 Task: Move the task Create a new online auction platform to the section Done in the project AgileJump and filter the tasks in the project by High Priority
Action: Mouse moved to (519, 369)
Screenshot: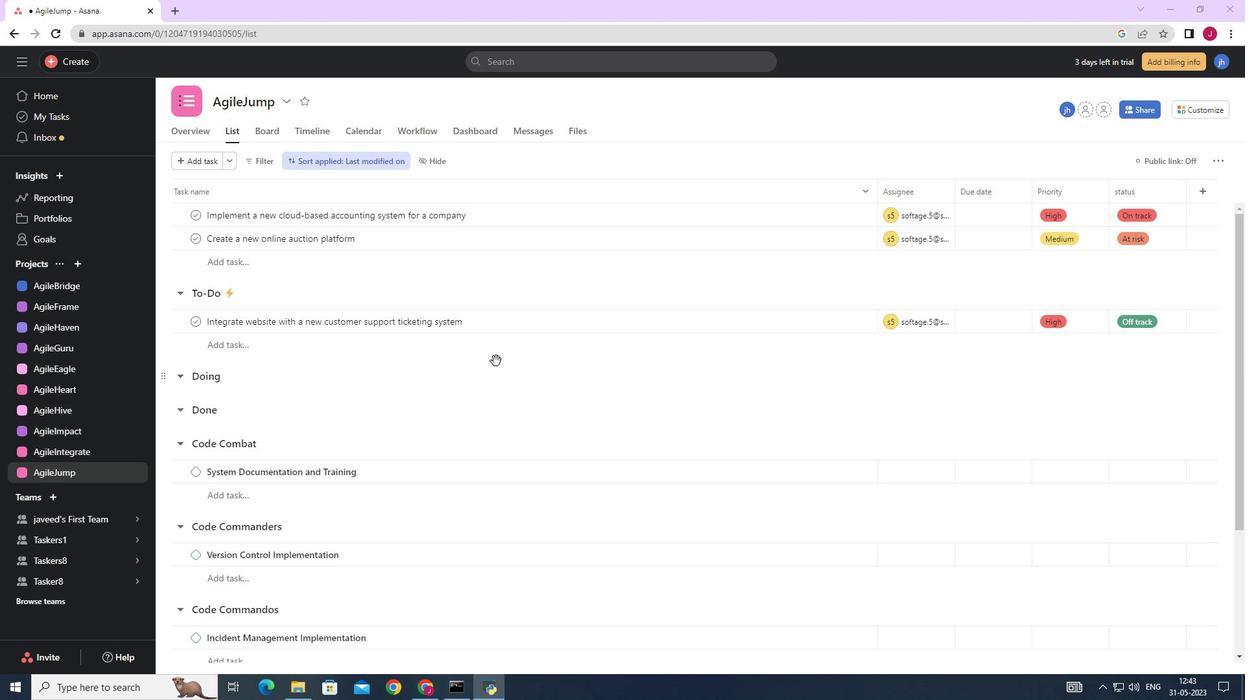 
Action: Mouse scrolled (519, 370) with delta (0, 0)
Screenshot: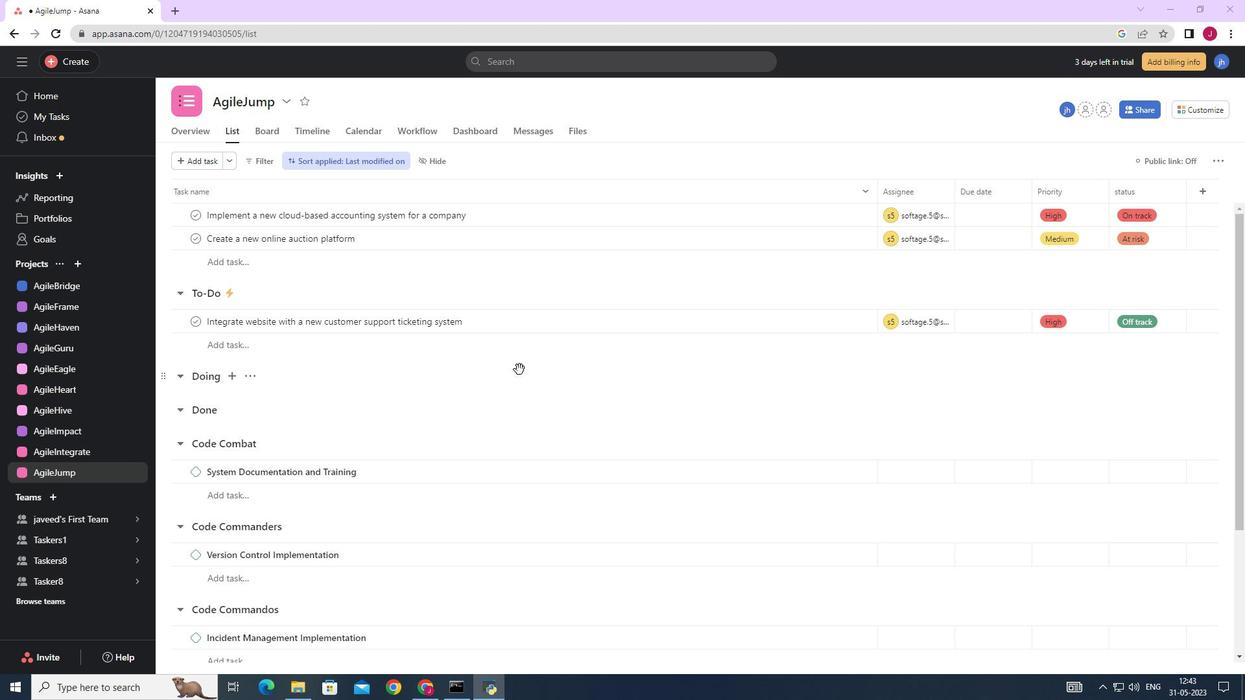 
Action: Mouse scrolled (519, 370) with delta (0, 0)
Screenshot: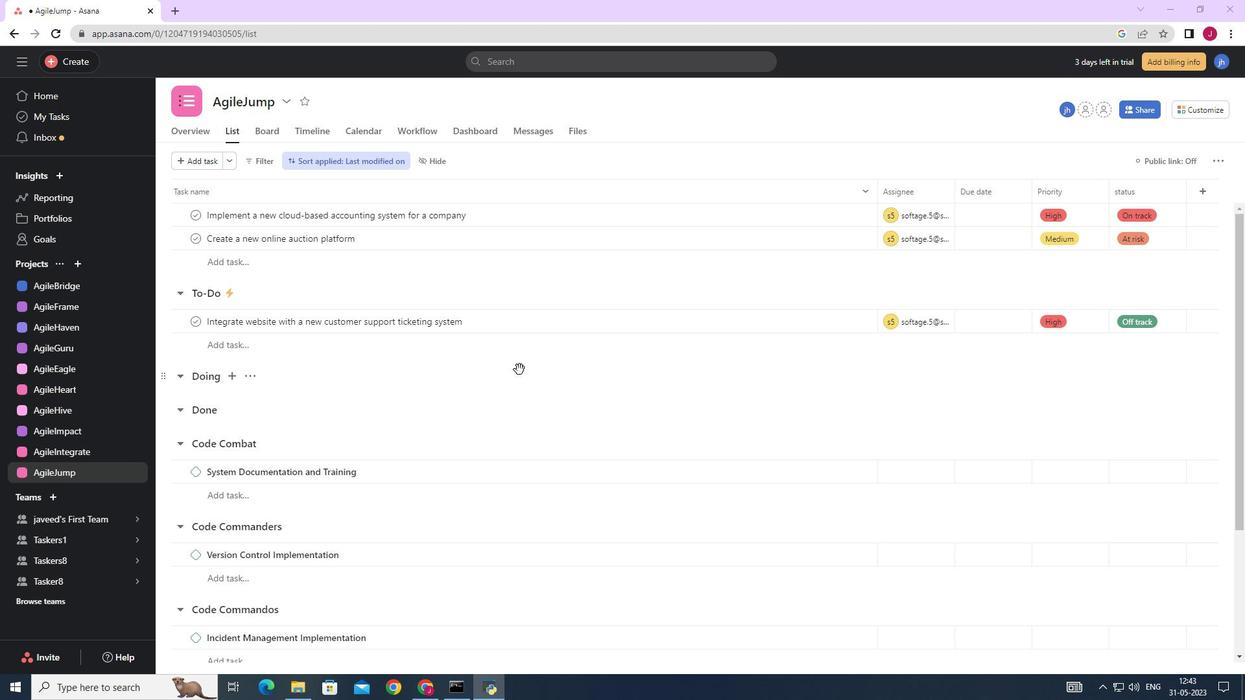 
Action: Mouse scrolled (519, 370) with delta (0, 0)
Screenshot: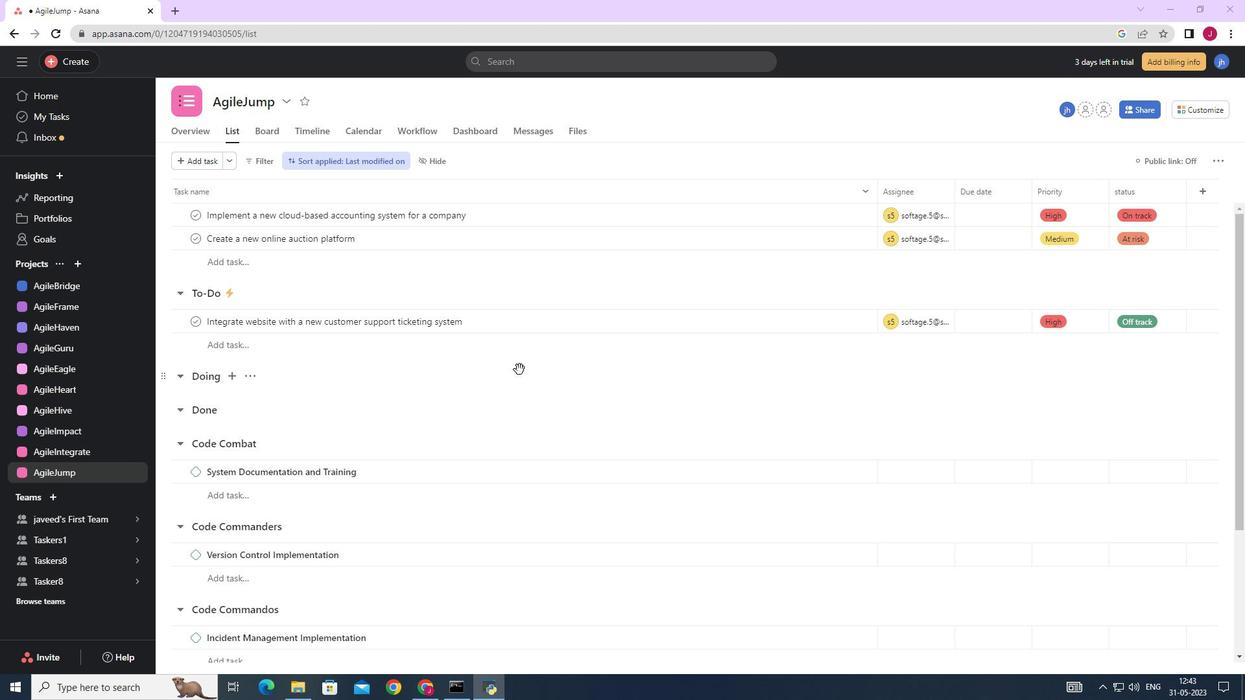 
Action: Mouse scrolled (519, 370) with delta (0, 0)
Screenshot: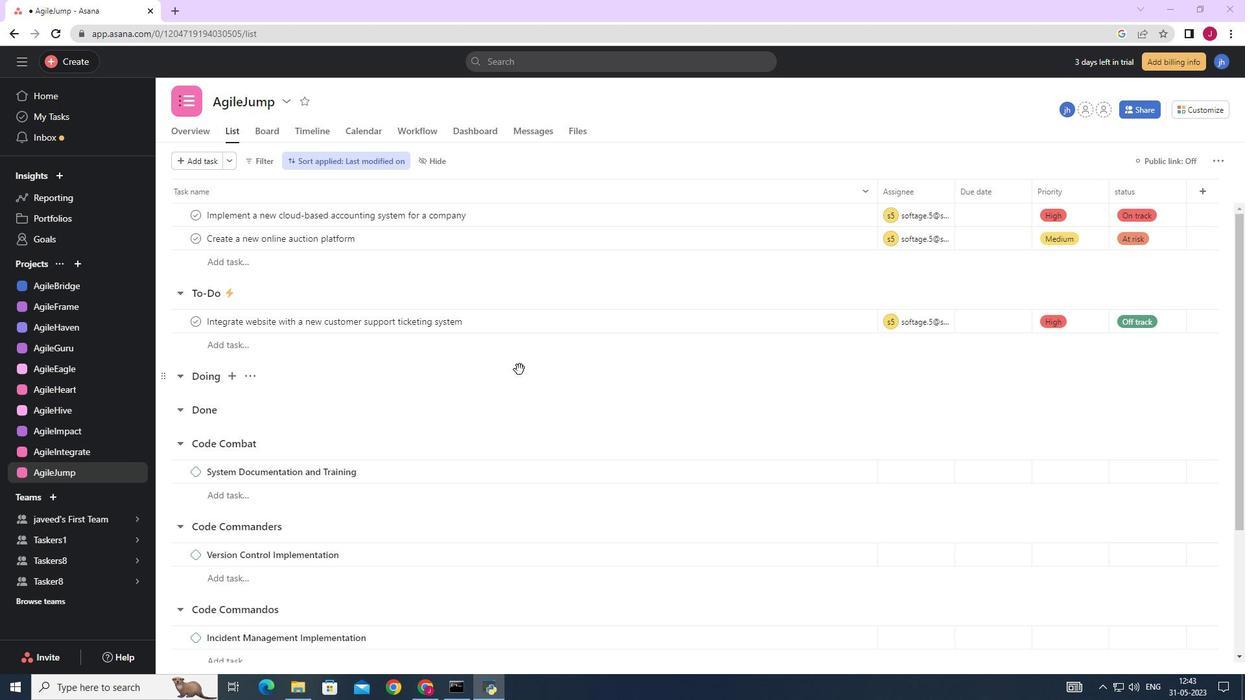 
Action: Mouse moved to (838, 241)
Screenshot: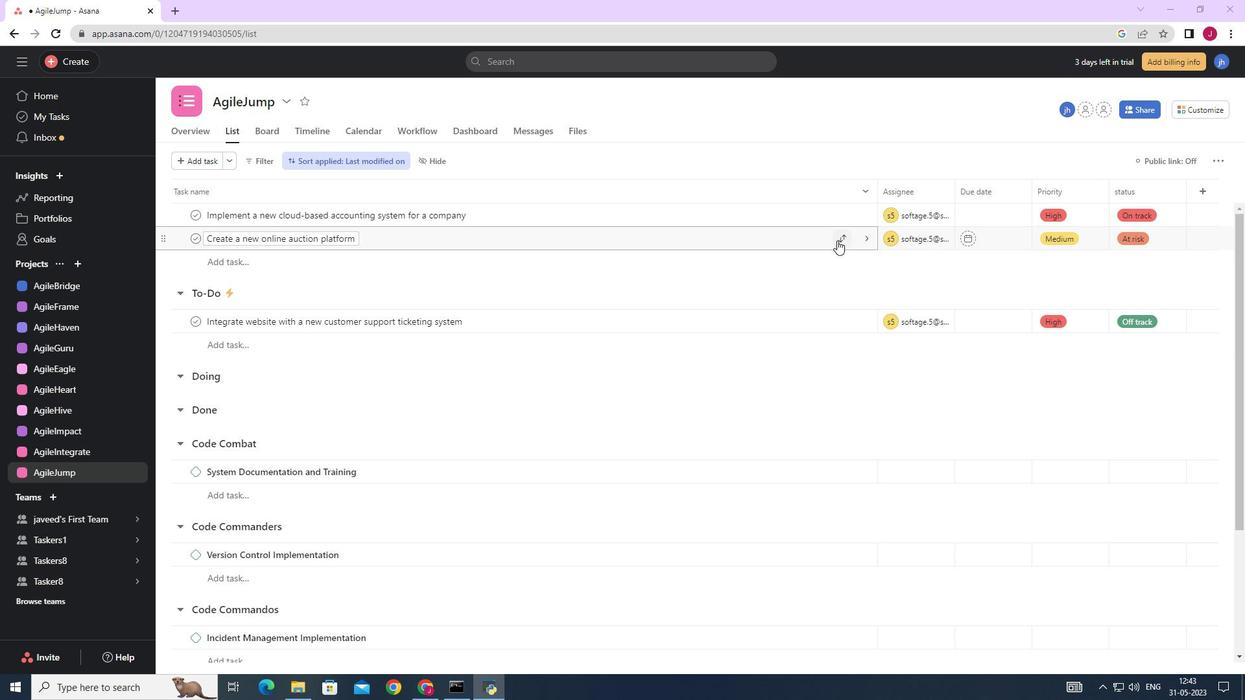 
Action: Mouse pressed left at (838, 241)
Screenshot: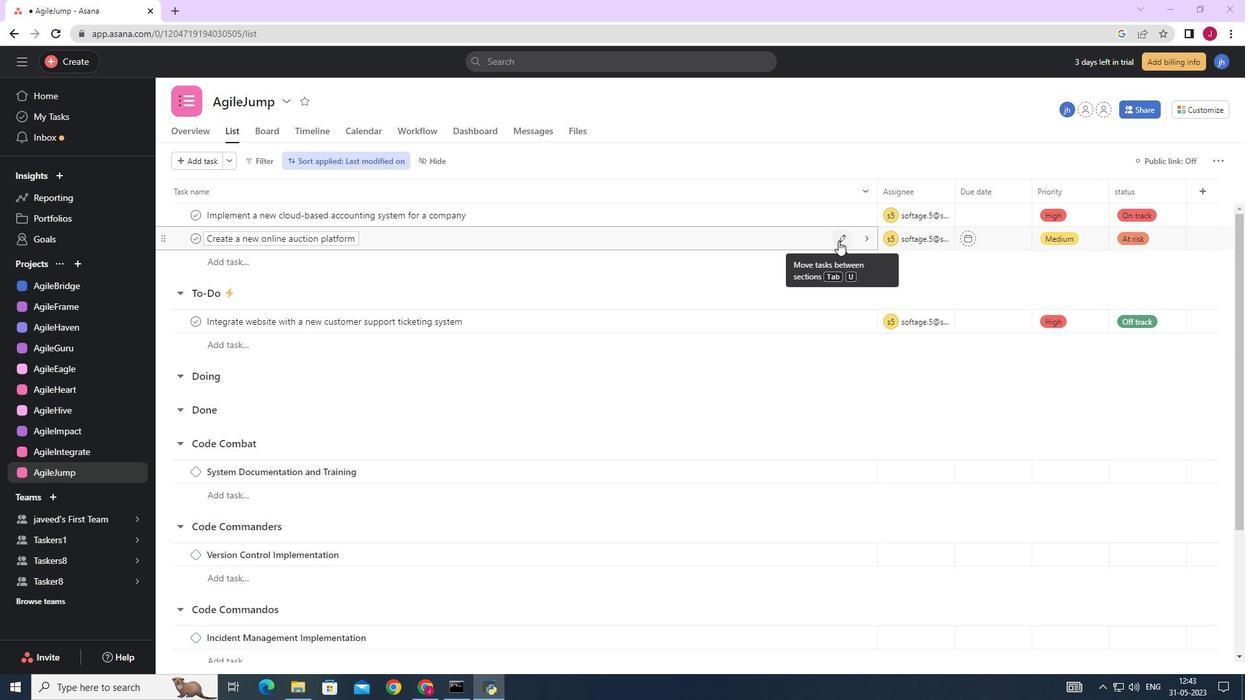 
Action: Mouse moved to (774, 356)
Screenshot: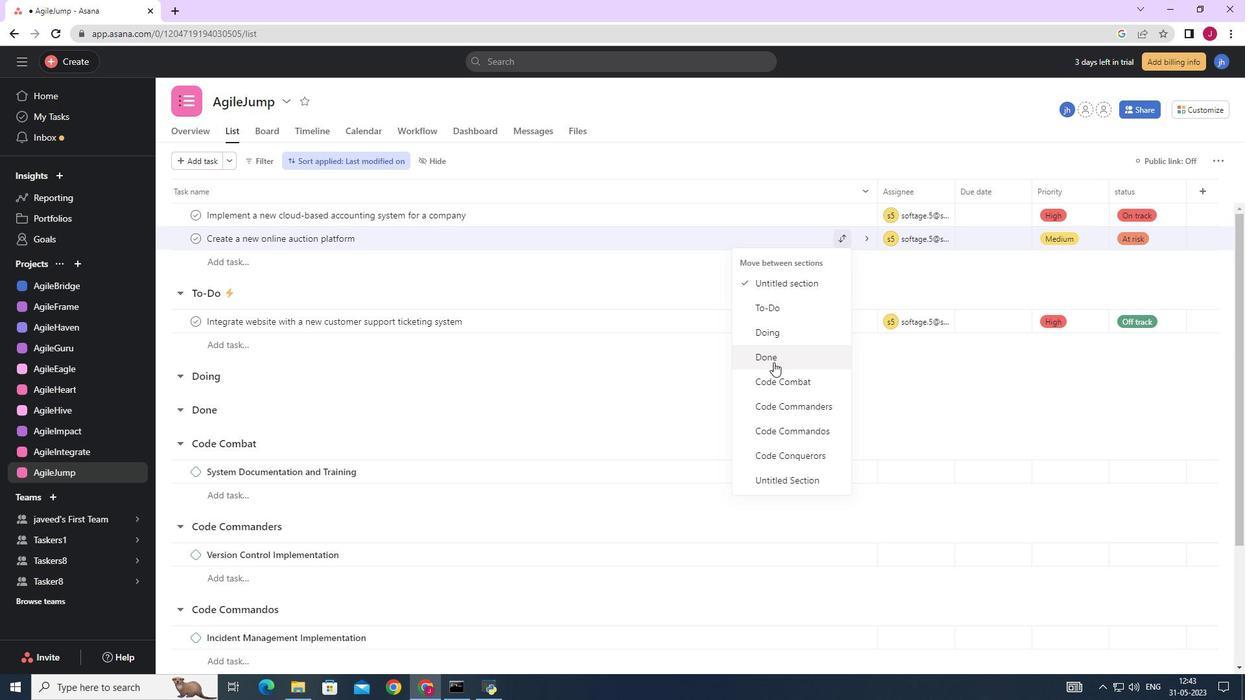 
Action: Mouse pressed left at (774, 356)
Screenshot: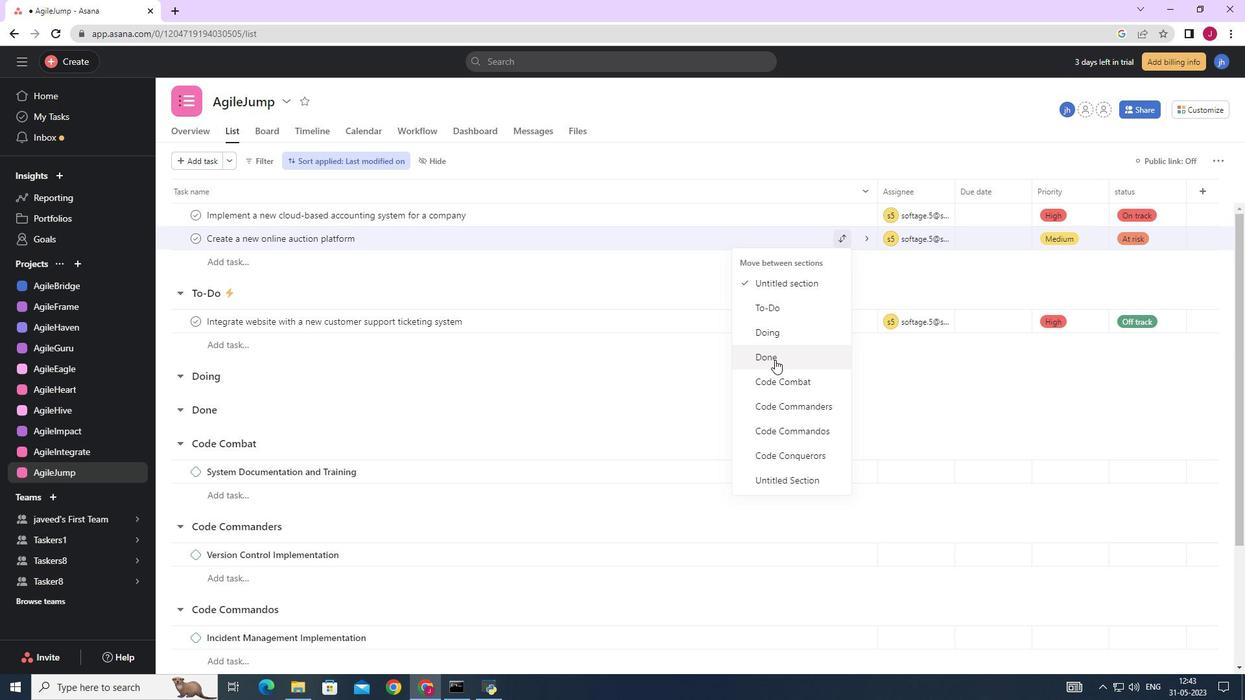 
Action: Mouse moved to (267, 156)
Screenshot: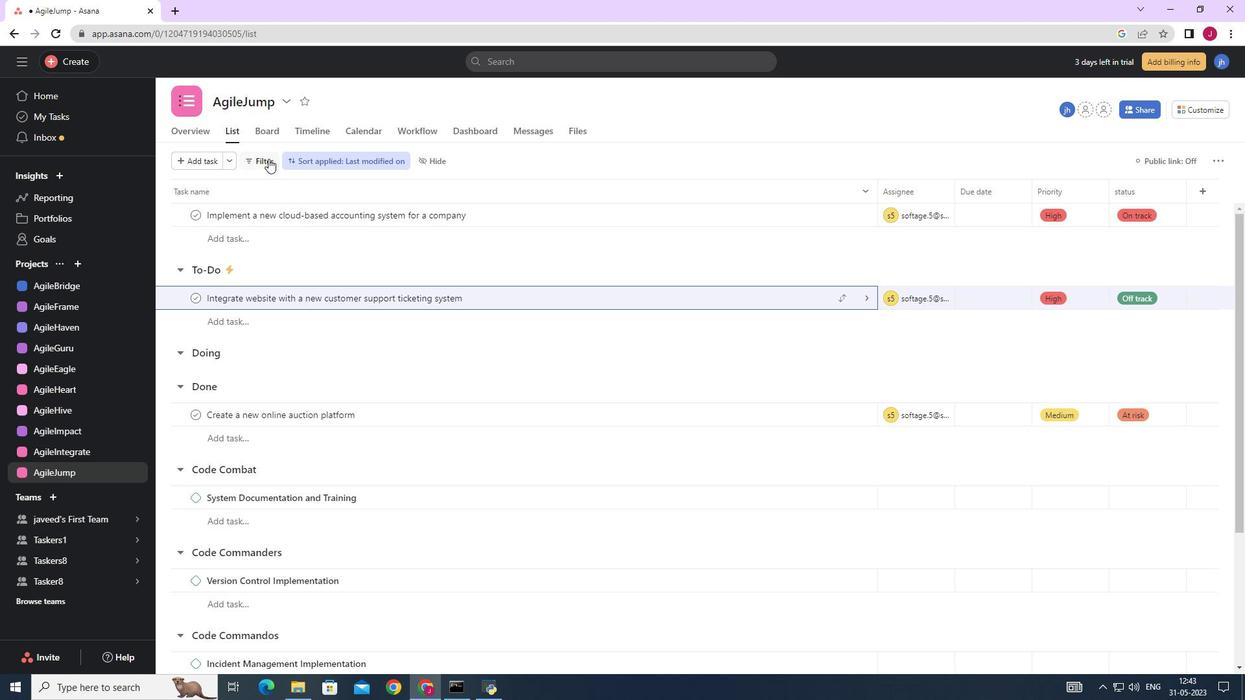 
Action: Mouse pressed left at (267, 156)
Screenshot: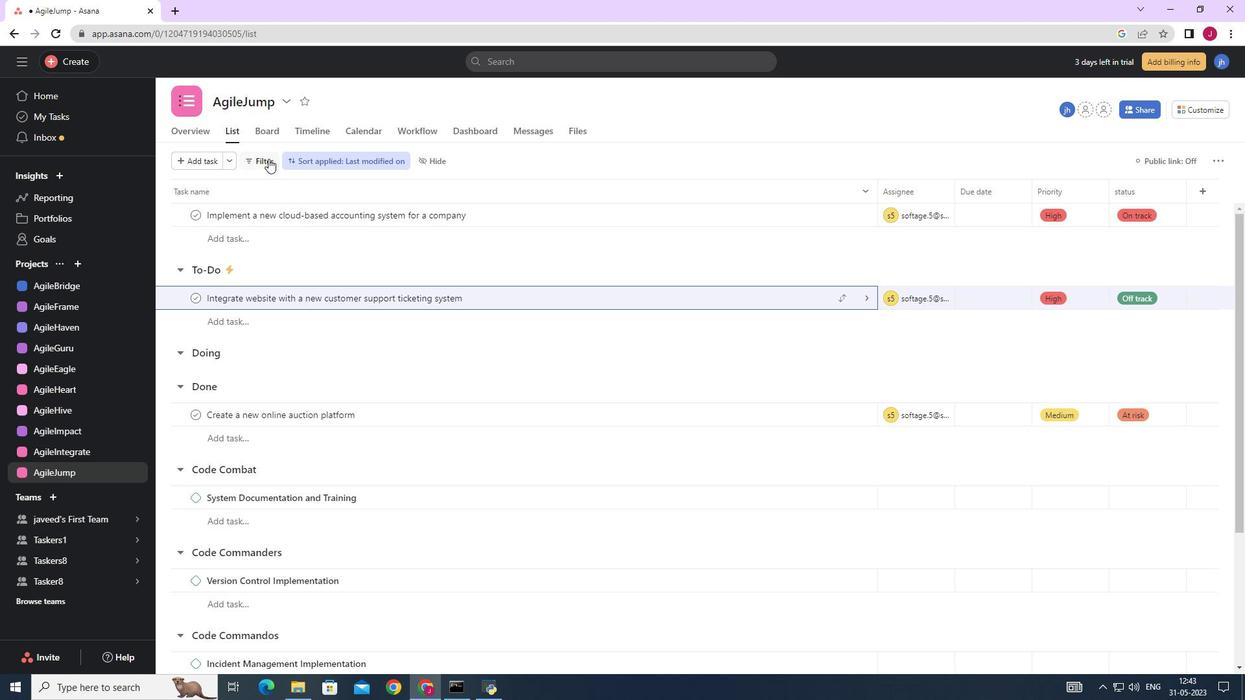 
Action: Mouse moved to (288, 236)
Screenshot: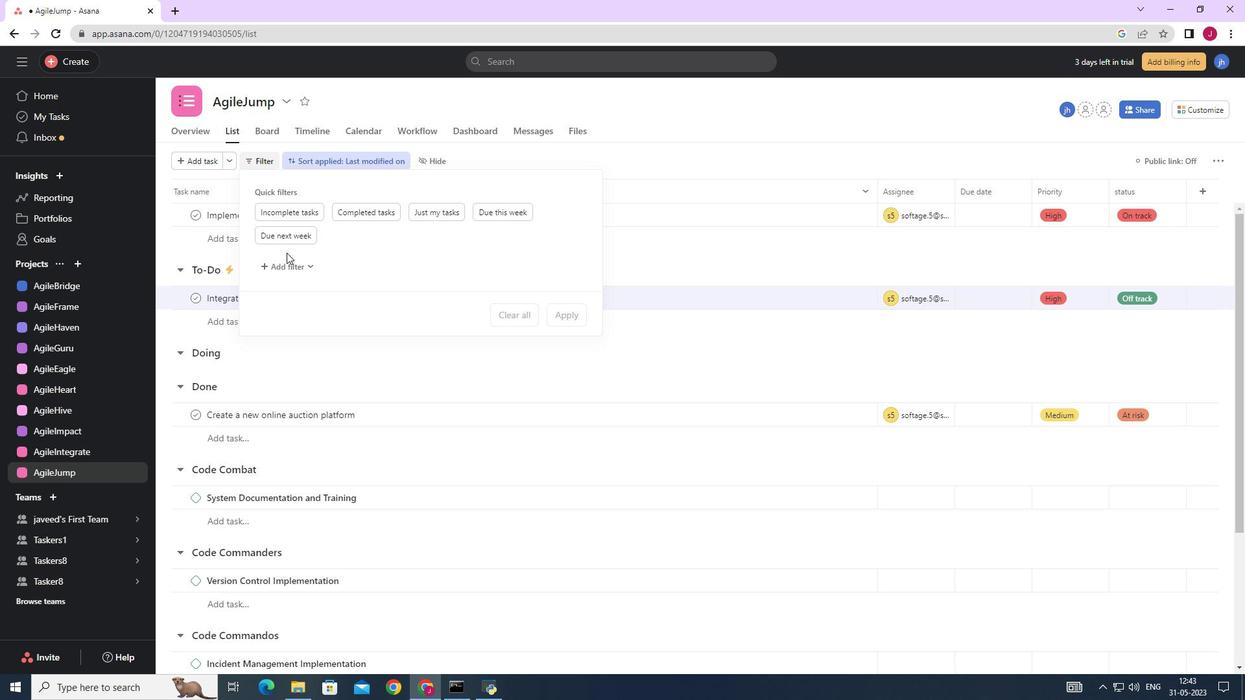 
Action: Mouse pressed left at (288, 236)
Screenshot: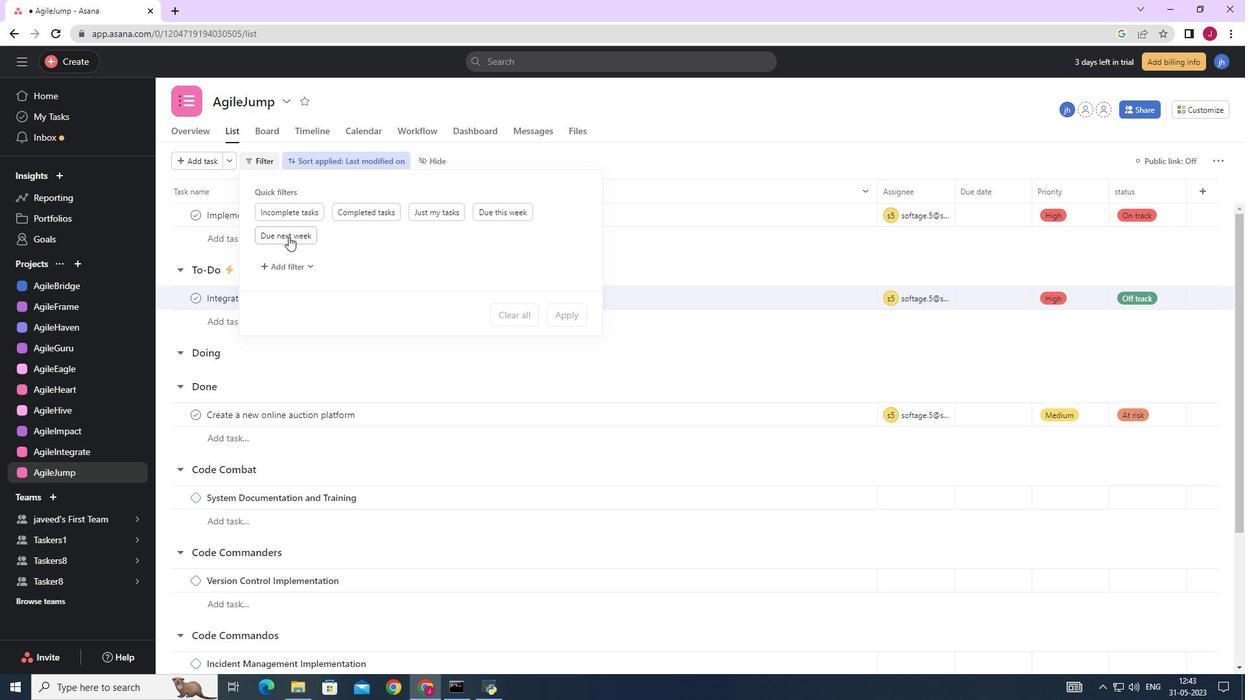 
Action: Mouse moved to (291, 161)
Screenshot: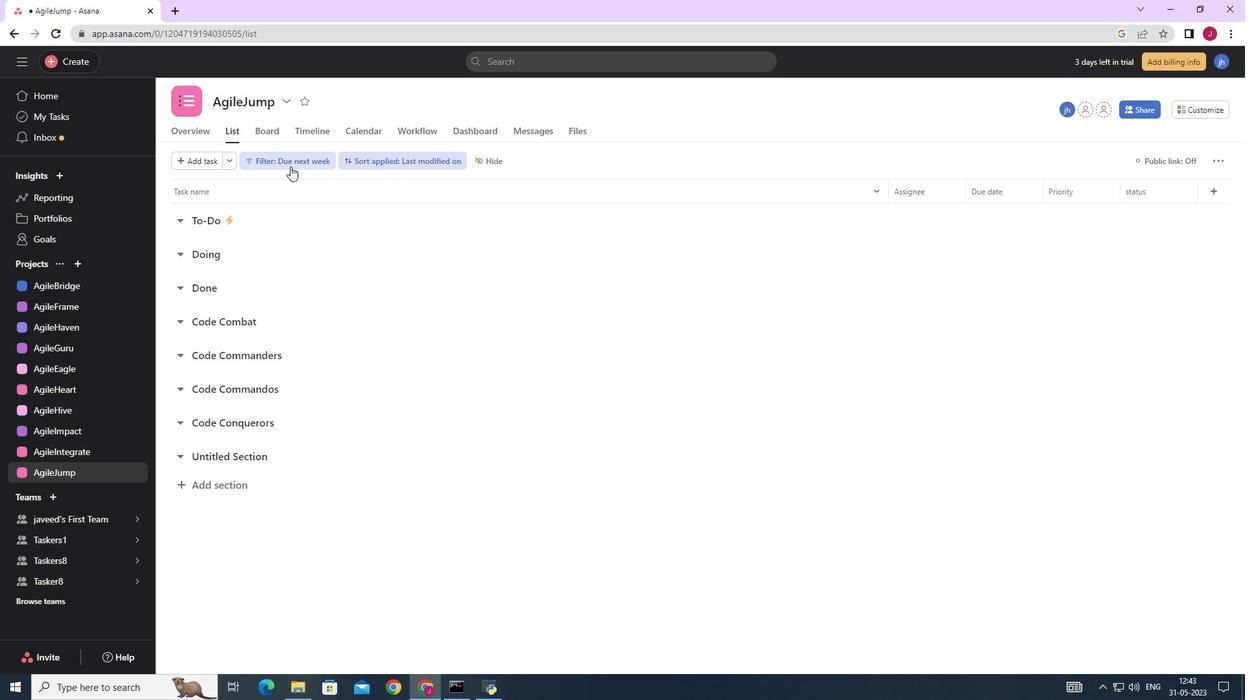
Action: Mouse pressed left at (291, 161)
Screenshot: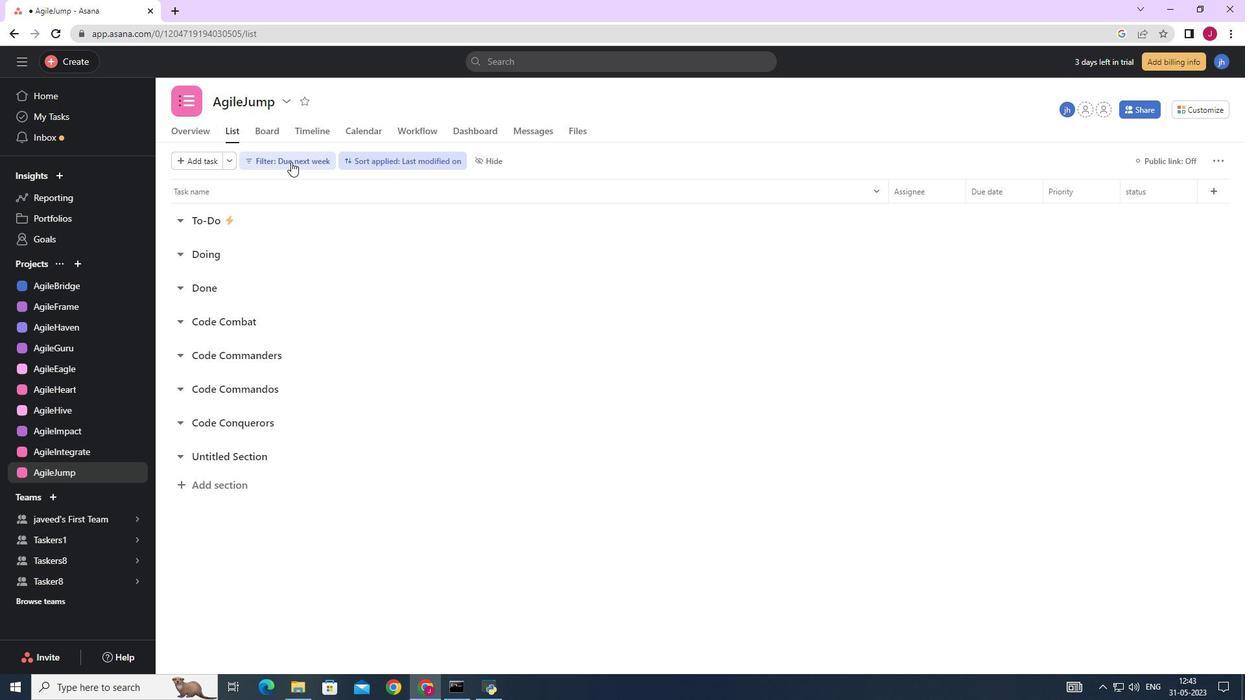 
Action: Mouse moved to (579, 280)
Screenshot: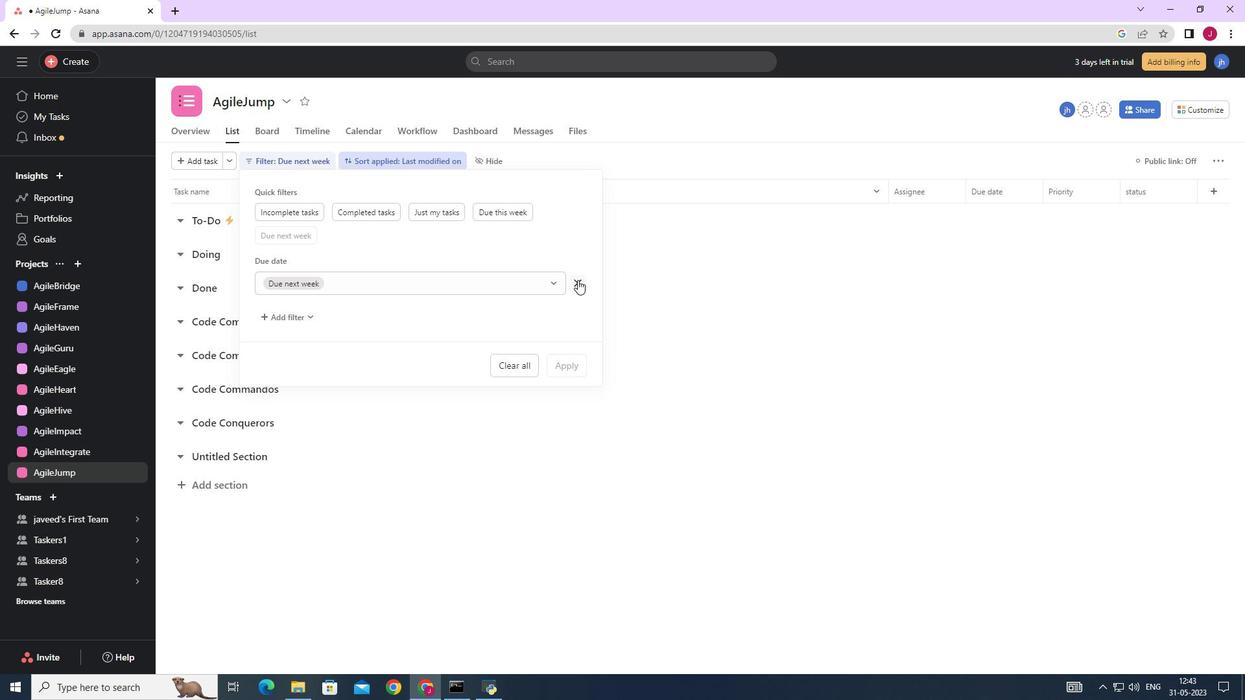 
Action: Mouse pressed left at (579, 280)
Screenshot: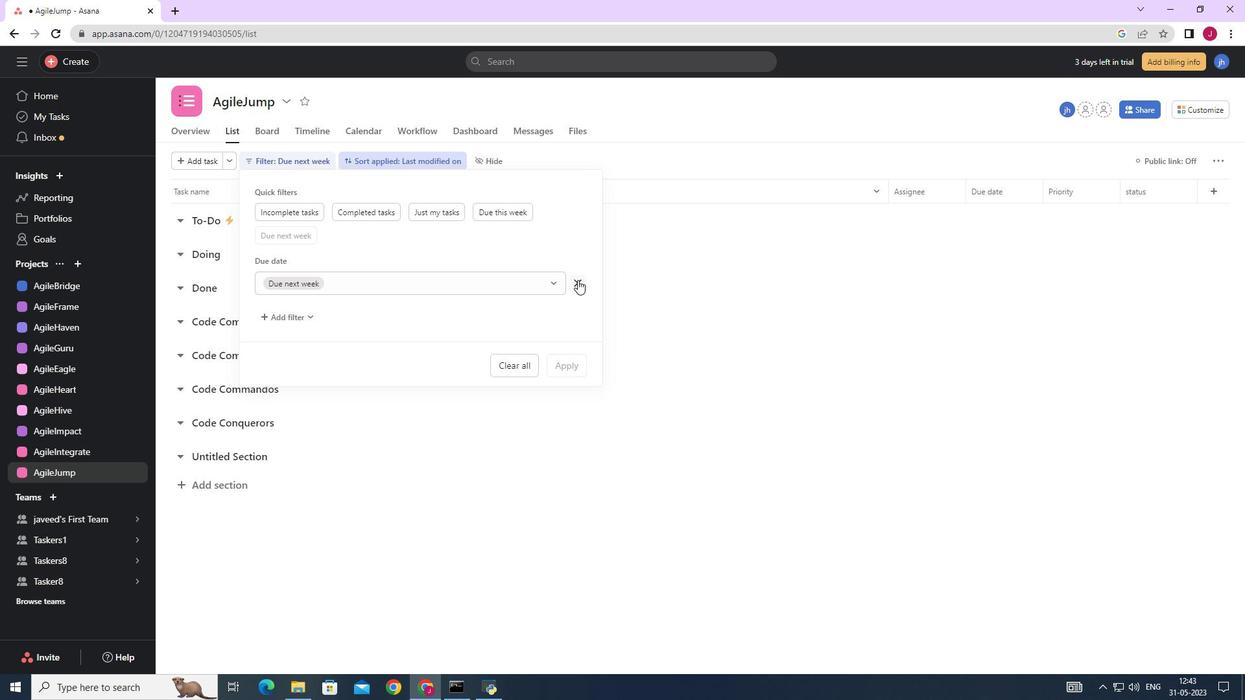 
Action: Mouse moved to (301, 261)
Screenshot: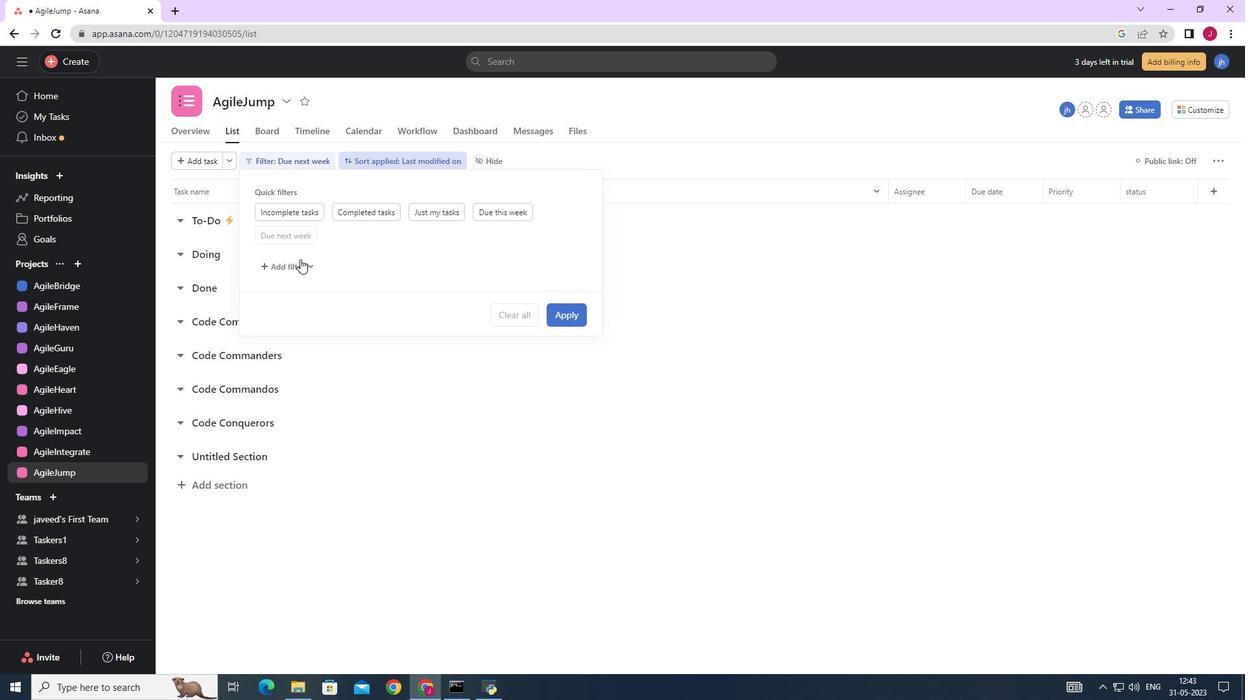 
Action: Mouse pressed left at (301, 261)
Screenshot: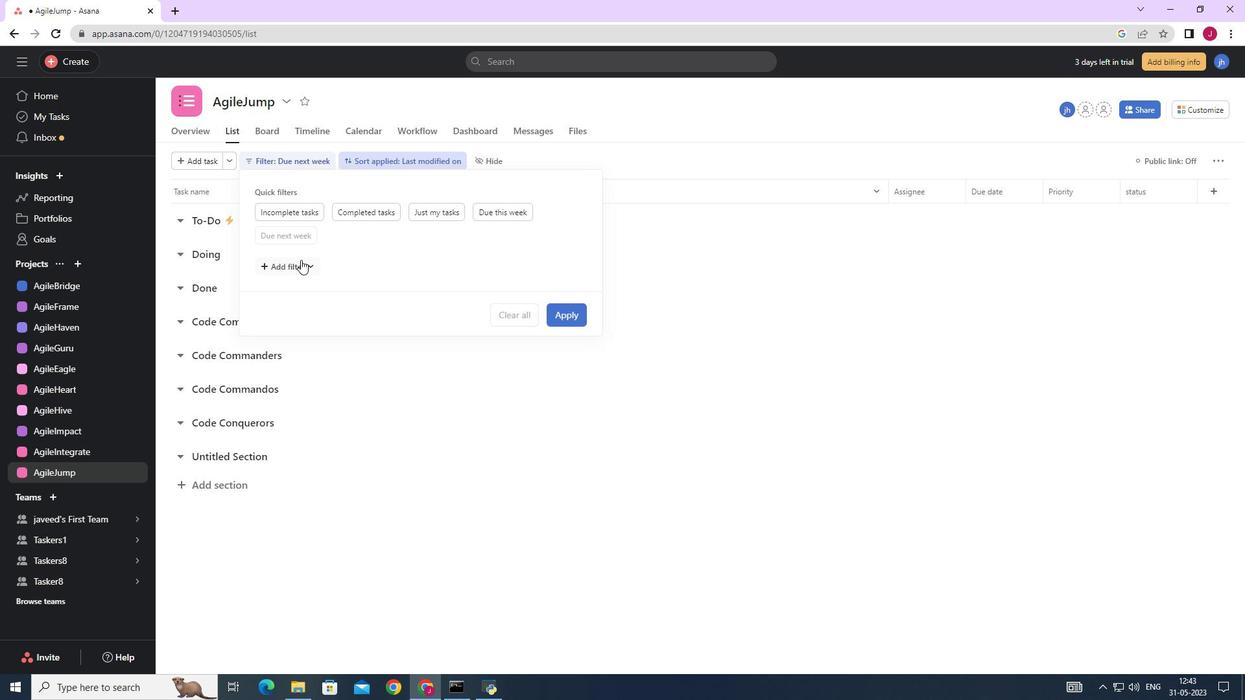 
Action: Mouse moved to (294, 485)
Screenshot: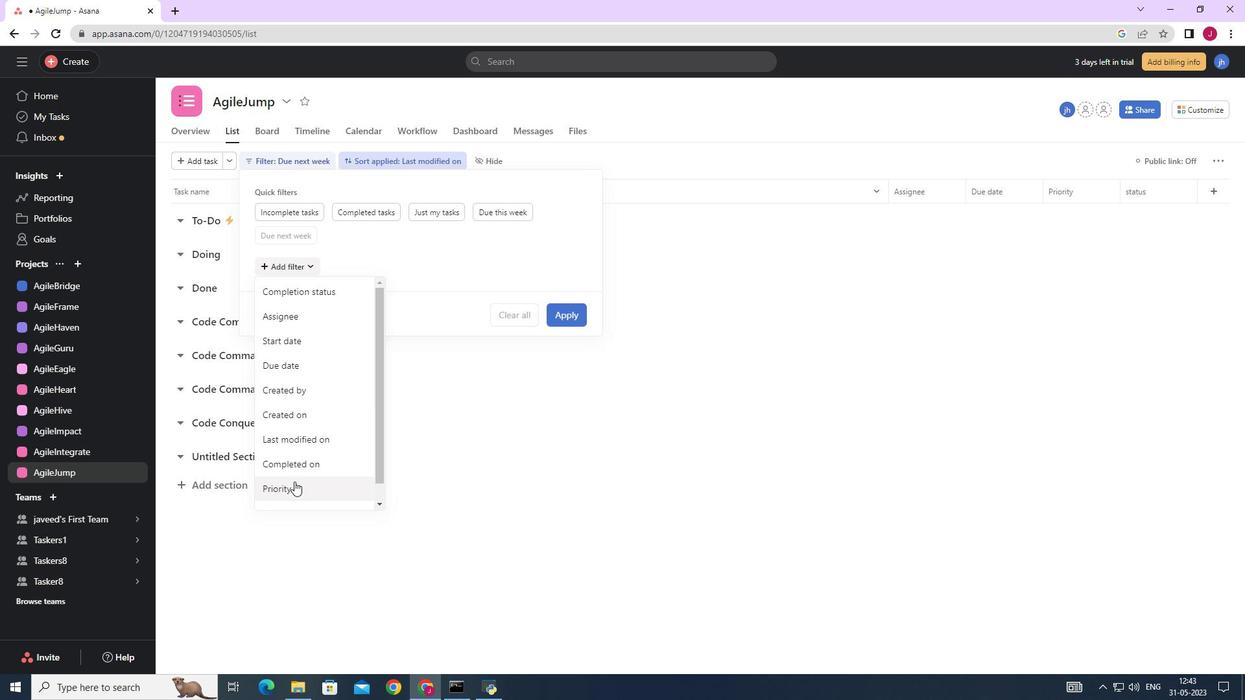 
Action: Mouse pressed left at (294, 485)
Screenshot: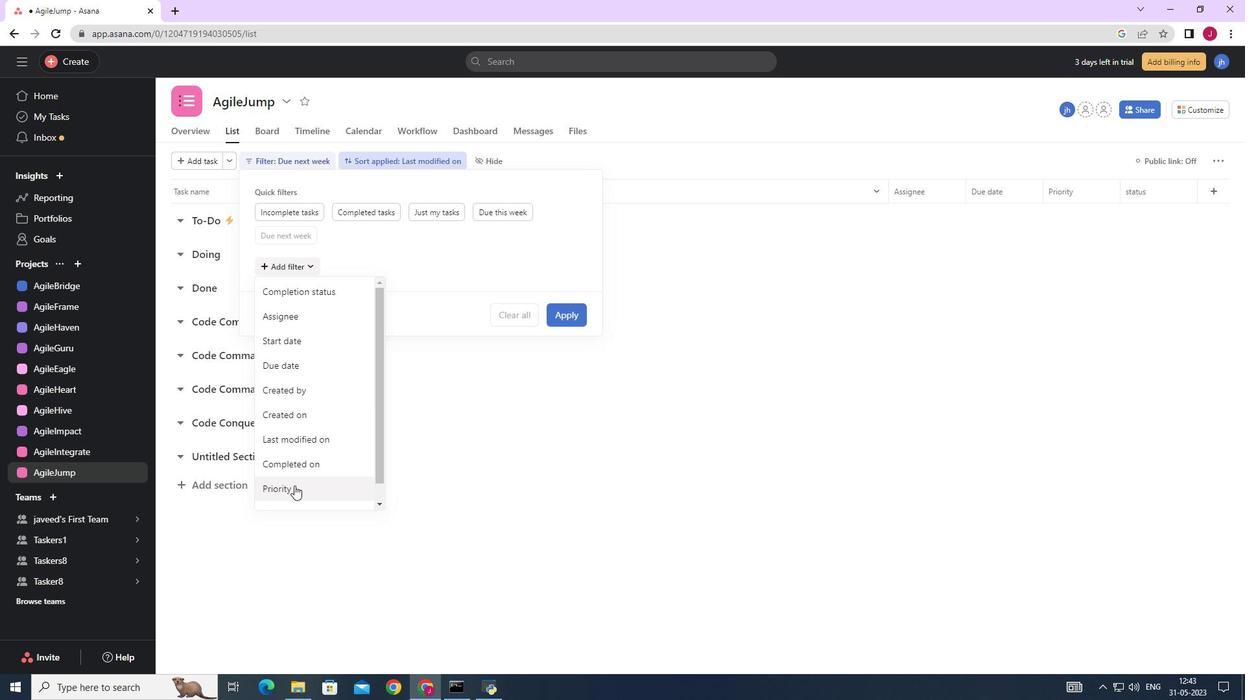 
Action: Mouse moved to (303, 280)
Screenshot: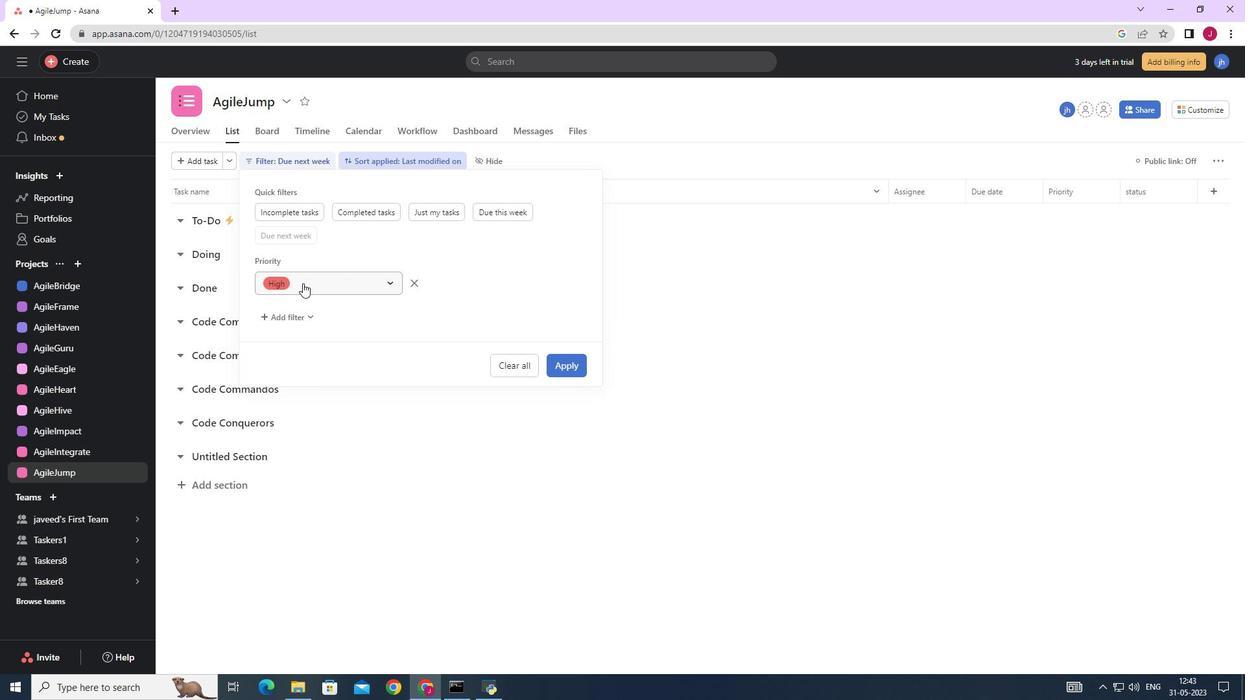 
Action: Mouse pressed left at (303, 280)
Screenshot: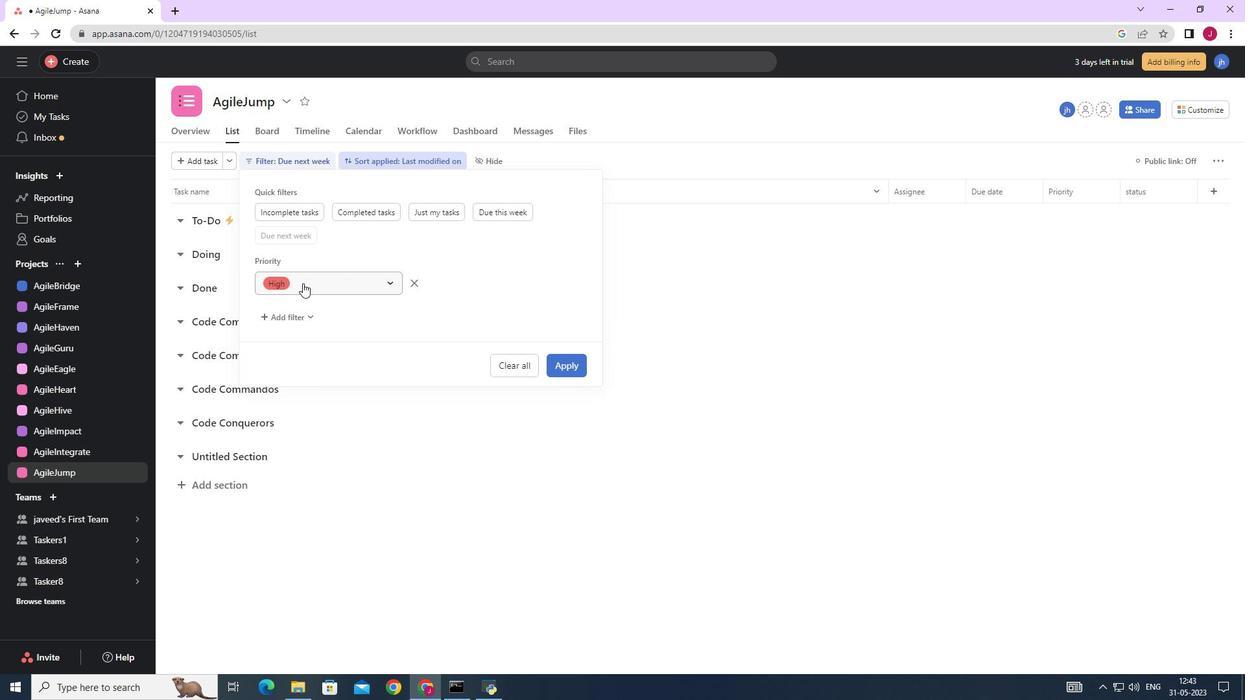 
Action: Mouse moved to (311, 278)
Screenshot: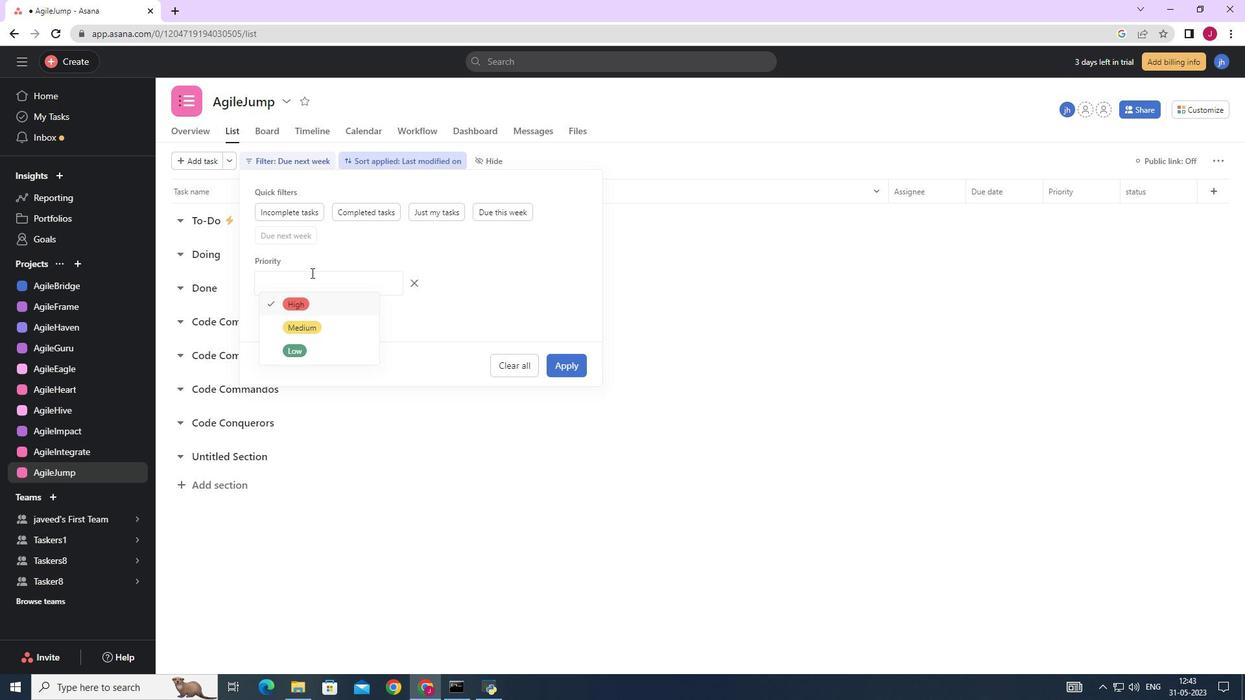 
Action: Mouse pressed left at (311, 278)
Screenshot: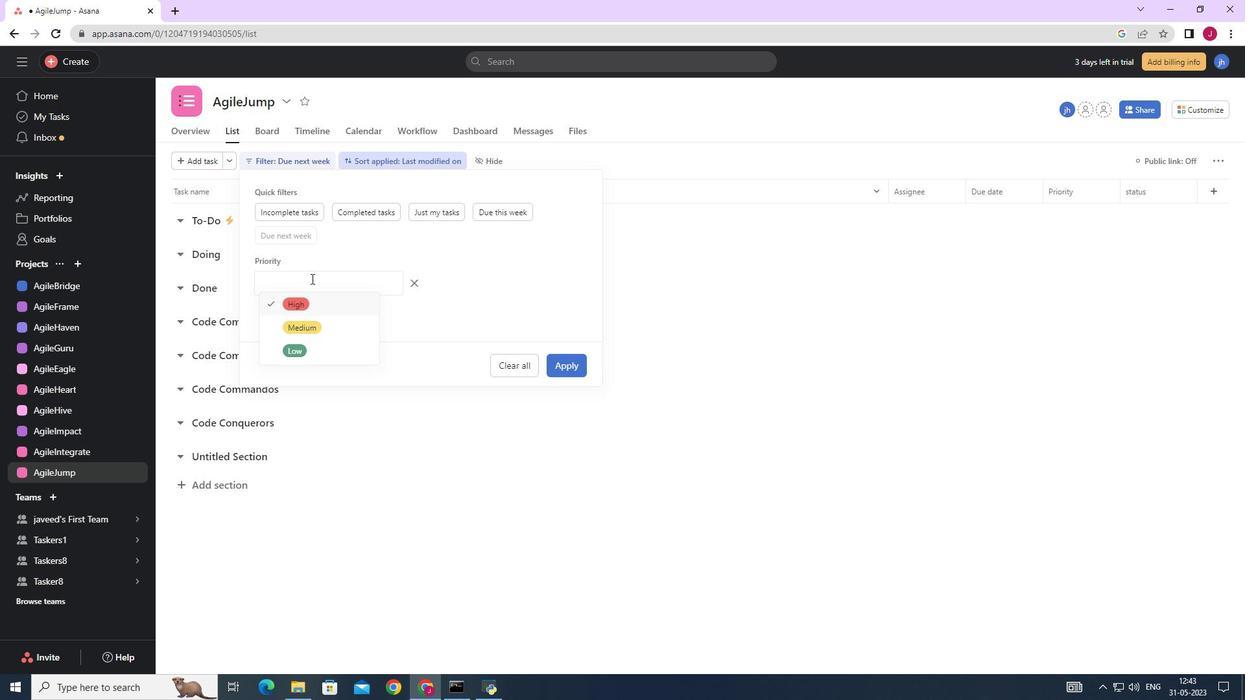 
Action: Mouse moved to (314, 160)
Screenshot: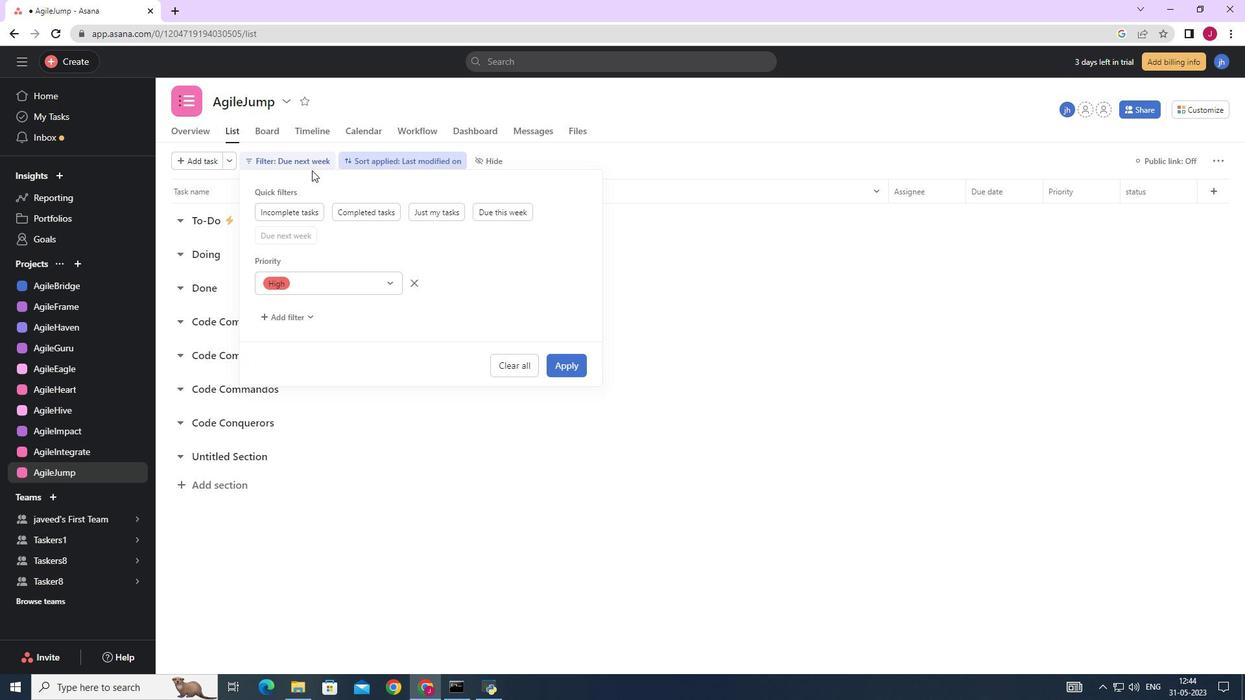 
Action: Mouse pressed left at (314, 160)
Screenshot: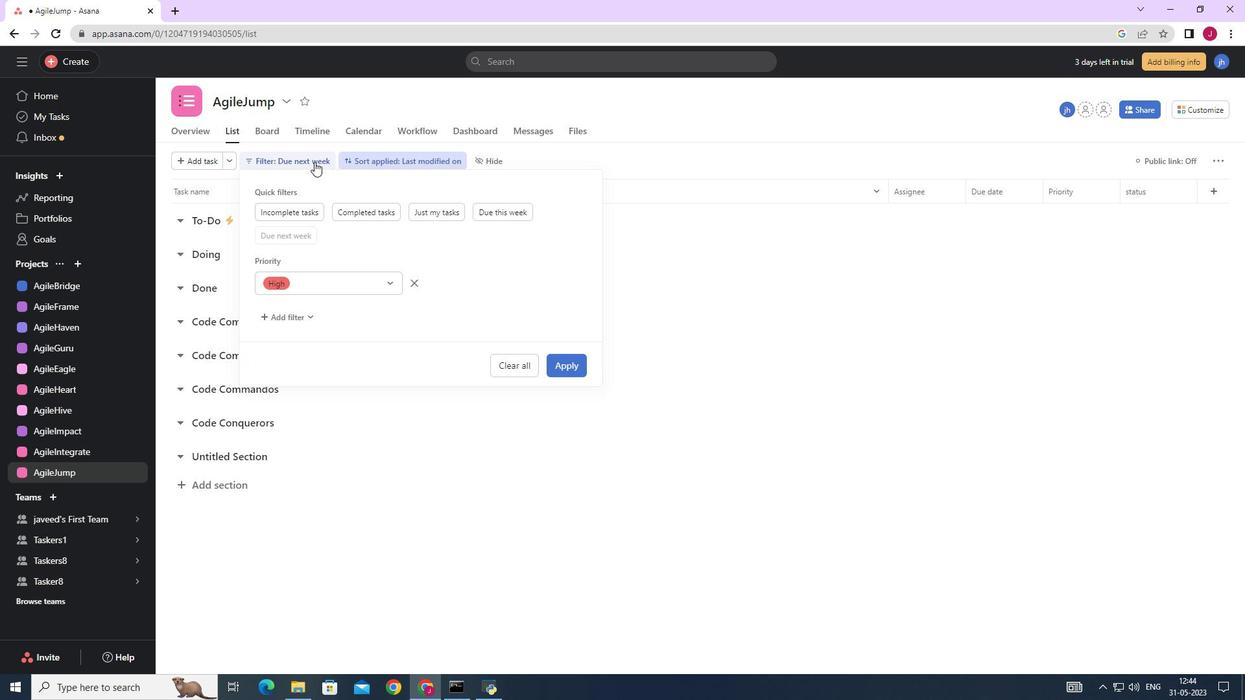 
Action: Mouse pressed left at (314, 160)
Screenshot: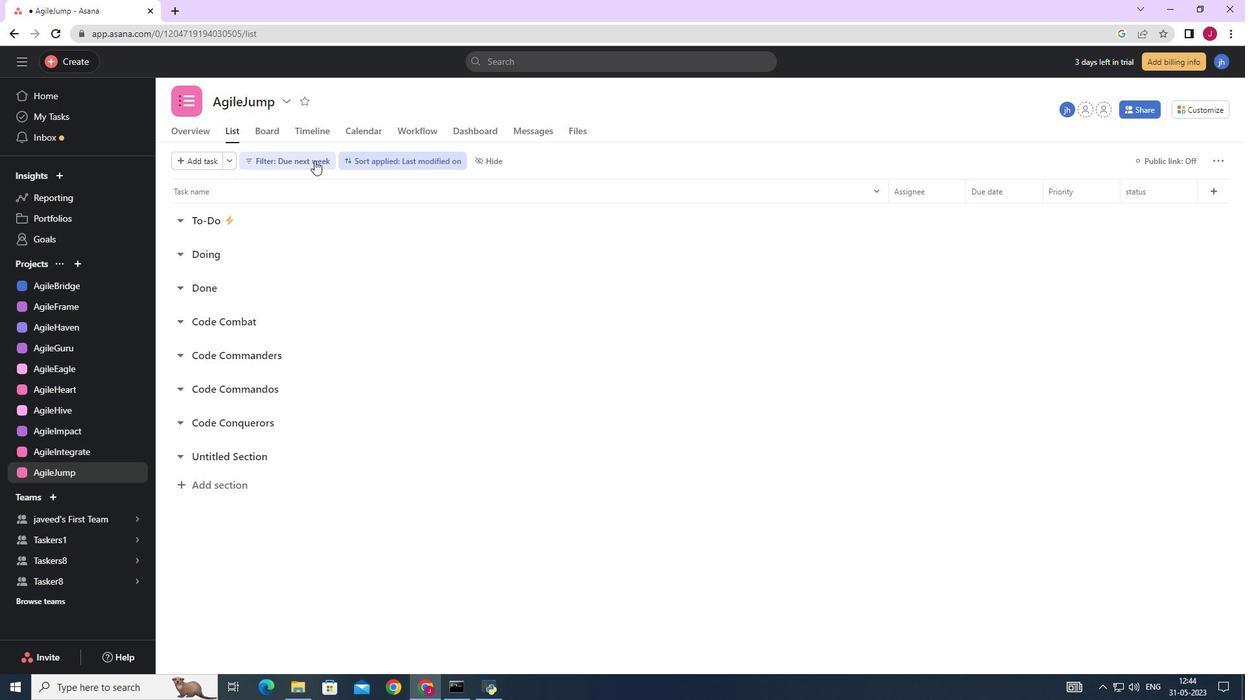 
Action: Mouse moved to (291, 231)
Screenshot: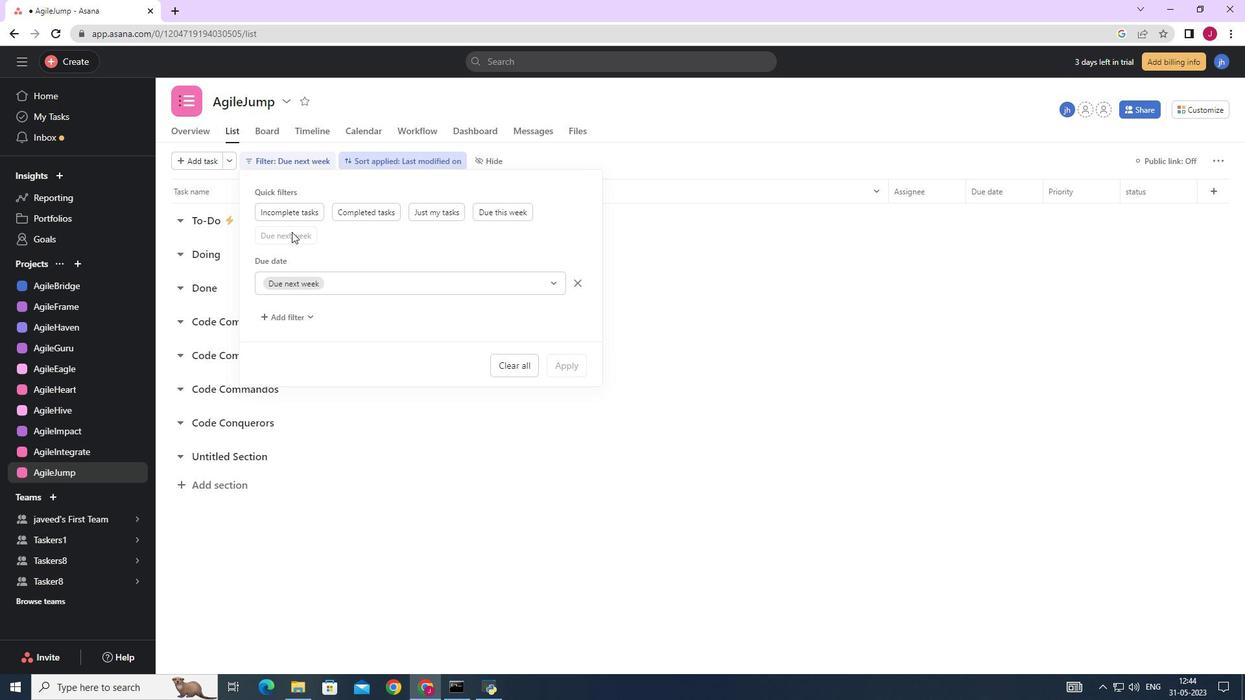 
Action: Mouse pressed left at (291, 231)
Screenshot: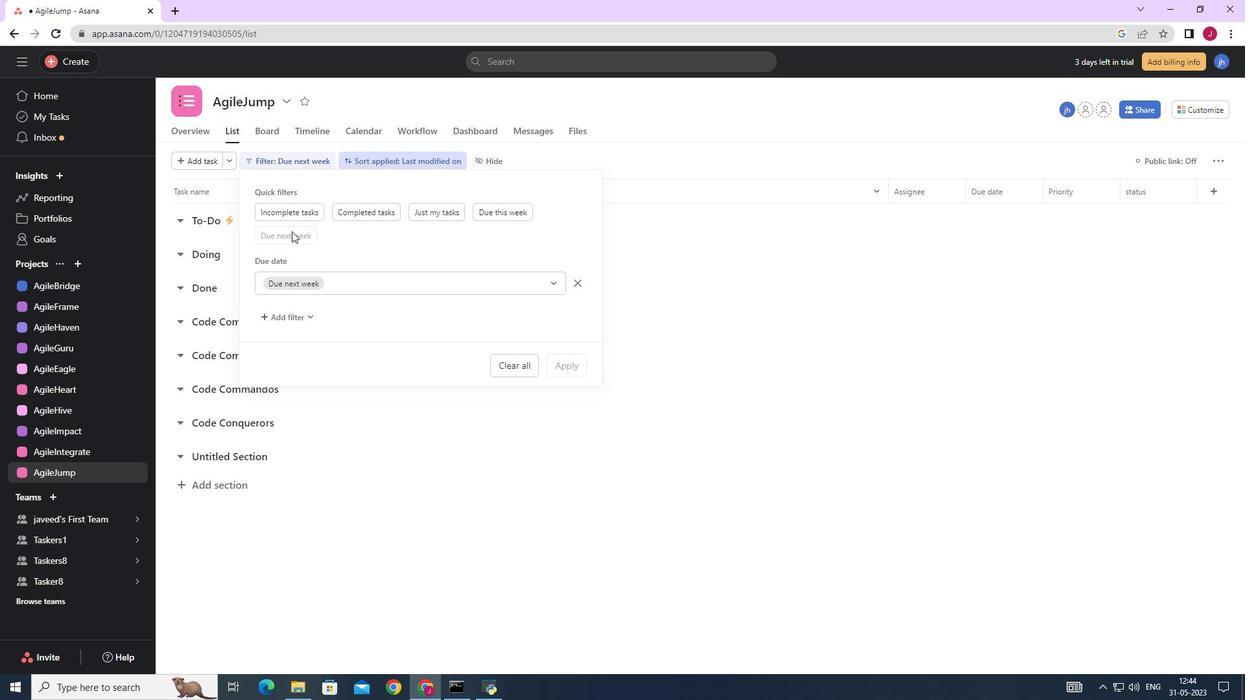 
Action: Mouse pressed left at (291, 231)
Screenshot: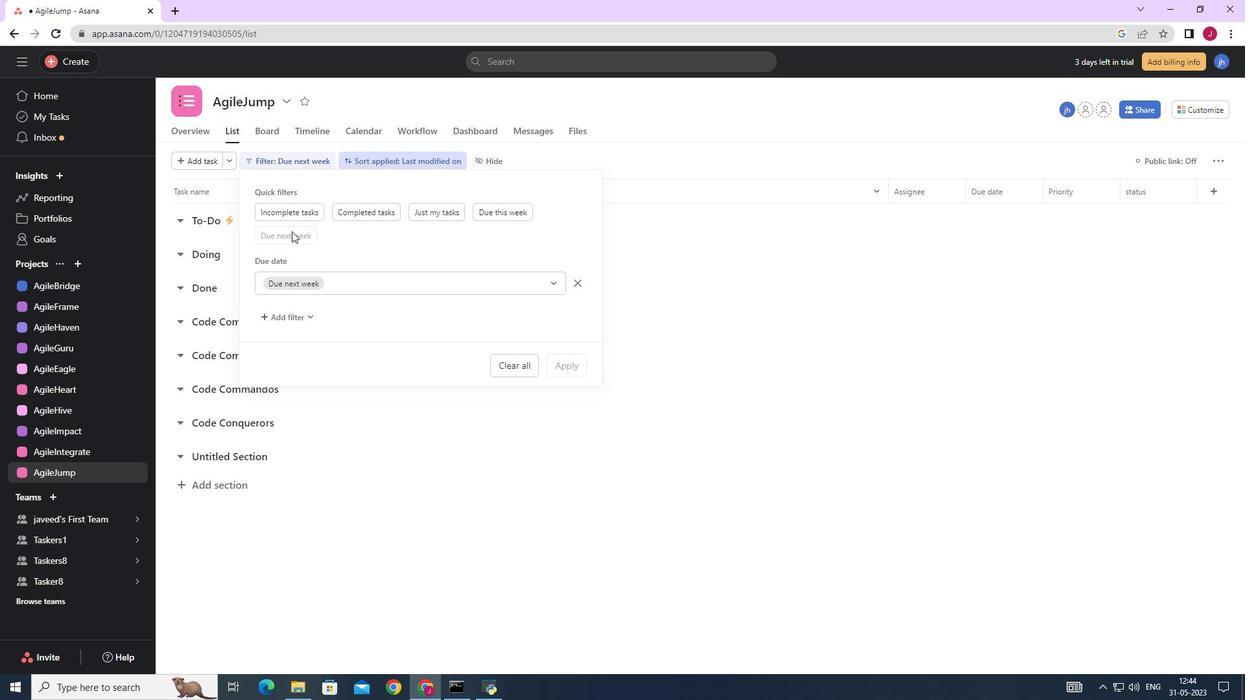 
Action: Mouse pressed left at (291, 231)
Screenshot: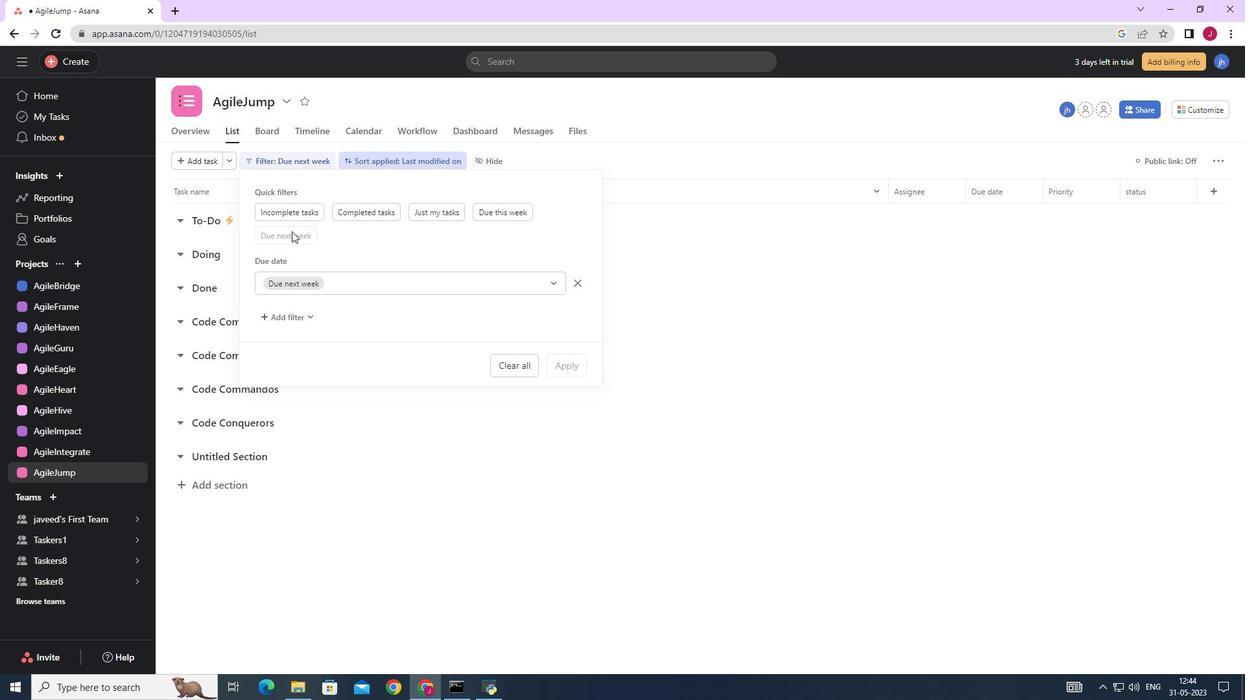 
Action: Mouse pressed left at (291, 231)
Screenshot: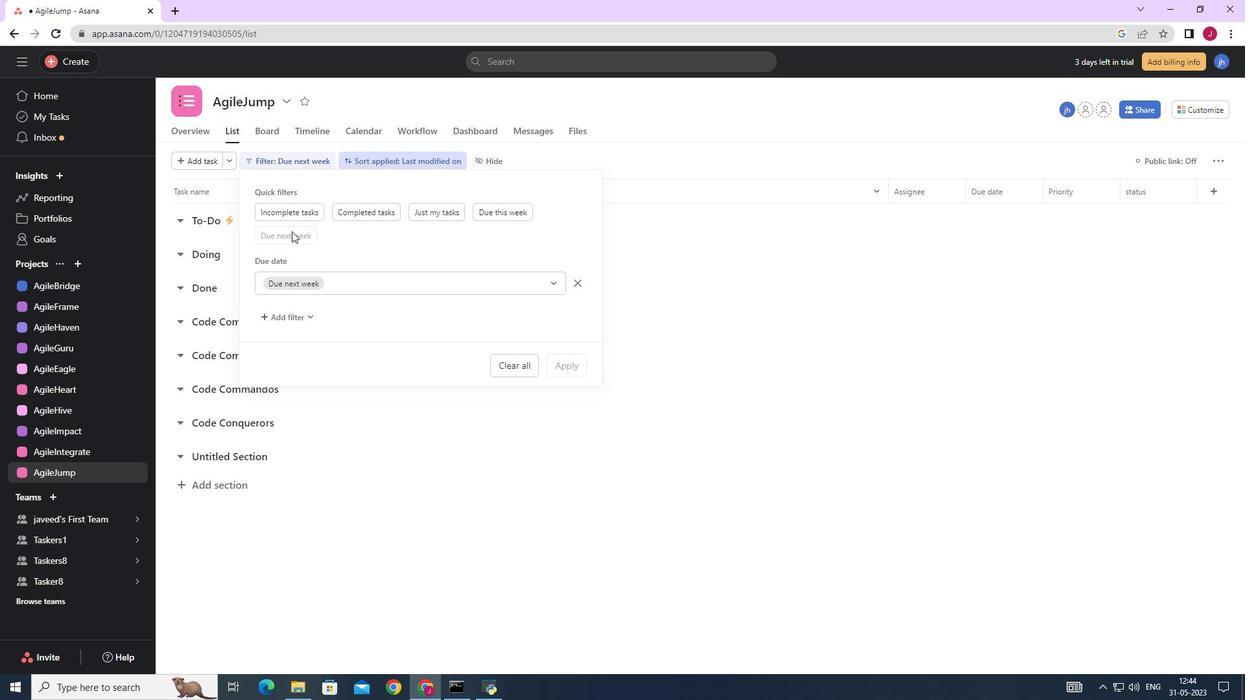 
Action: Mouse moved to (547, 281)
Screenshot: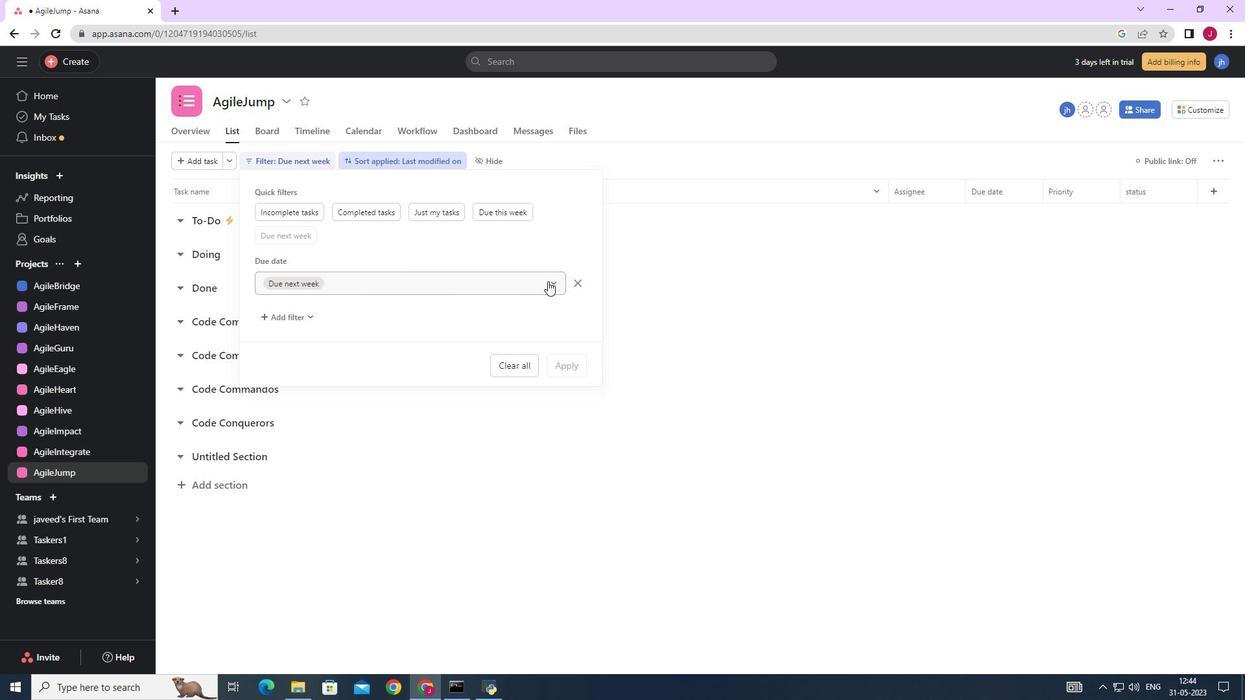 
Action: Mouse pressed left at (547, 281)
Screenshot: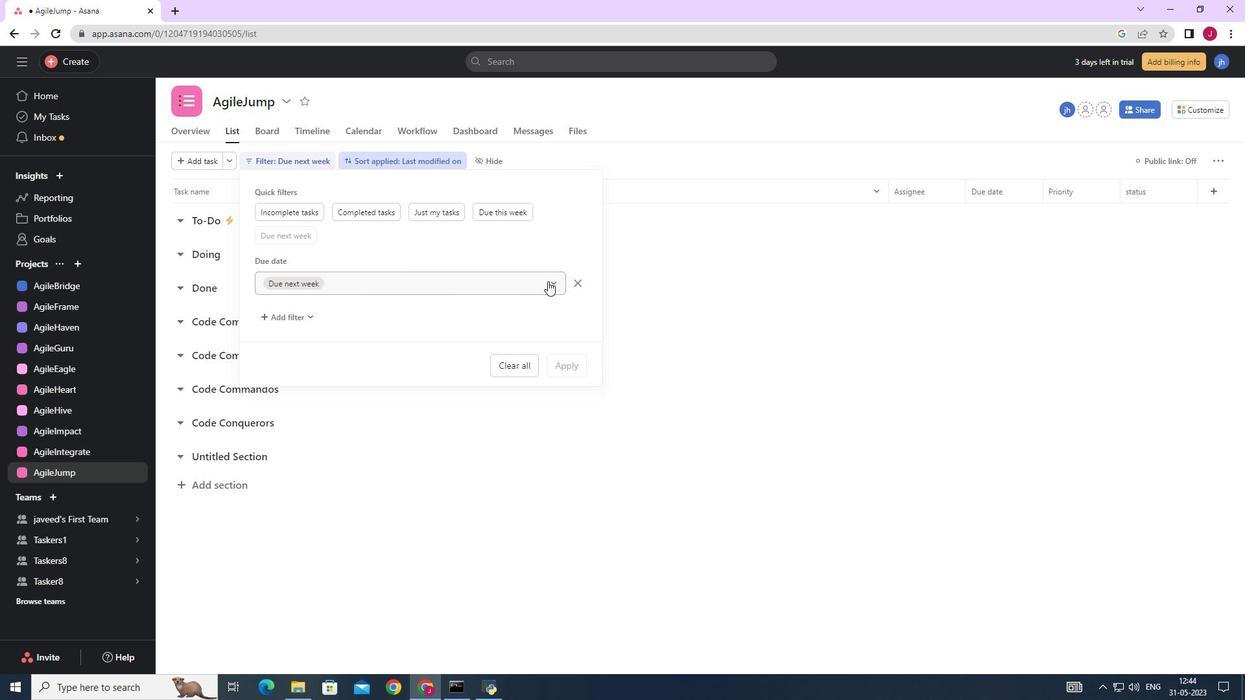 
Action: Mouse moved to (330, 356)
Screenshot: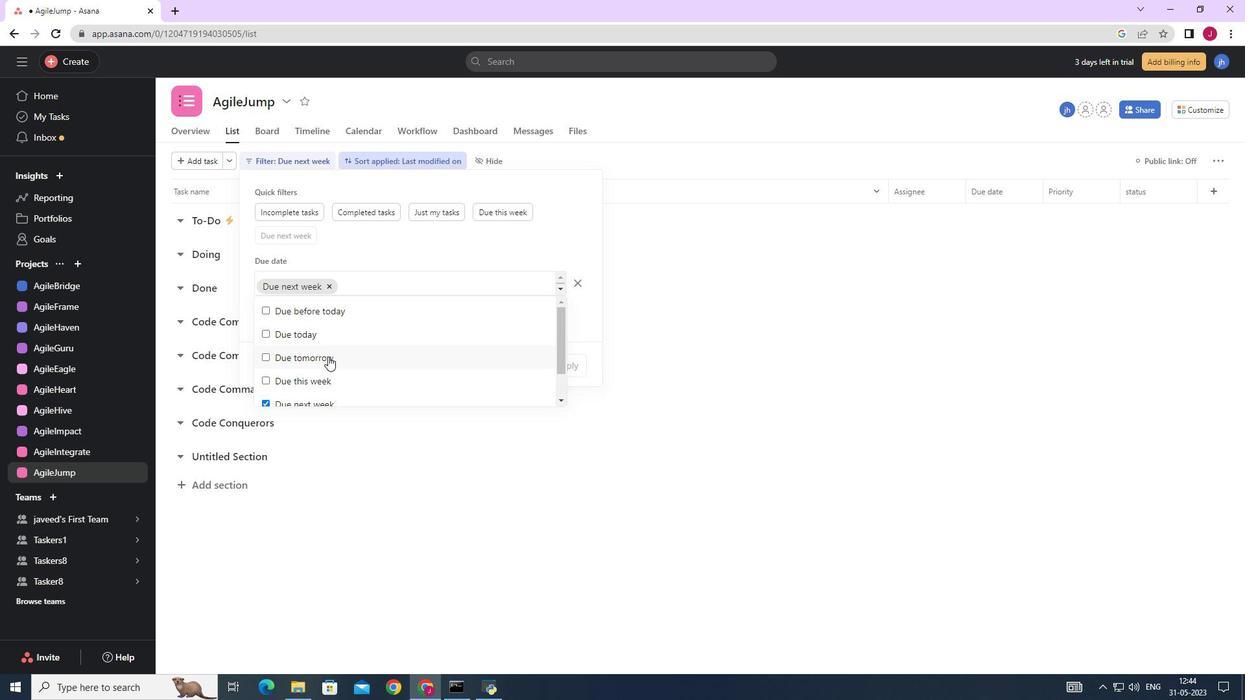 
Action: Mouse scrolled (330, 356) with delta (0, 0)
Screenshot: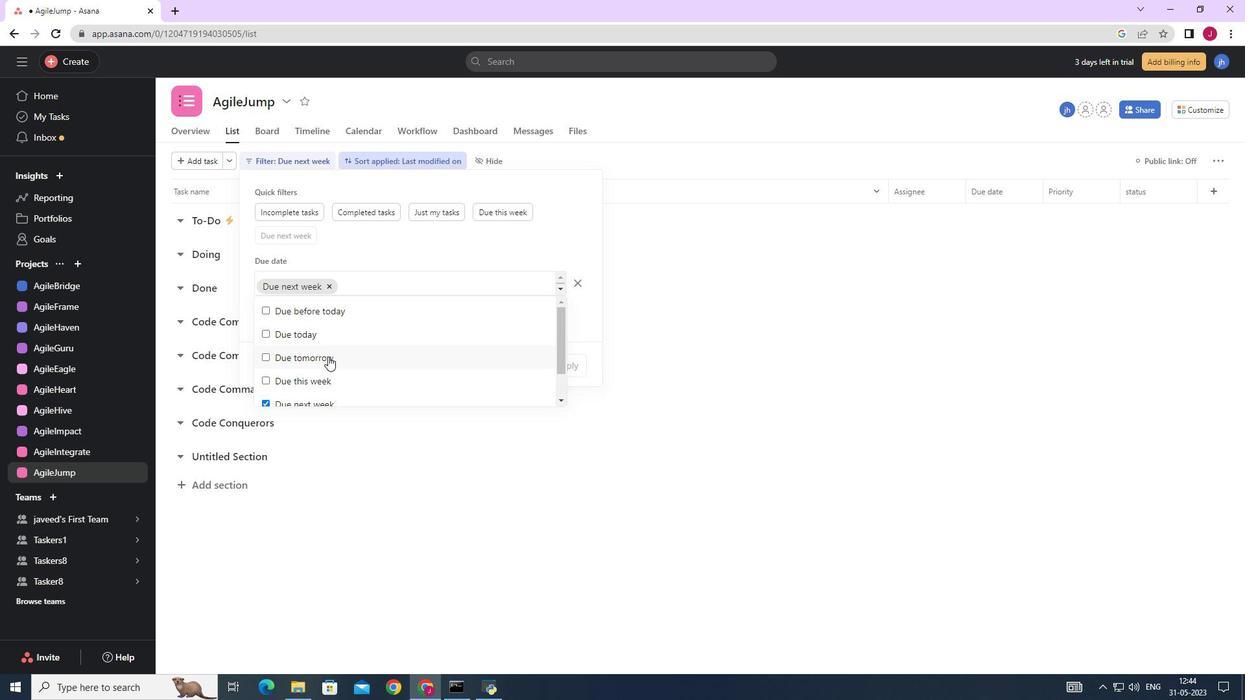 
Action: Mouse scrolled (330, 356) with delta (0, 0)
Screenshot: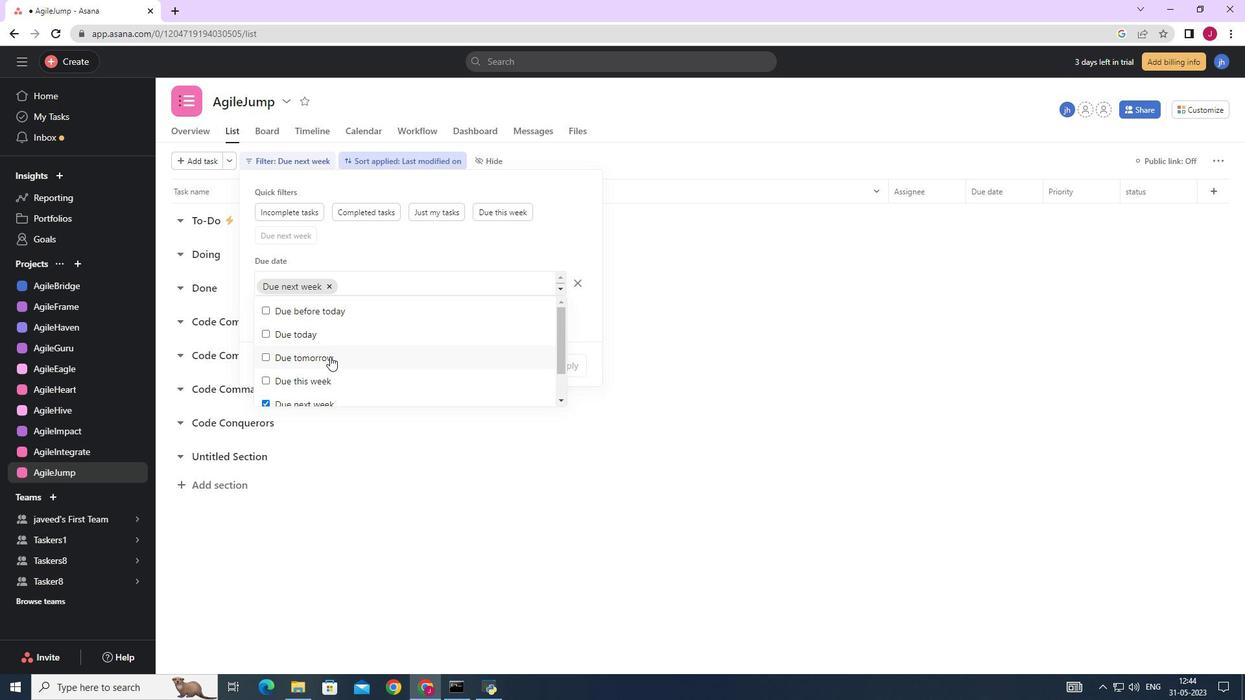 
Action: Mouse moved to (265, 368)
Screenshot: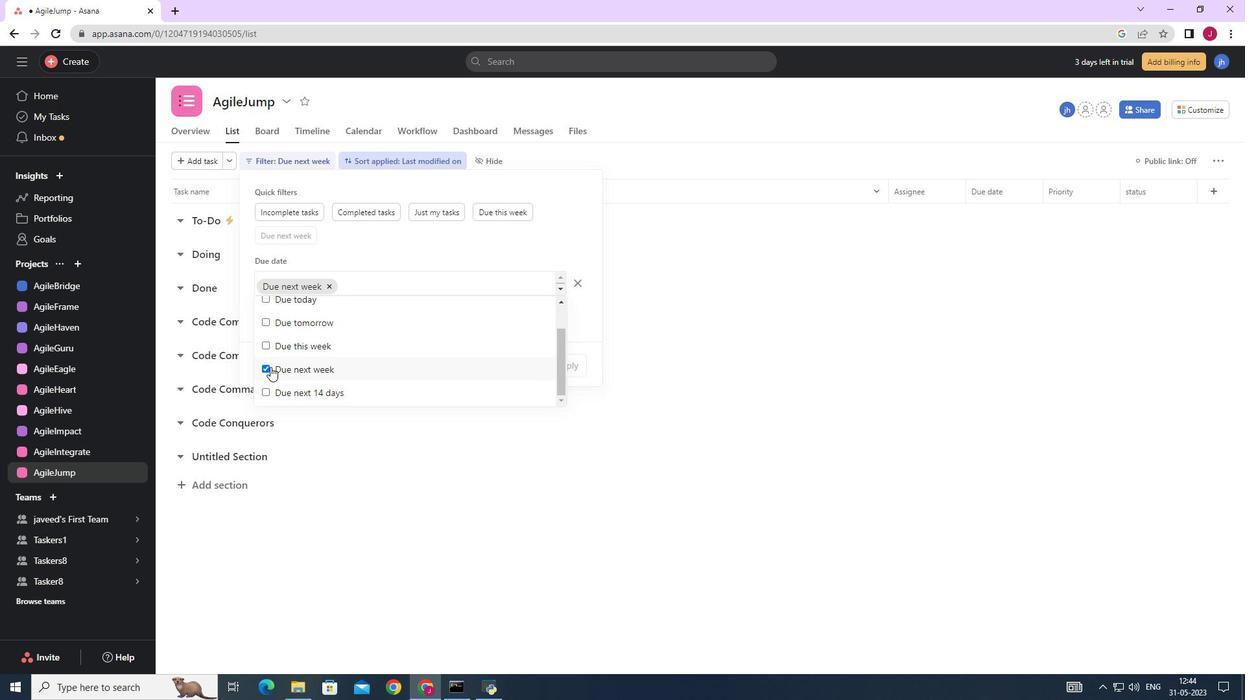 
Action: Mouse pressed left at (265, 368)
Screenshot: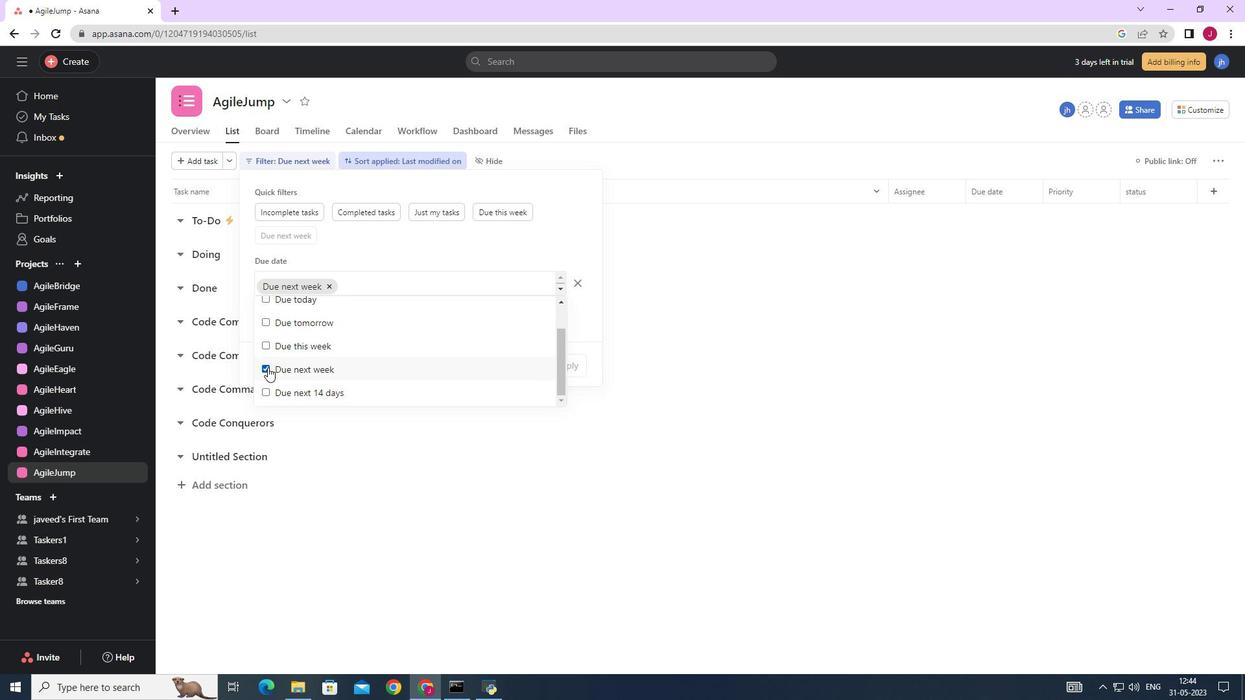 
Action: Mouse moved to (578, 363)
Screenshot: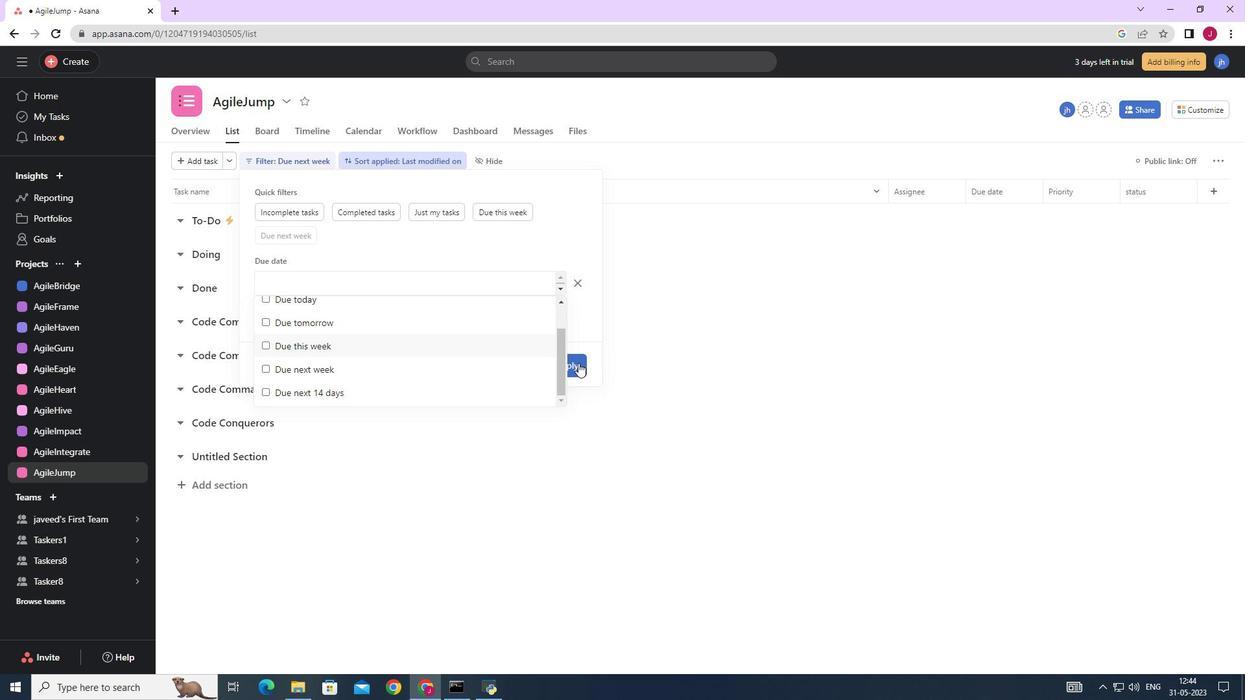 
Action: Mouse pressed left at (578, 363)
Screenshot: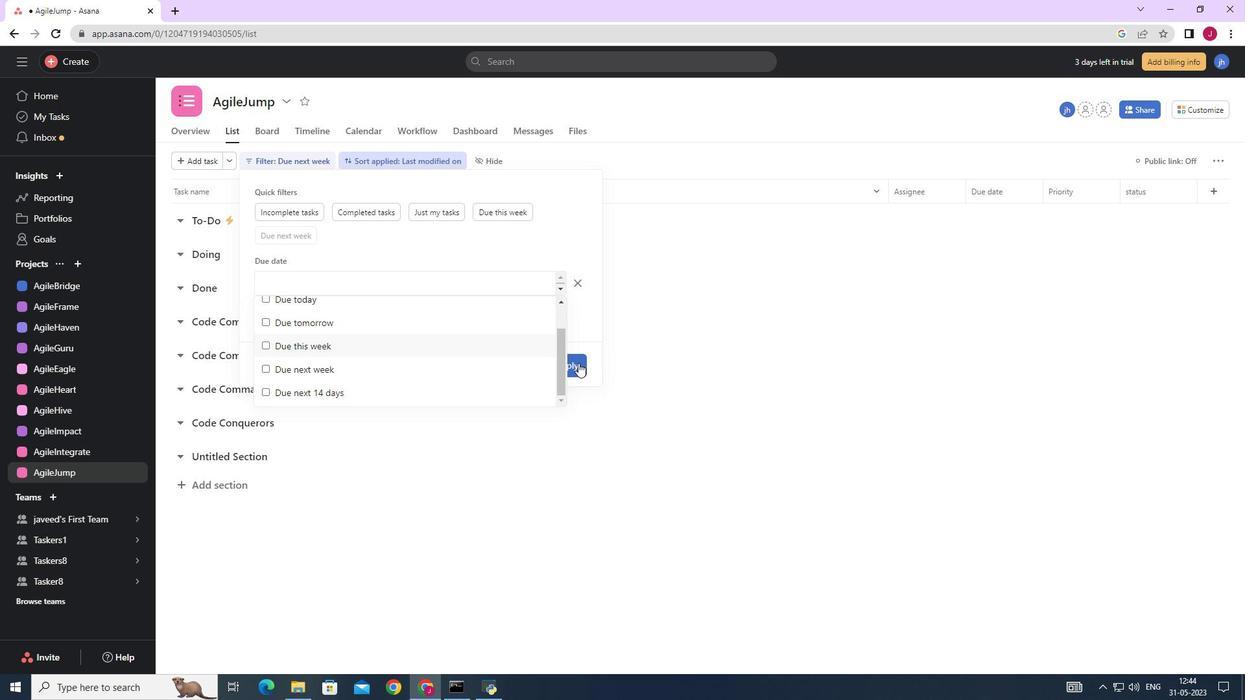 
Action: Mouse moved to (267, 161)
Screenshot: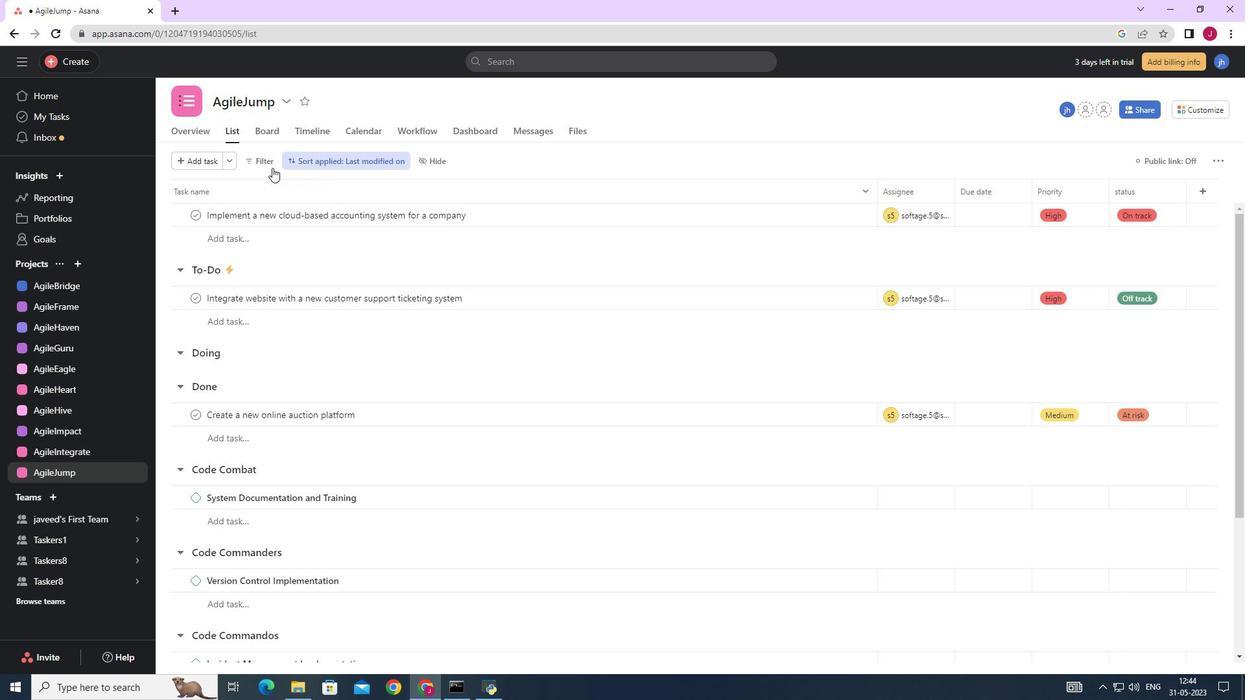 
Action: Mouse pressed left at (267, 161)
Screenshot: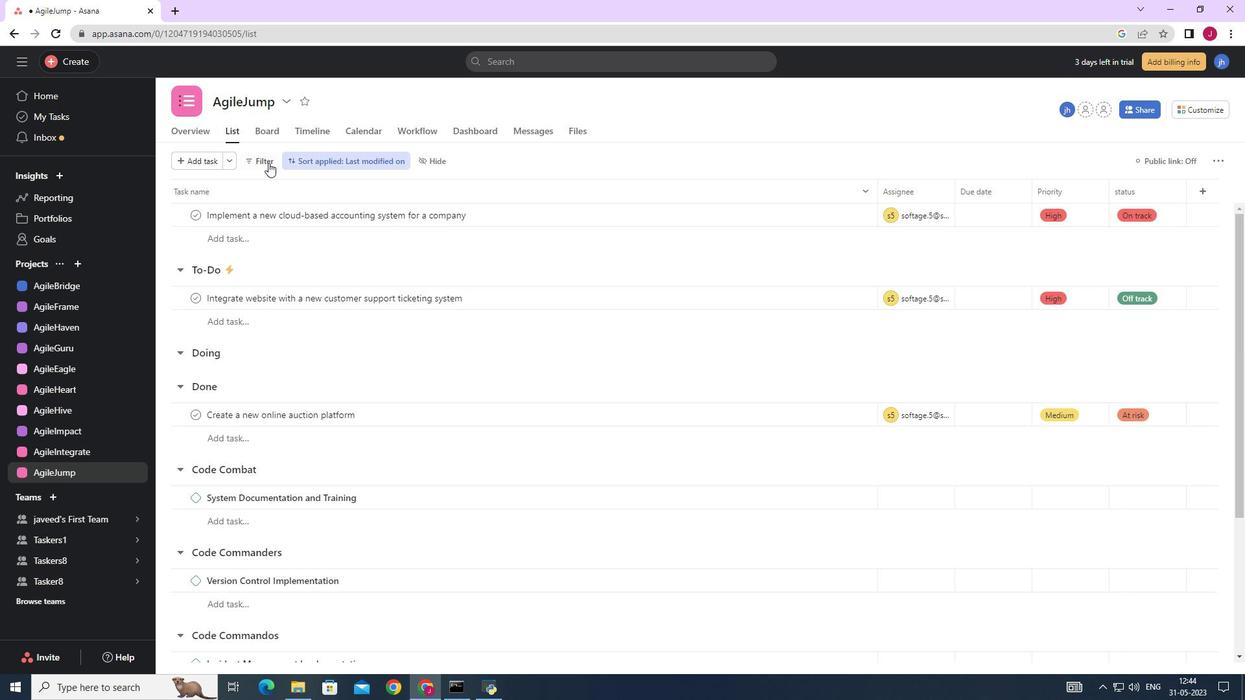 
Action: Mouse moved to (414, 289)
Screenshot: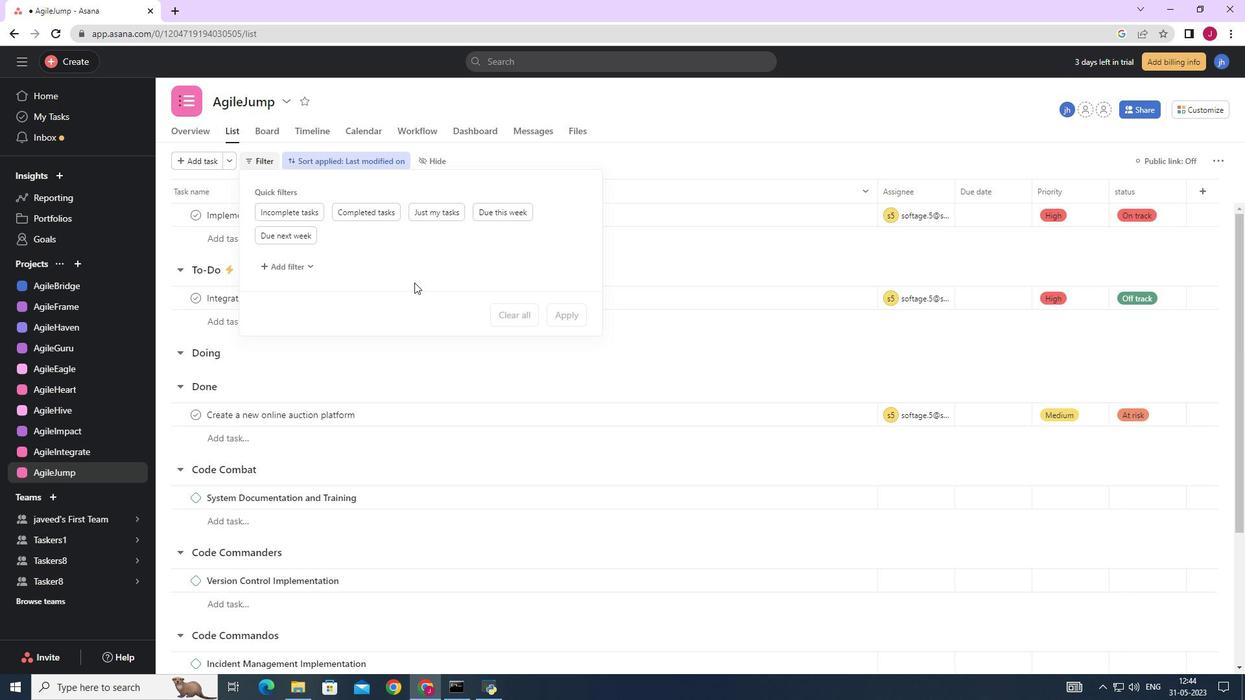 
Action: Mouse scrolled (414, 289) with delta (0, 0)
Screenshot: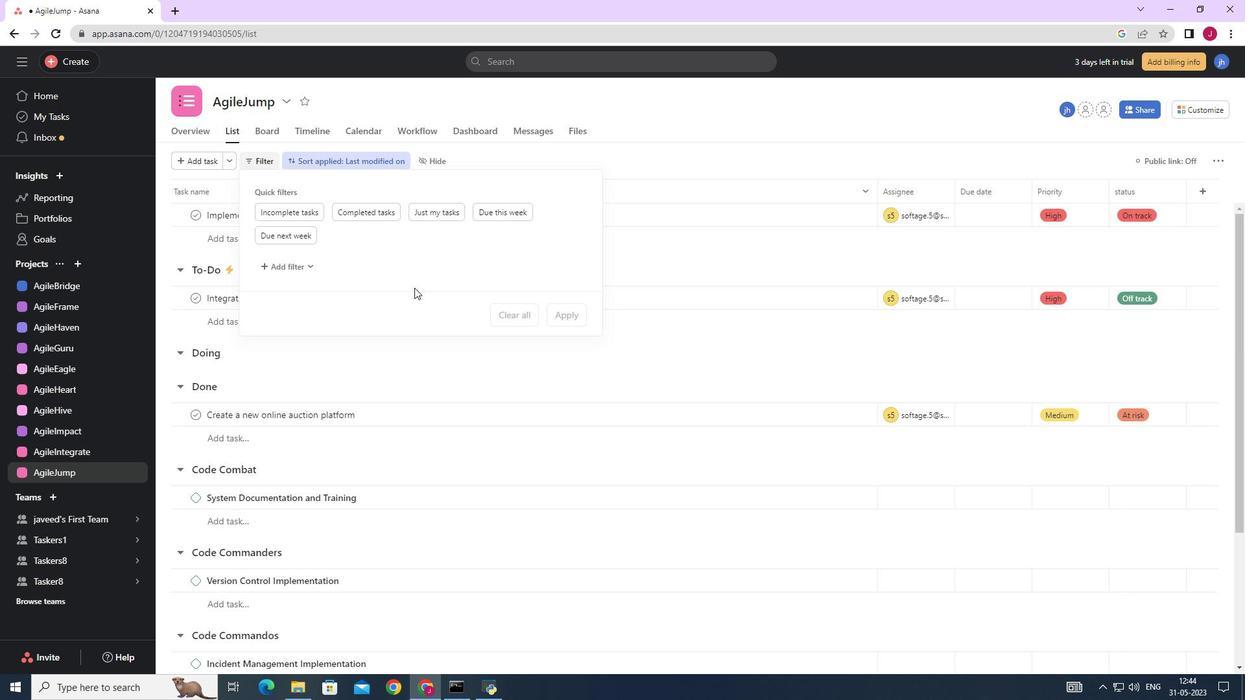 
Action: Mouse moved to (414, 290)
Screenshot: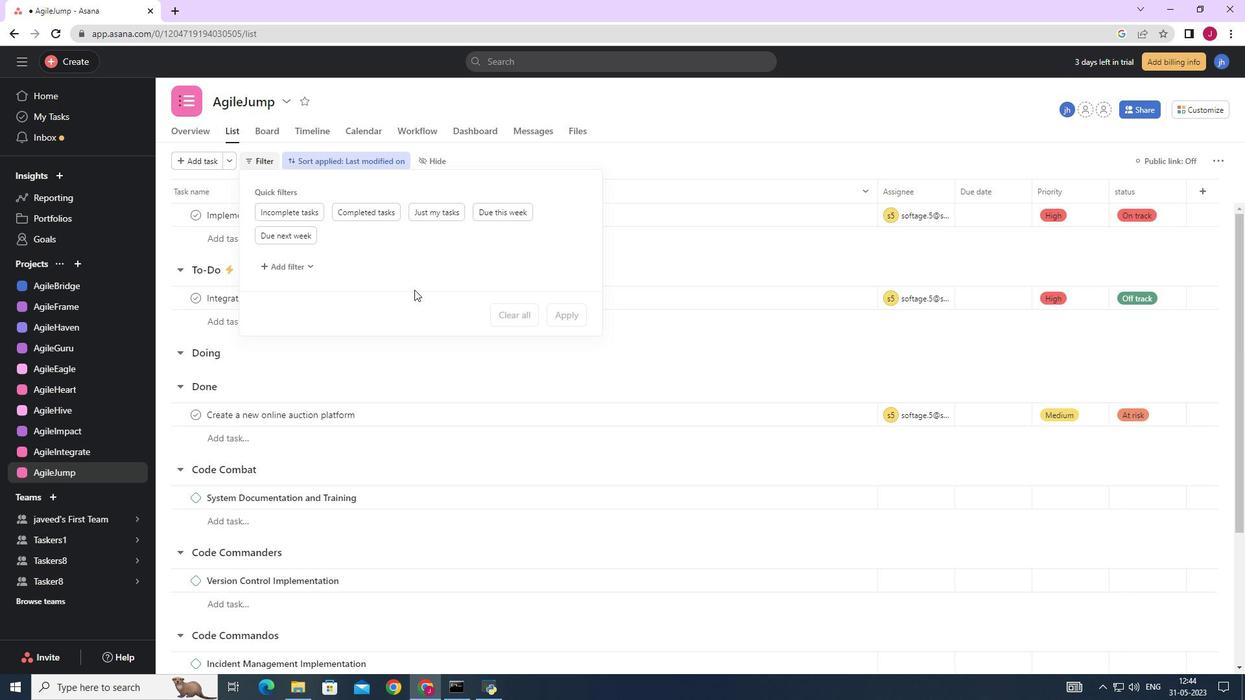 
Action: Mouse scrolled (414, 289) with delta (0, 0)
Screenshot: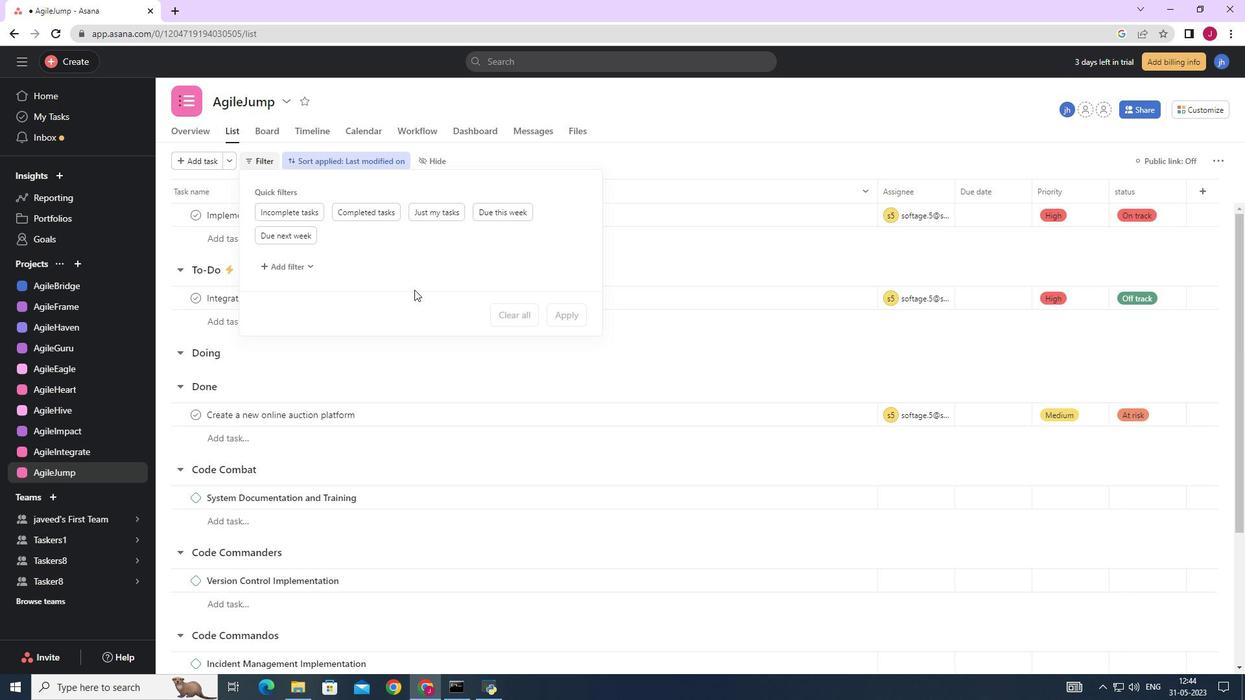 
Action: Mouse moved to (415, 295)
Screenshot: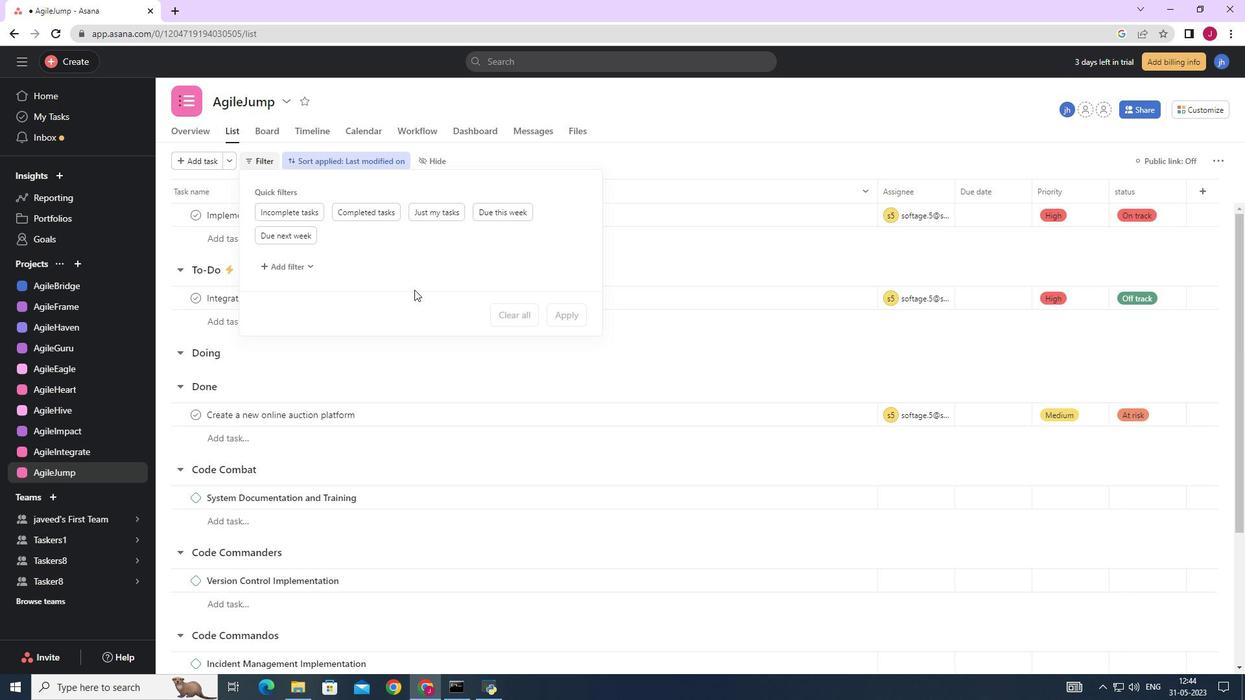 
Action: Mouse scrolled (415, 295) with delta (0, 0)
Screenshot: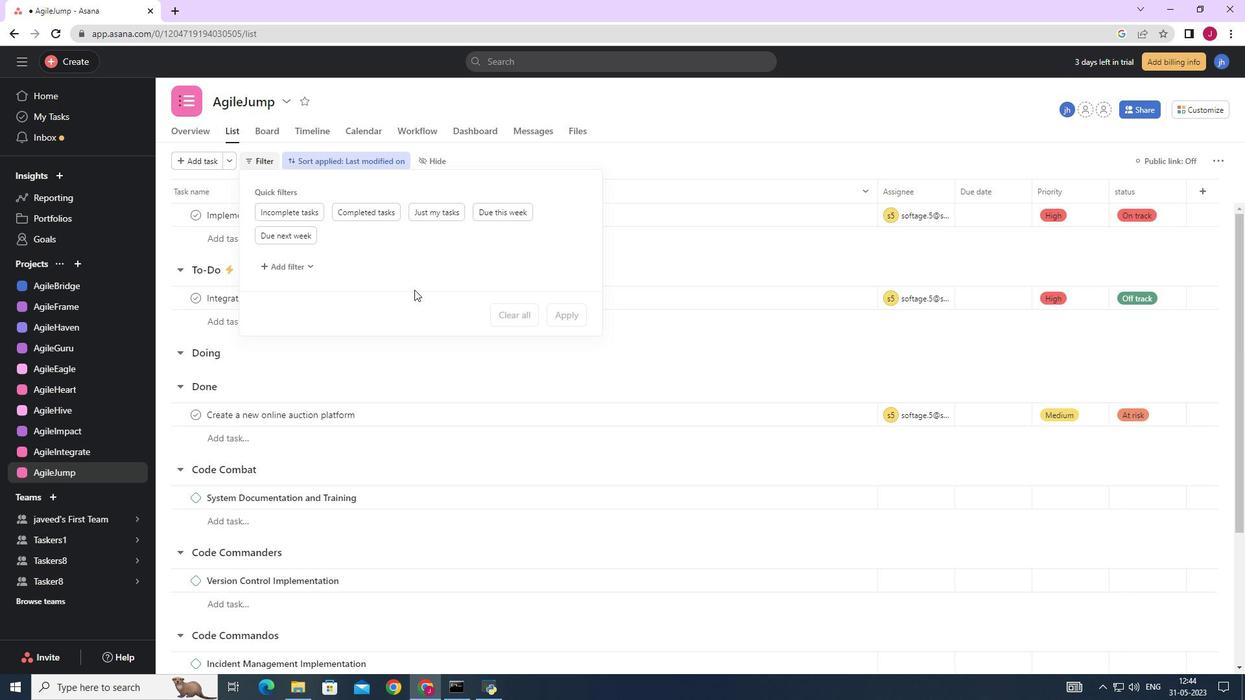
Action: Mouse moved to (418, 300)
Screenshot: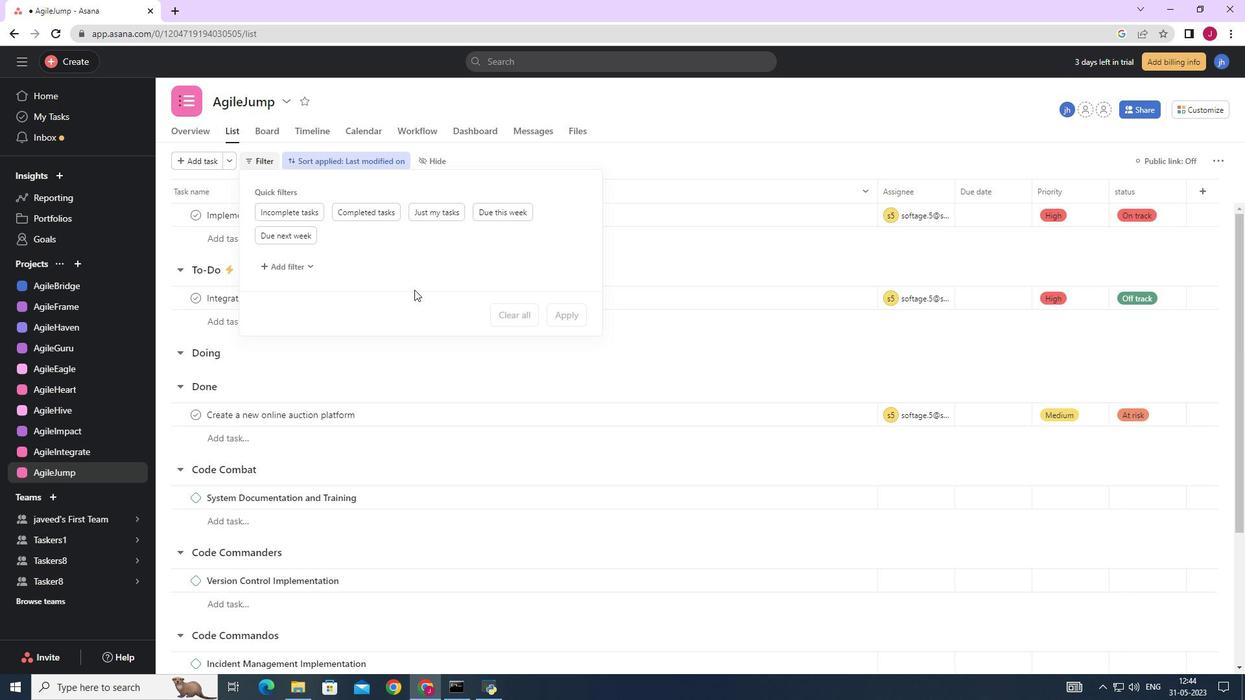 
Action: Mouse scrolled (418, 299) with delta (0, 0)
Screenshot: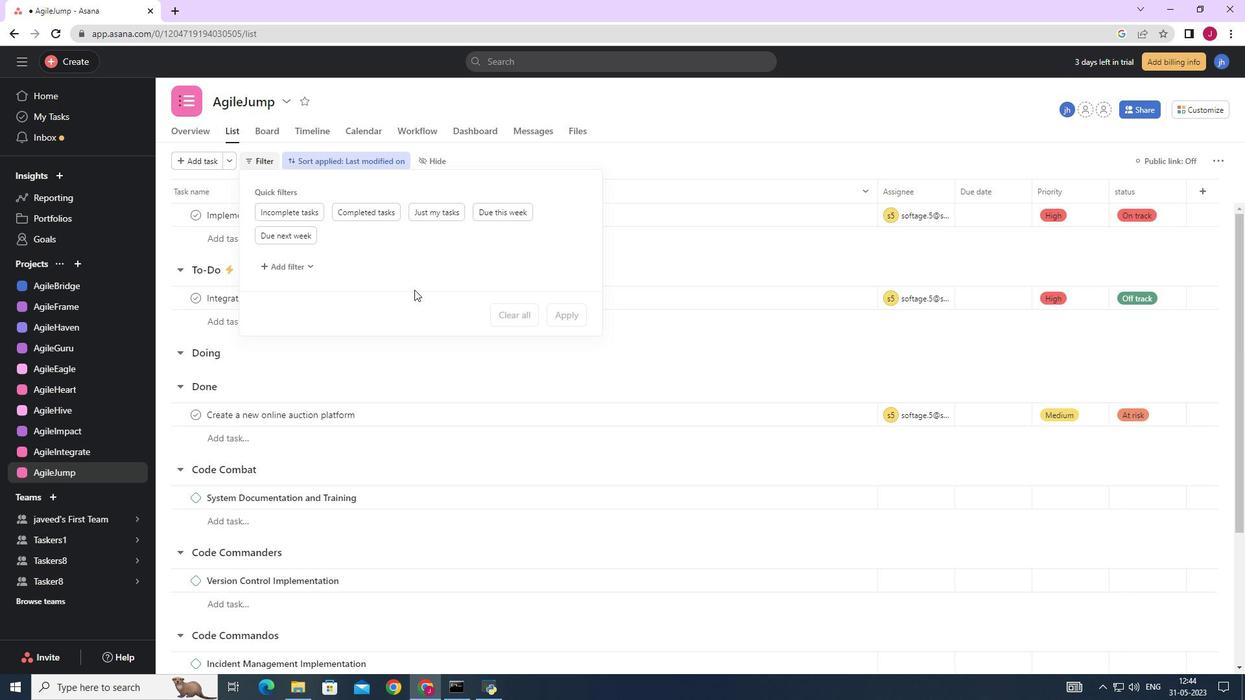 
Action: Mouse moved to (688, 359)
Screenshot: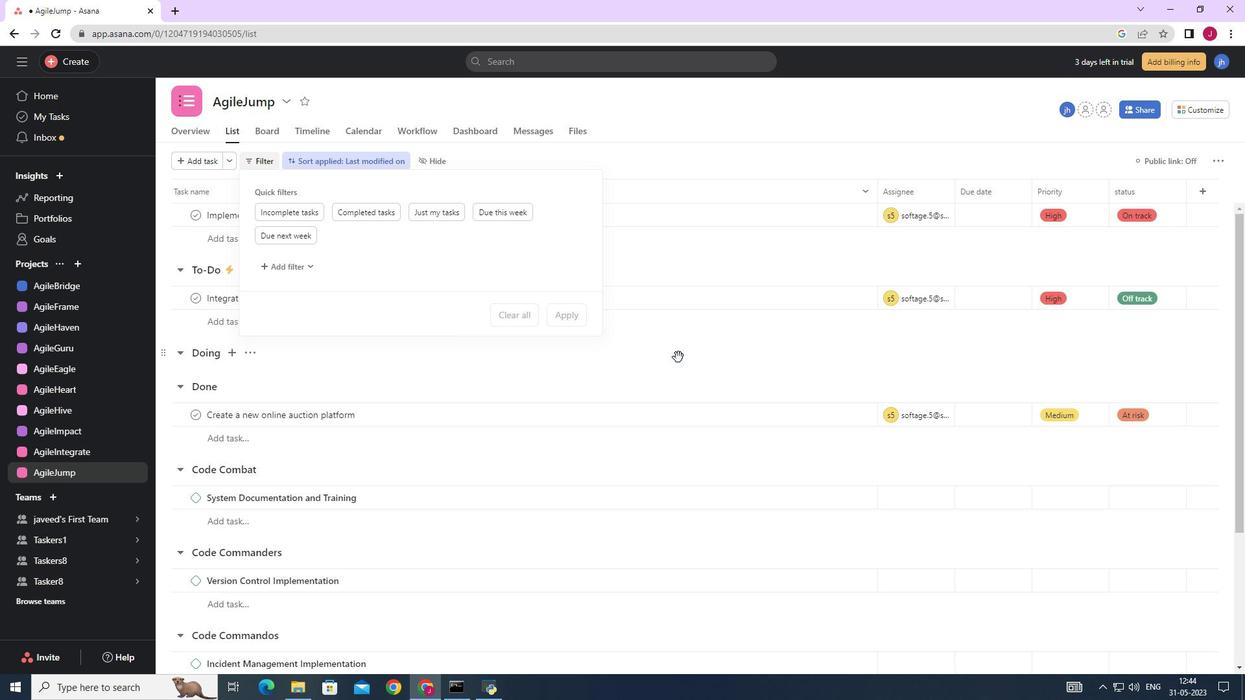 
Action: Mouse pressed left at (688, 359)
Screenshot: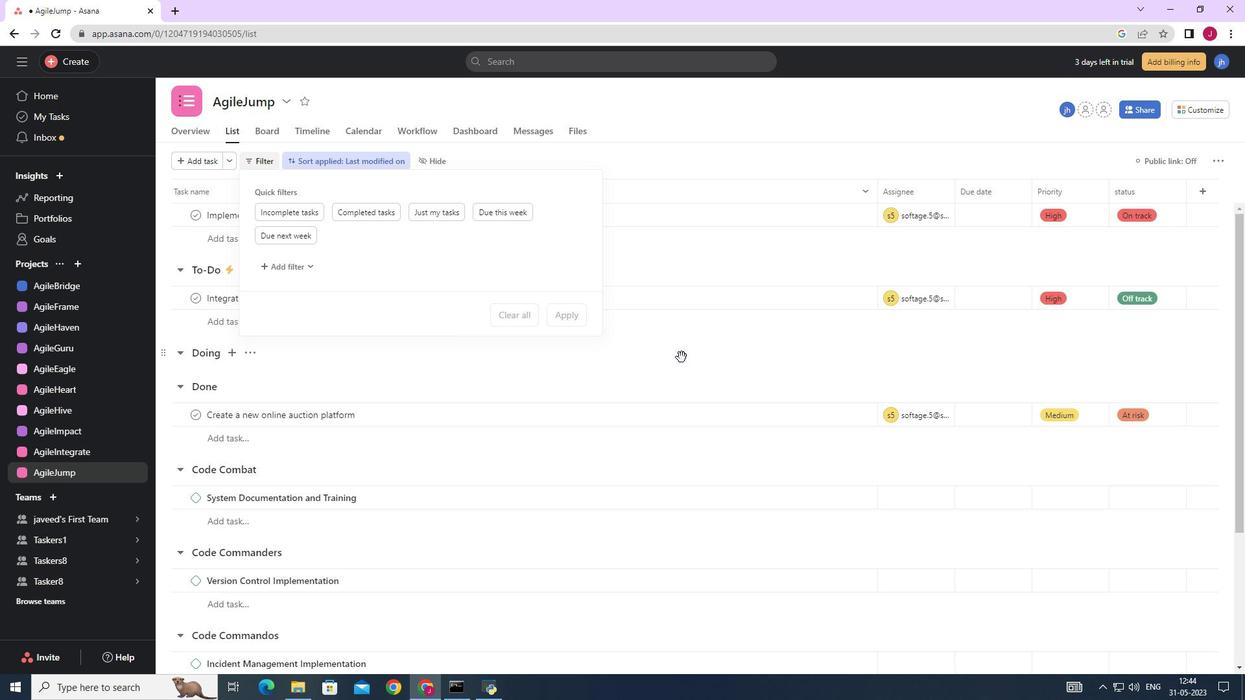 
Action: Mouse moved to (451, 395)
Screenshot: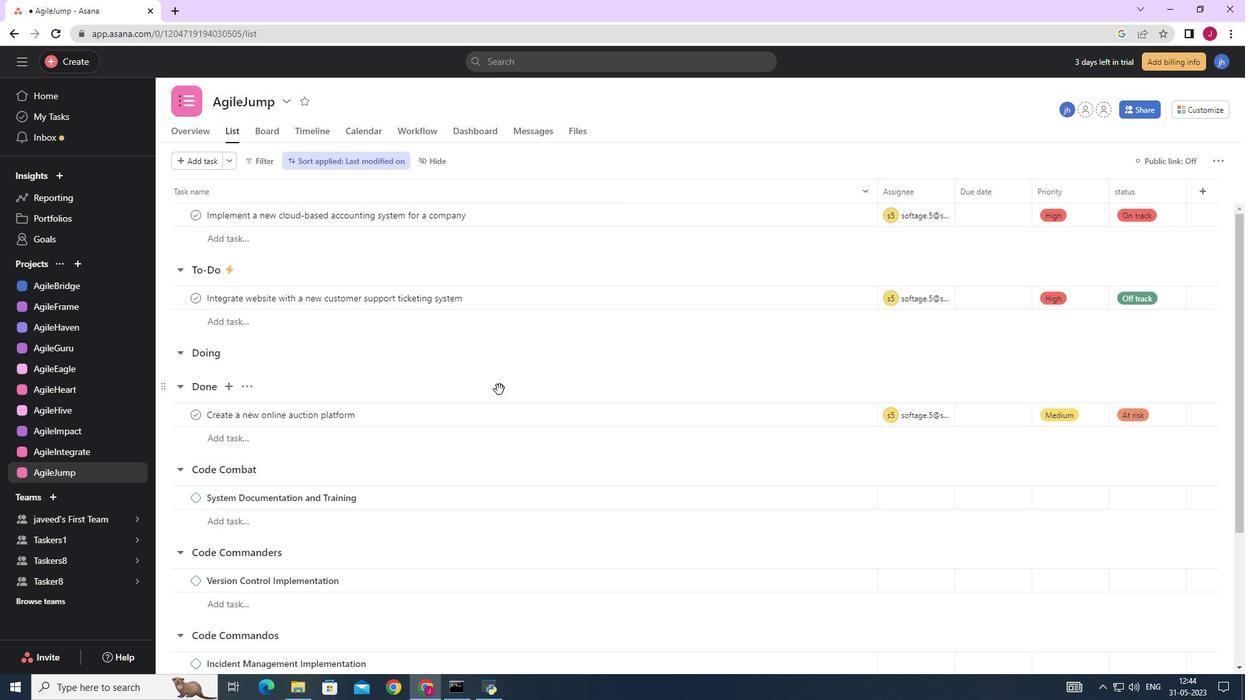 
Action: Mouse scrolled (451, 396) with delta (0, 0)
Screenshot: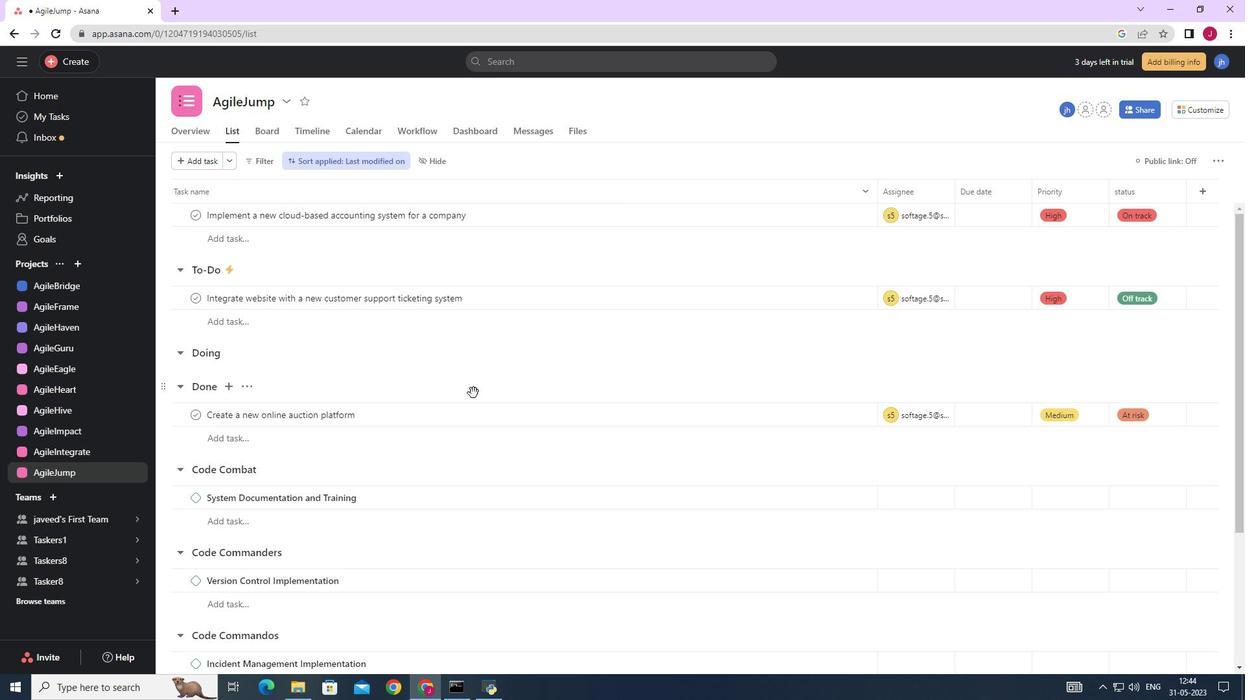 
Action: Mouse scrolled (451, 396) with delta (0, 0)
Screenshot: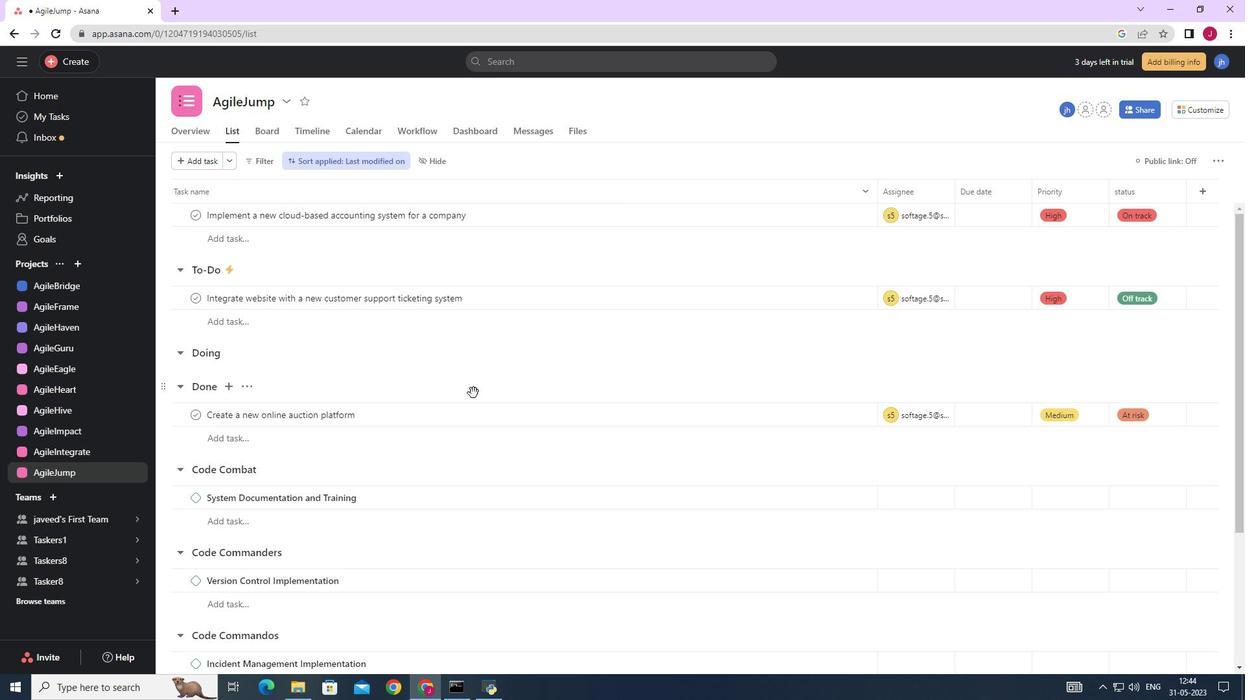 
Action: Mouse scrolled (451, 396) with delta (0, 0)
Screenshot: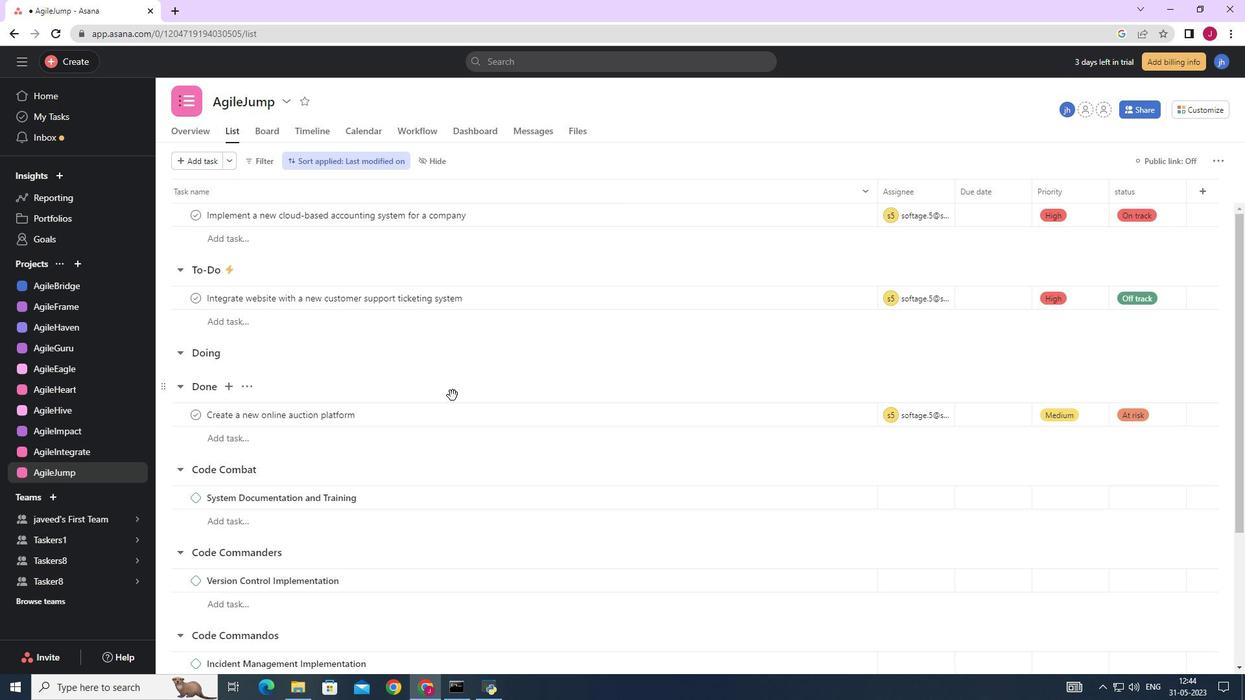 
Action: Mouse scrolled (451, 396) with delta (0, 0)
Screenshot: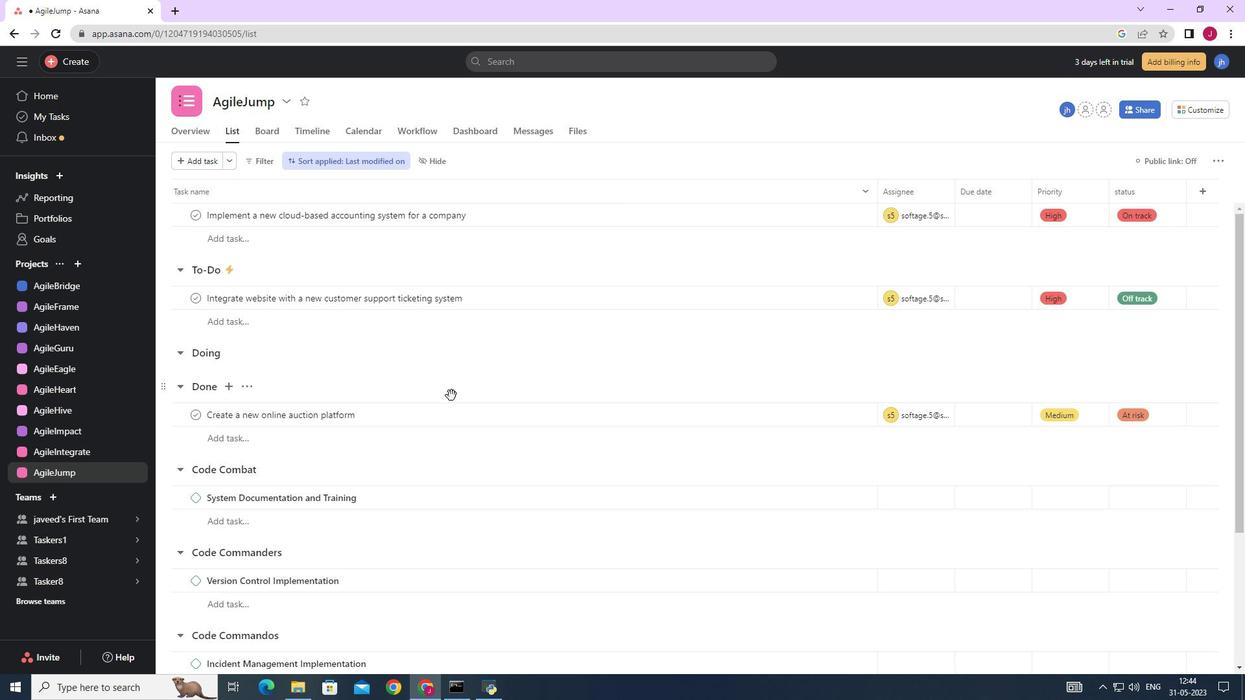 
Action: Mouse moved to (450, 394)
Screenshot: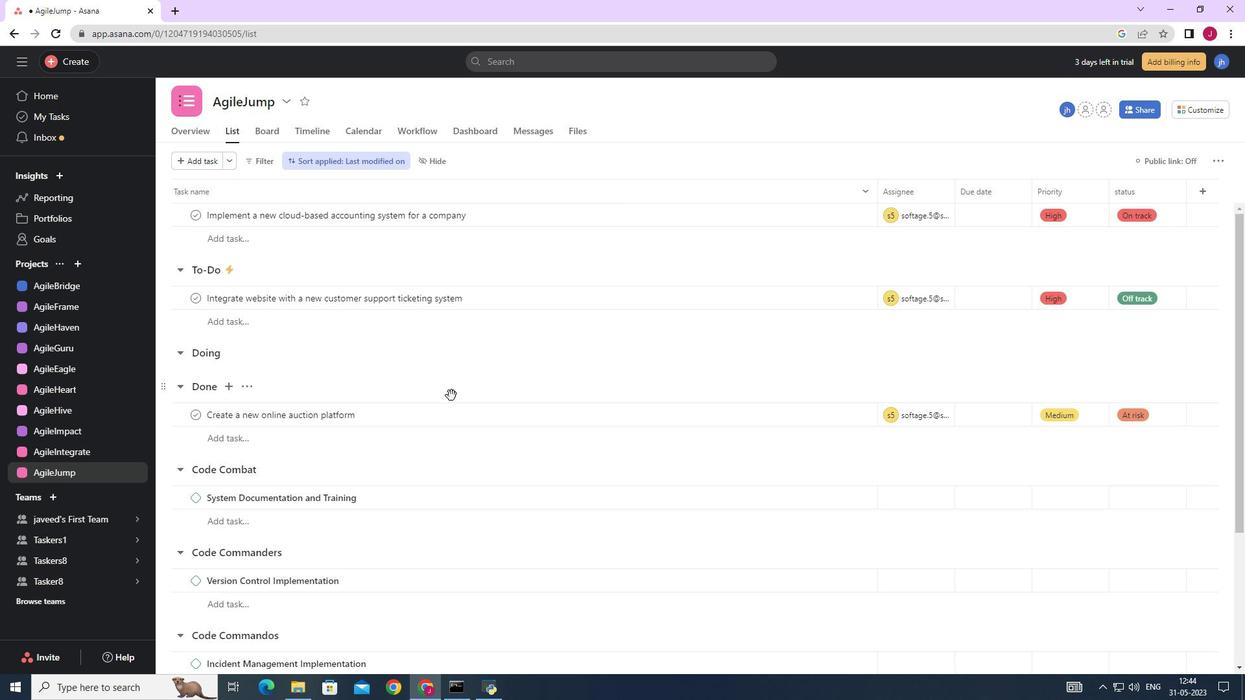 
Action: Mouse scrolled (450, 393) with delta (0, 0)
Screenshot: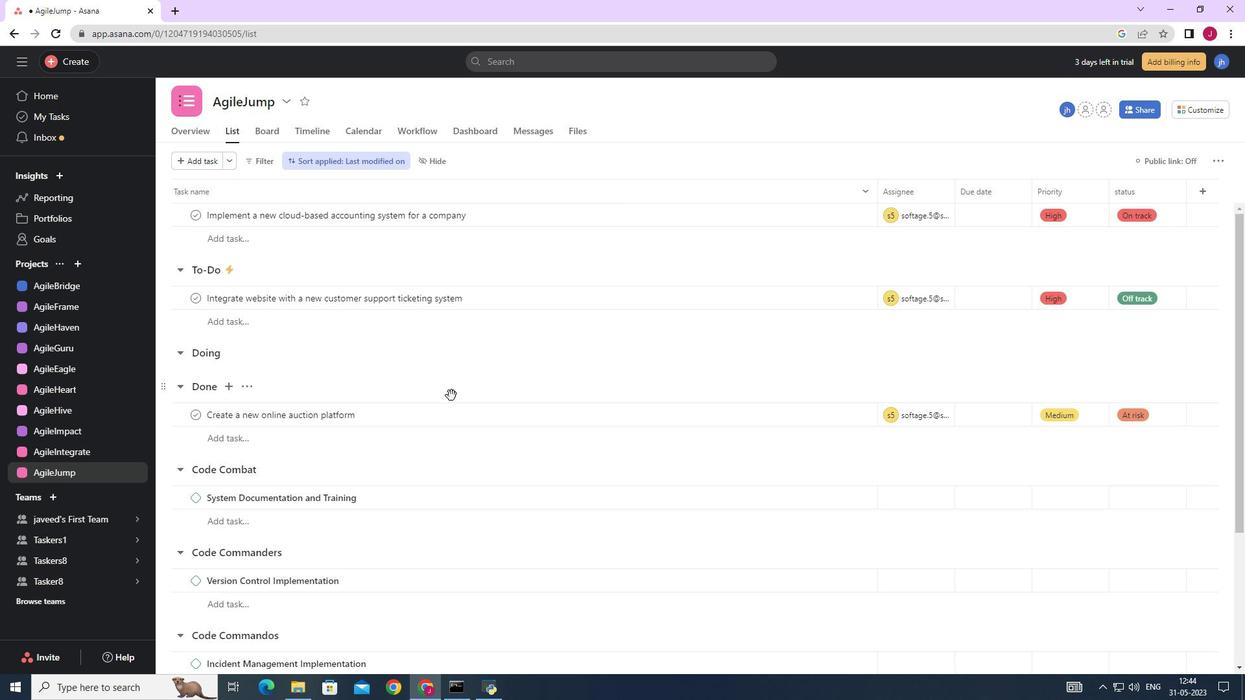 
Action: Mouse scrolled (450, 393) with delta (0, 0)
Screenshot: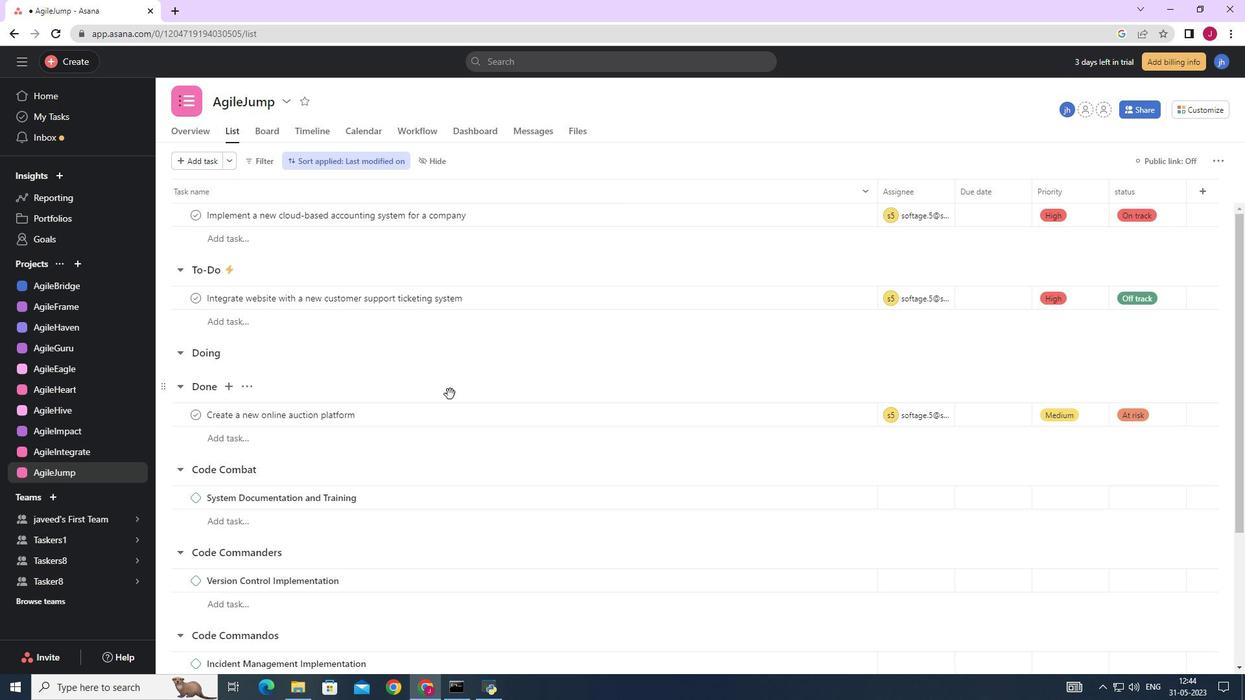 
Action: Mouse scrolled (450, 393) with delta (0, 0)
Screenshot: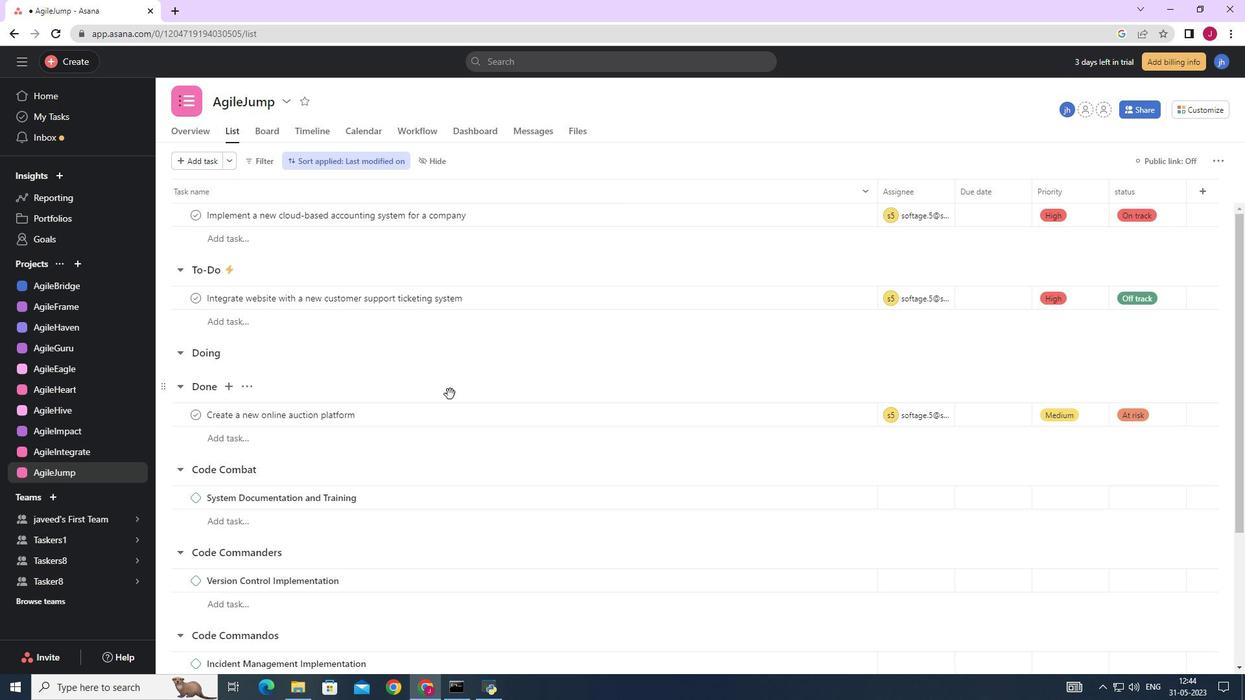
Action: Mouse scrolled (450, 393) with delta (0, 0)
Screenshot: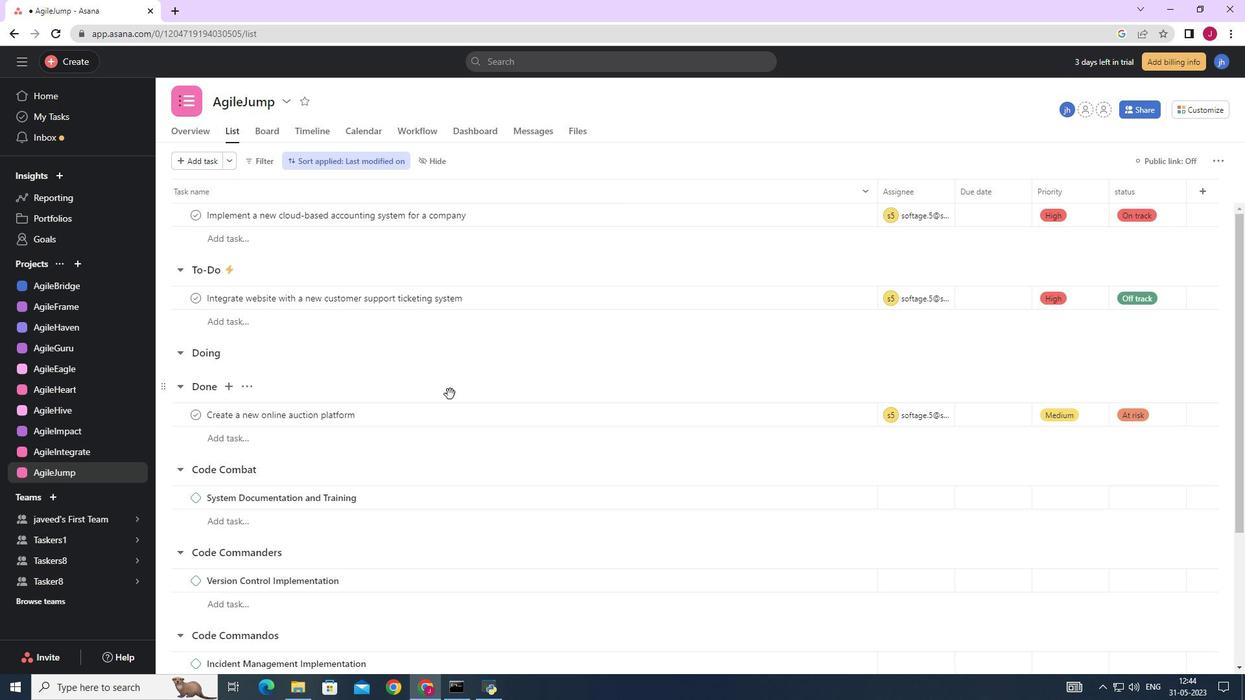 
Action: Mouse scrolled (450, 393) with delta (0, 0)
Screenshot: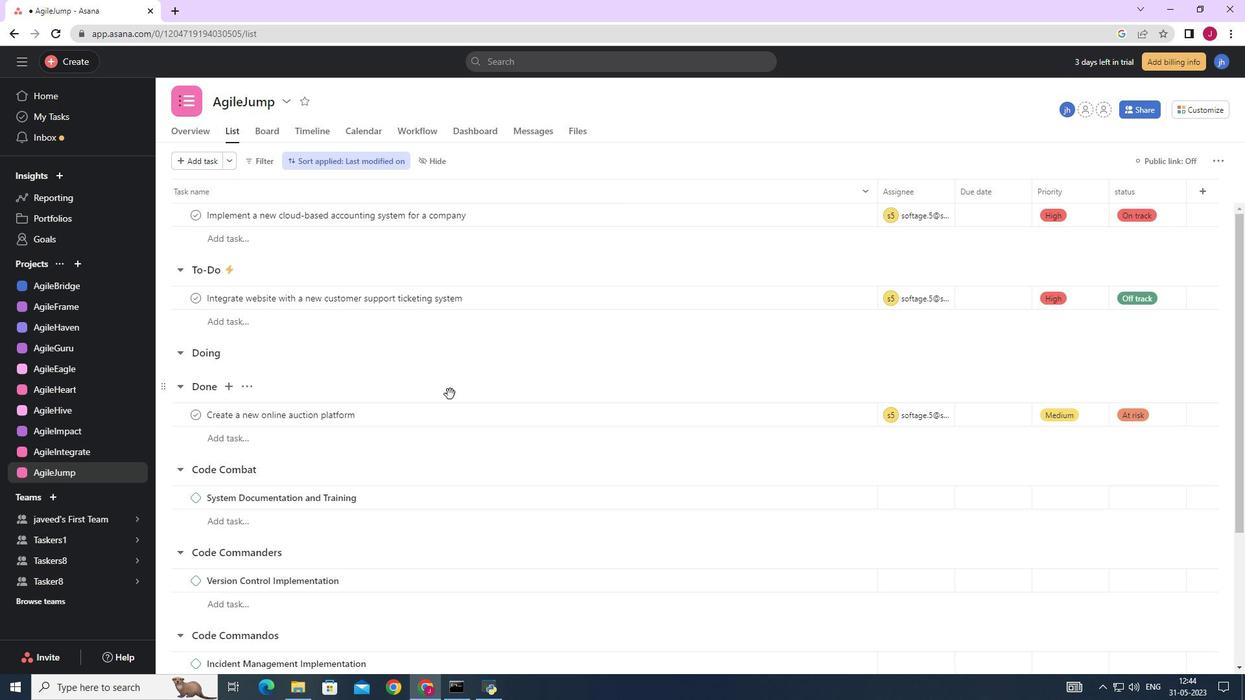 
Action: Mouse scrolled (450, 394) with delta (0, 0)
Screenshot: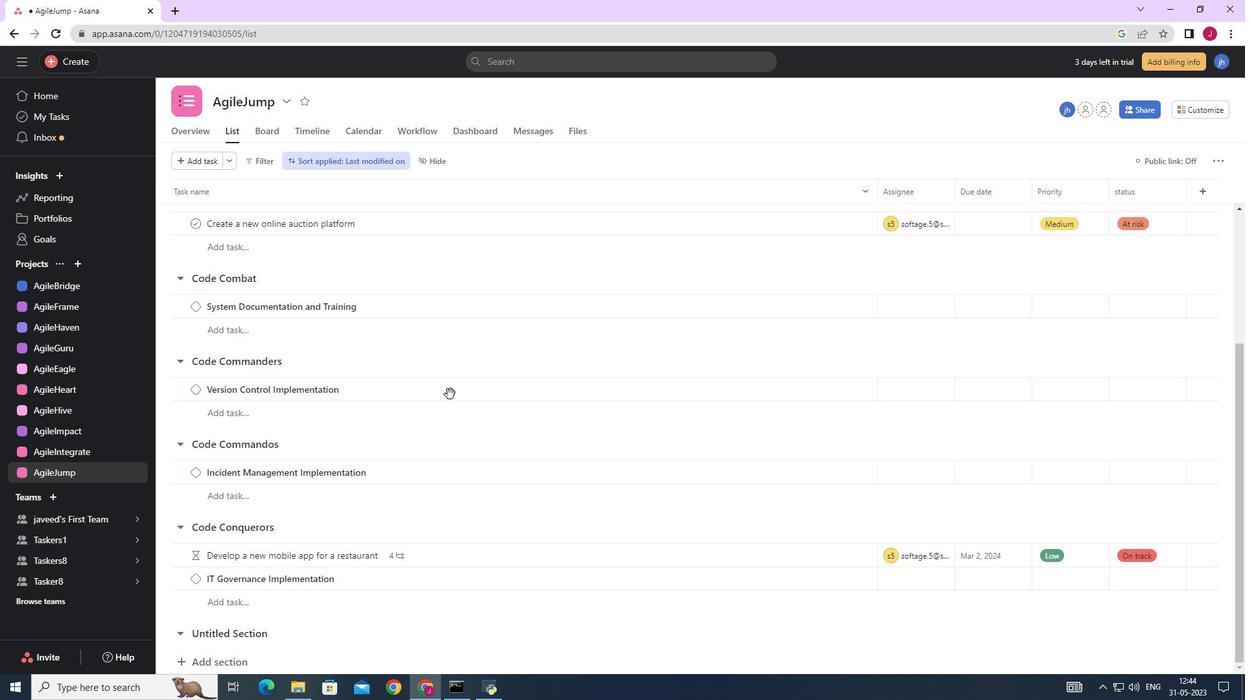
Action: Mouse scrolled (450, 394) with delta (0, 0)
Screenshot: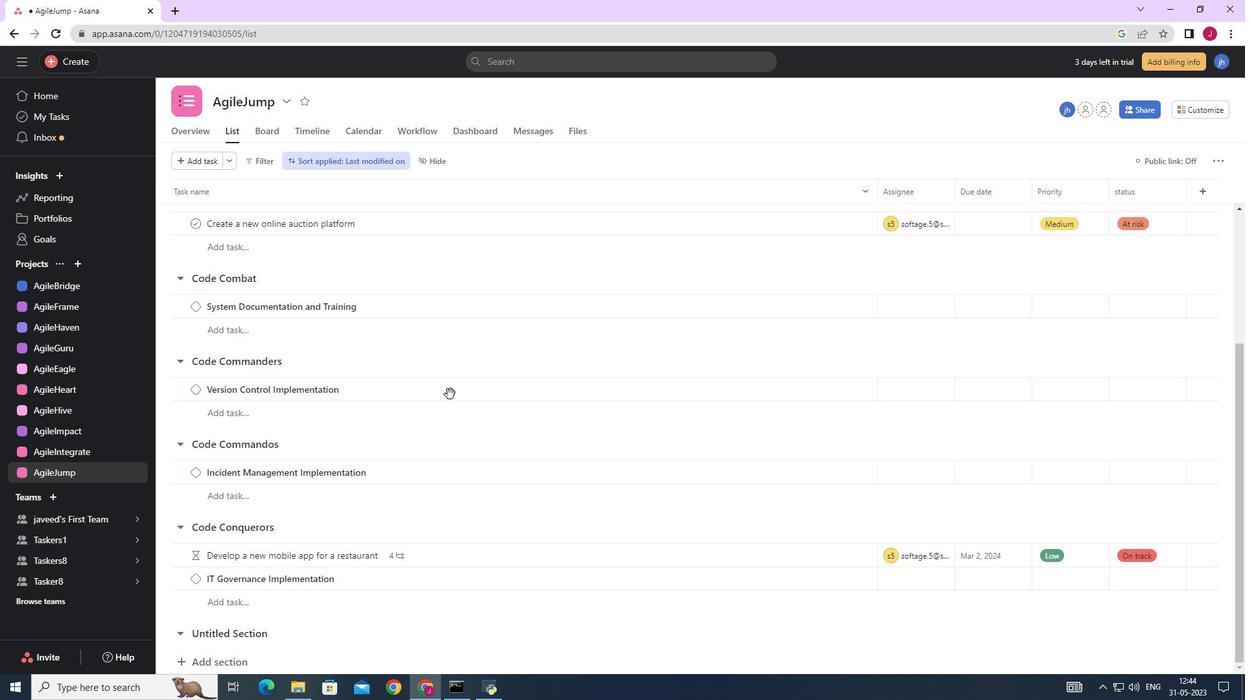 
Action: Mouse scrolled (450, 394) with delta (0, 0)
Screenshot: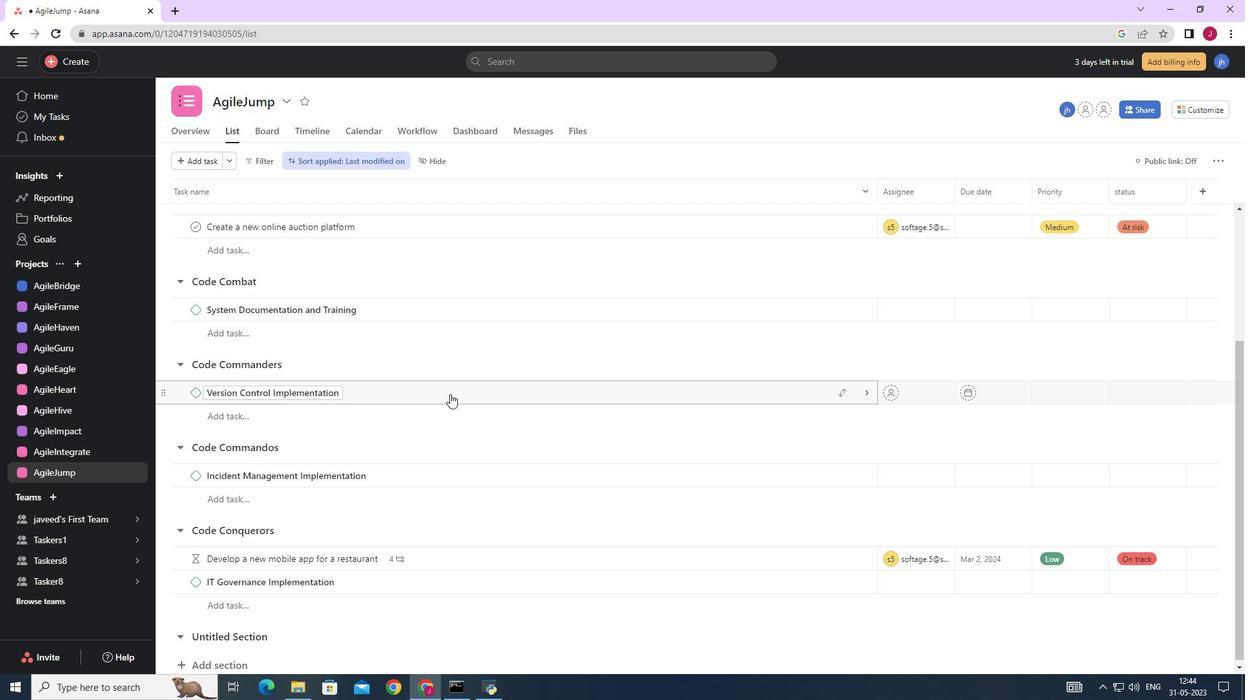 
Action: Mouse scrolled (450, 394) with delta (0, 0)
Screenshot: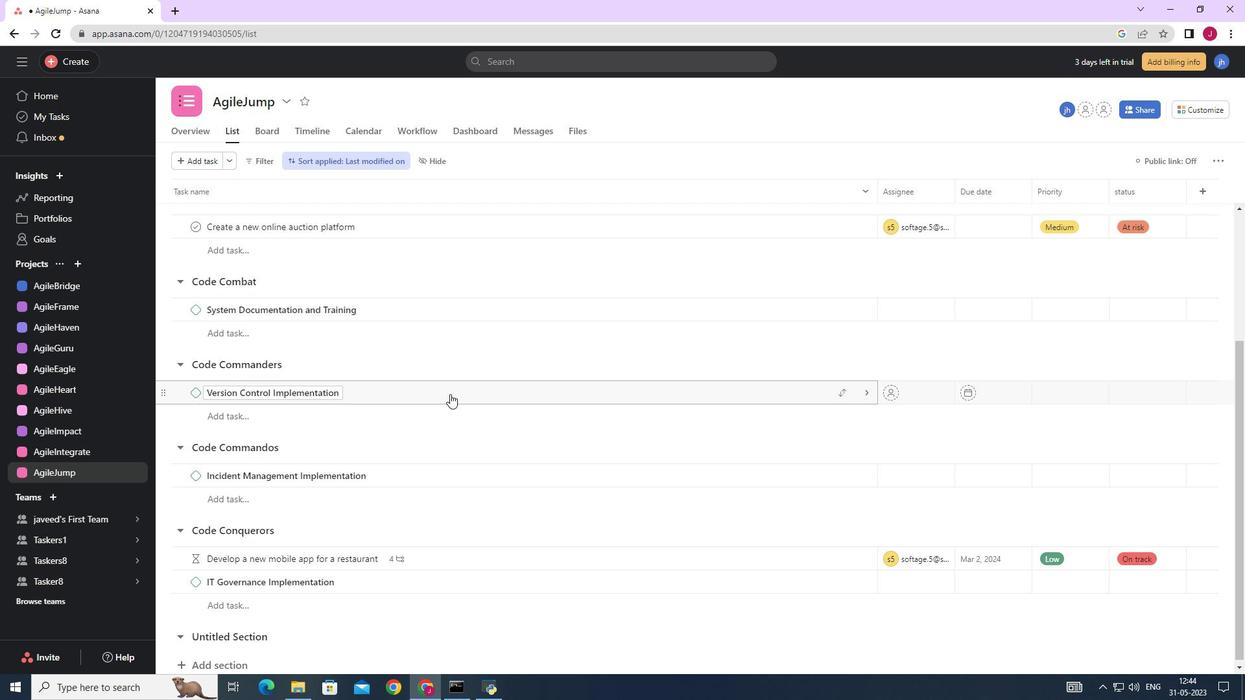 
Action: Mouse scrolled (450, 394) with delta (0, 0)
Screenshot: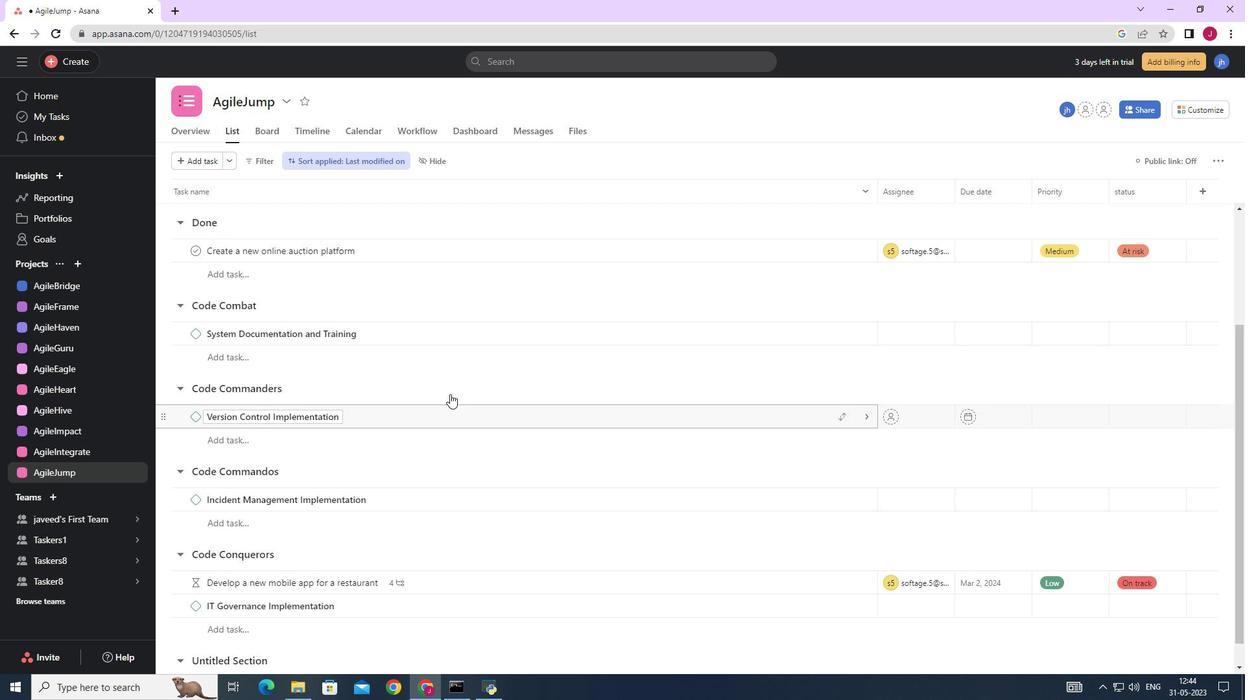 
Action: Mouse scrolled (450, 394) with delta (0, 0)
Screenshot: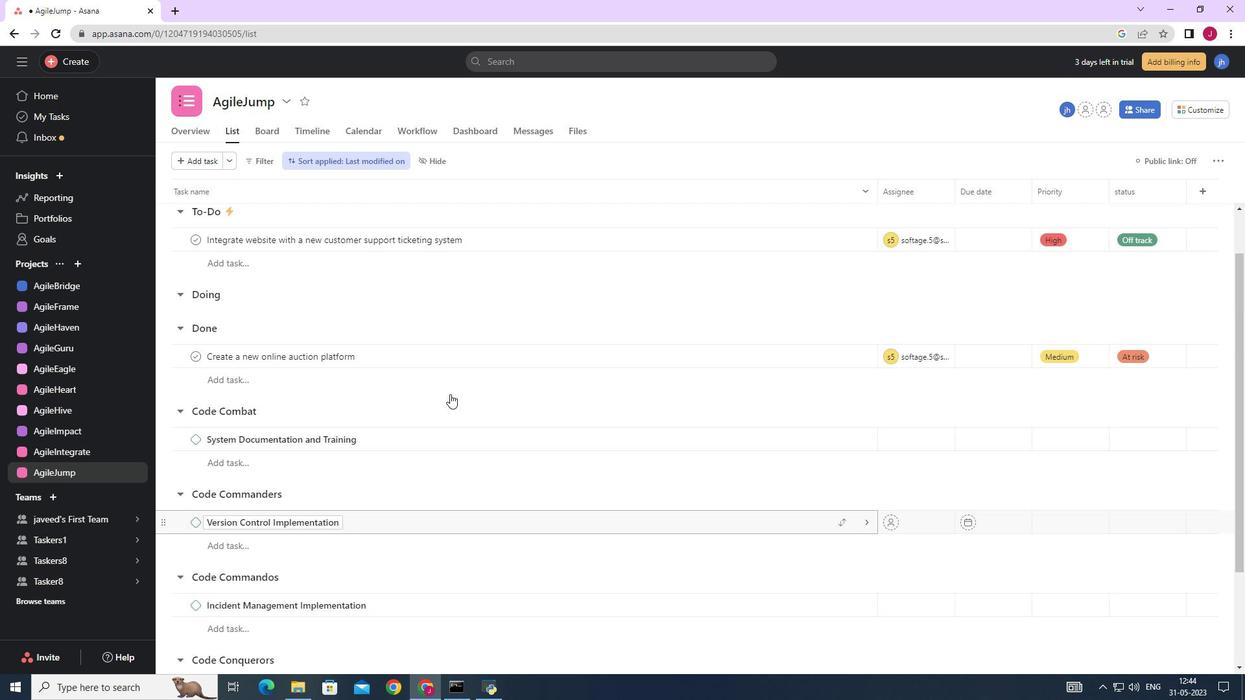 
Action: Mouse scrolled (450, 394) with delta (0, 0)
Screenshot: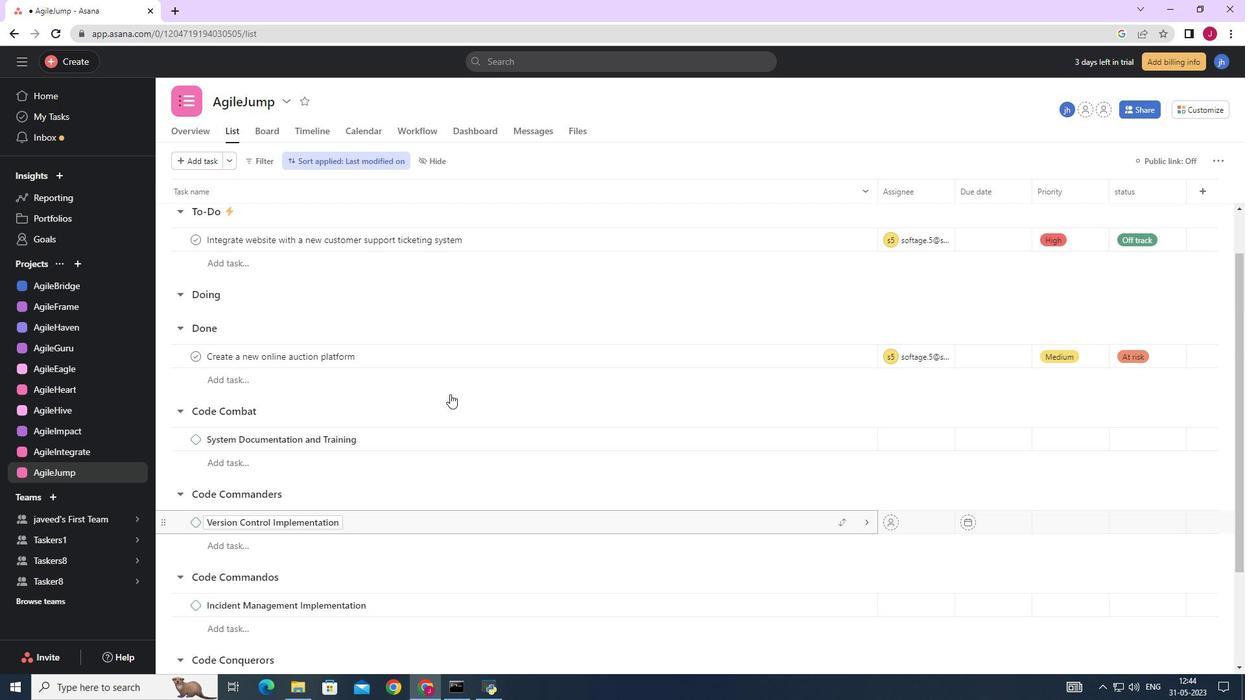 
Action: Mouse scrolled (450, 394) with delta (0, 0)
Screenshot: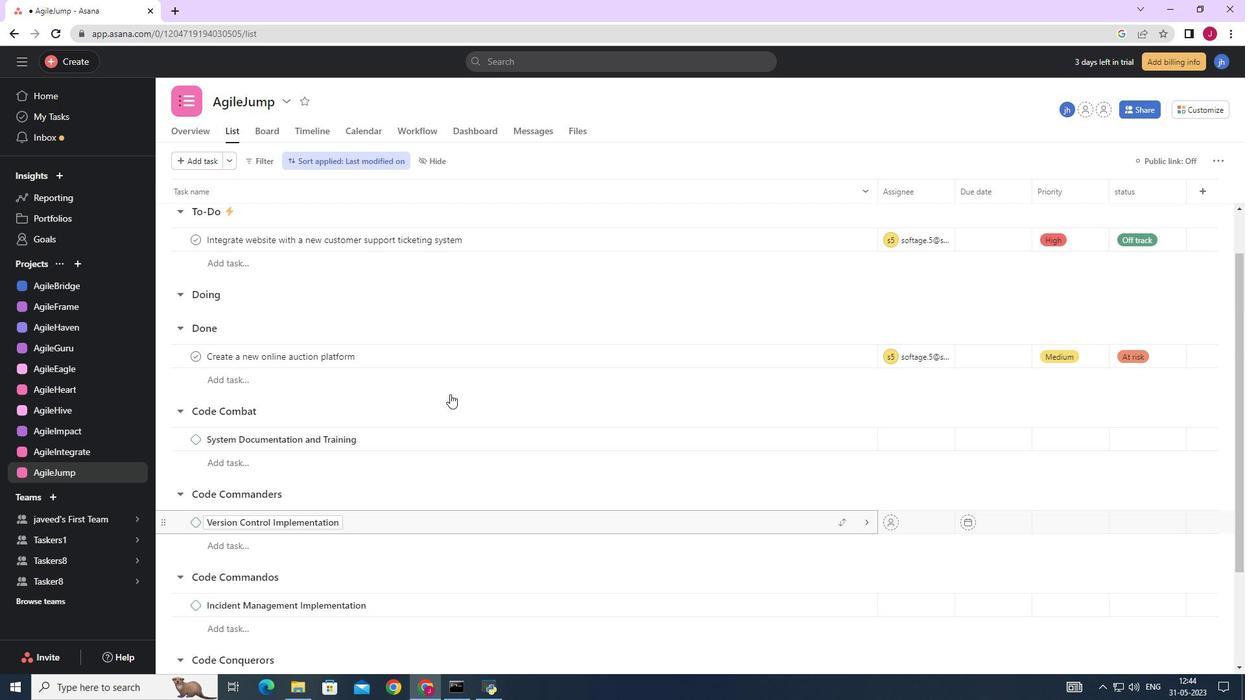 
Action: Mouse moved to (347, 409)
Screenshot: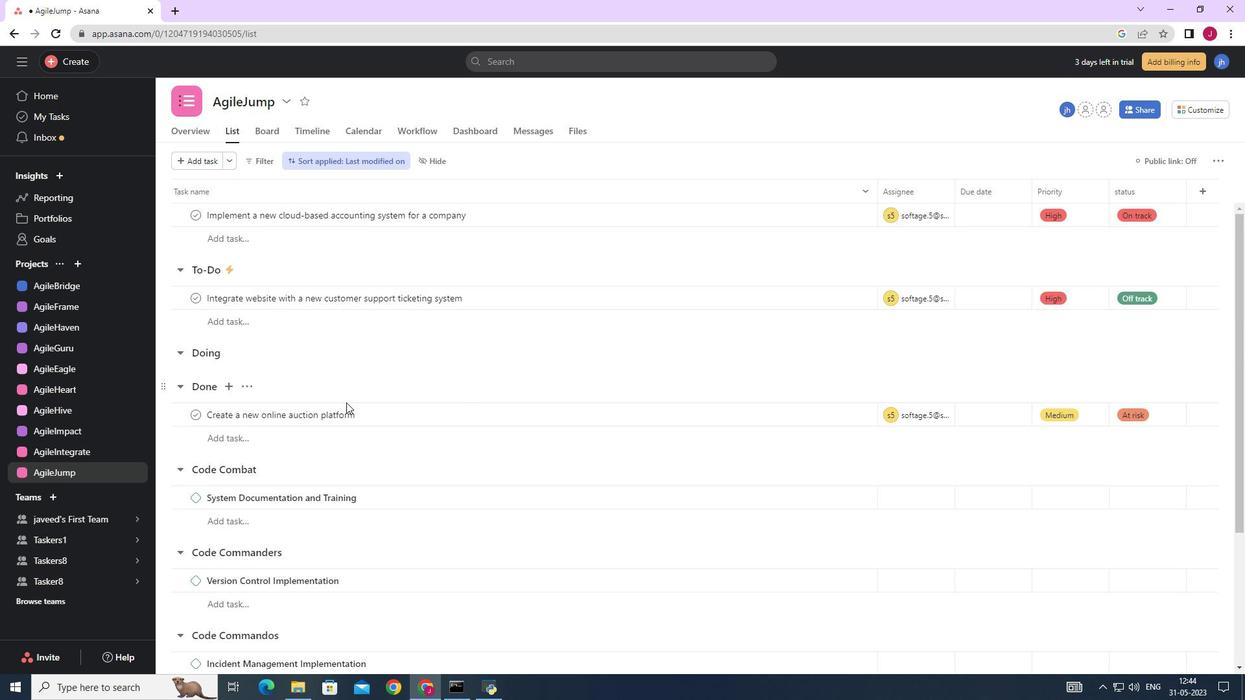 
Action: Mouse scrolled (347, 408) with delta (0, 0)
Screenshot: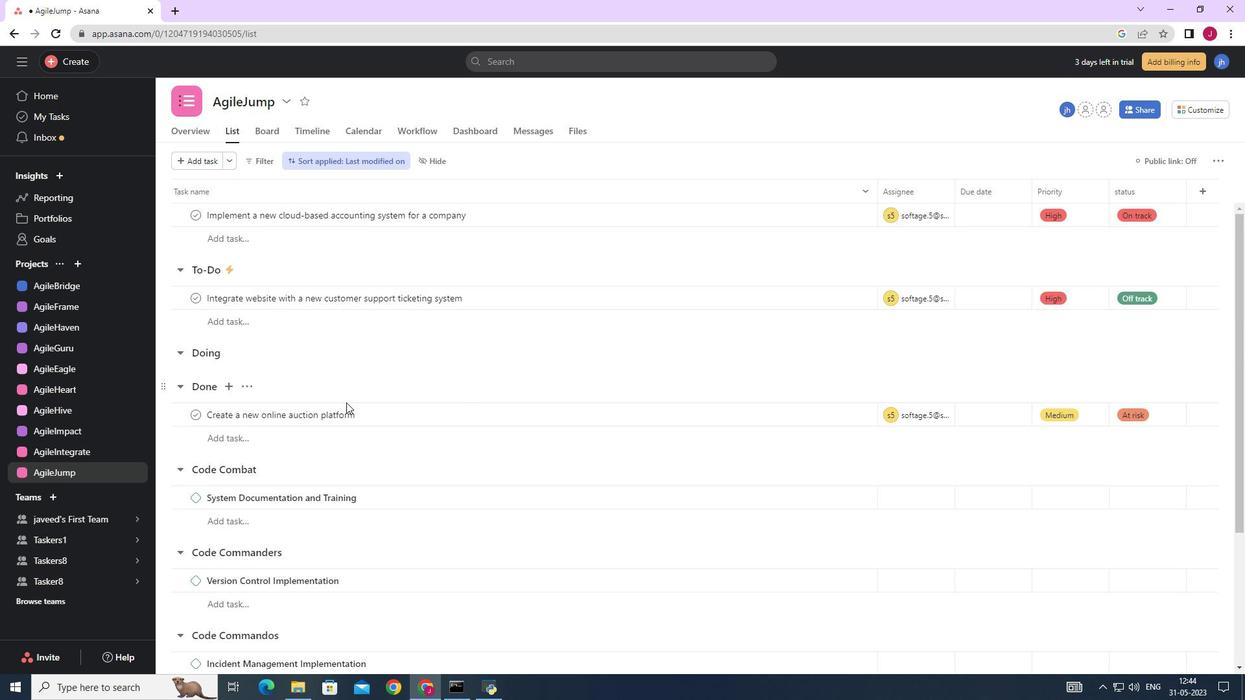 
Action: Mouse moved to (348, 411)
Screenshot: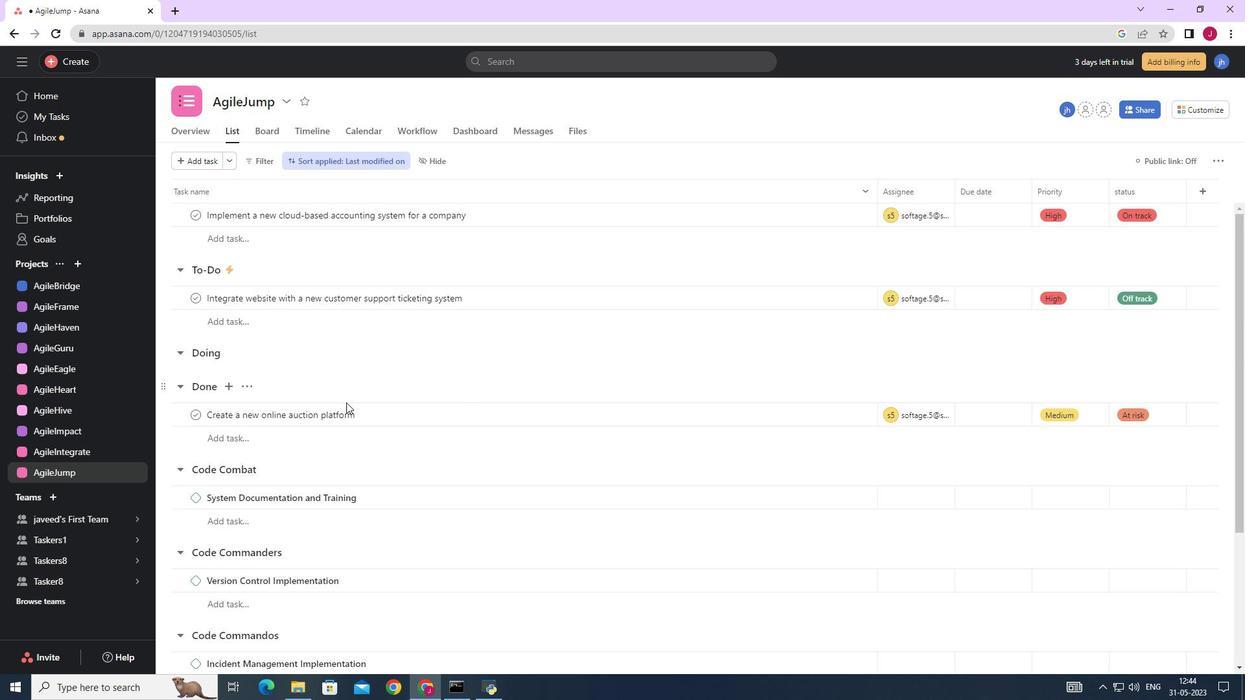 
Action: Mouse scrolled (348, 409) with delta (0, 0)
Screenshot: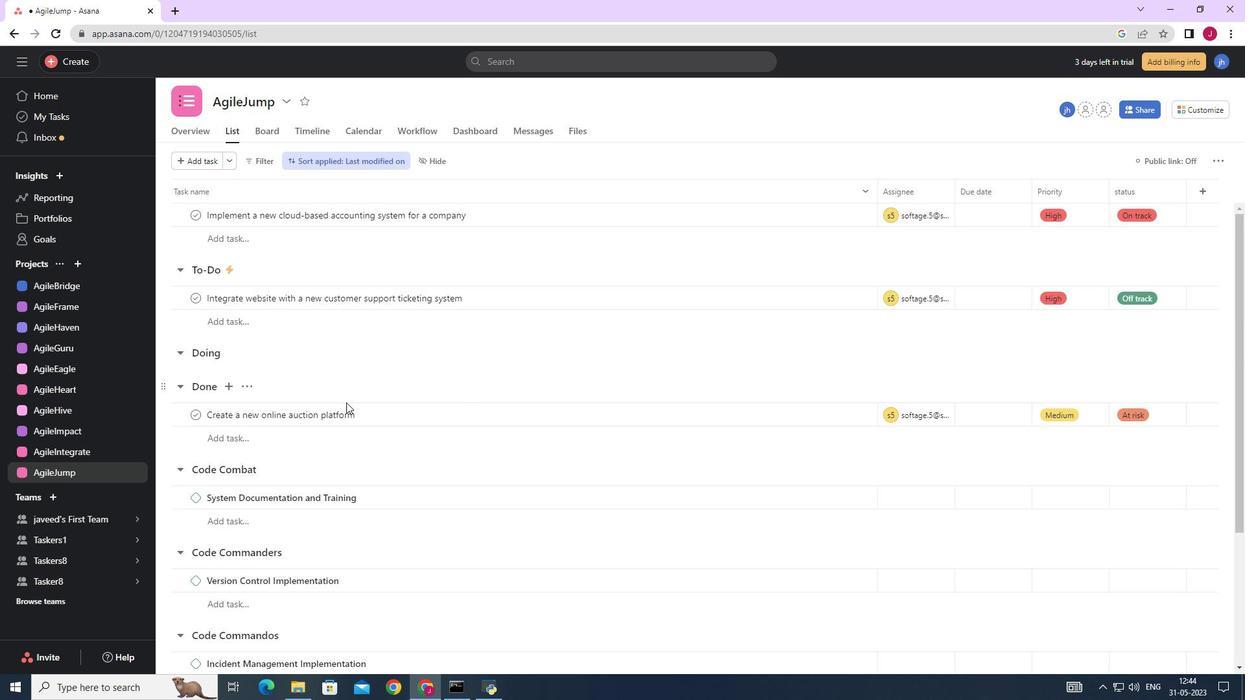 
Action: Mouse scrolled (348, 411) with delta (0, 0)
Screenshot: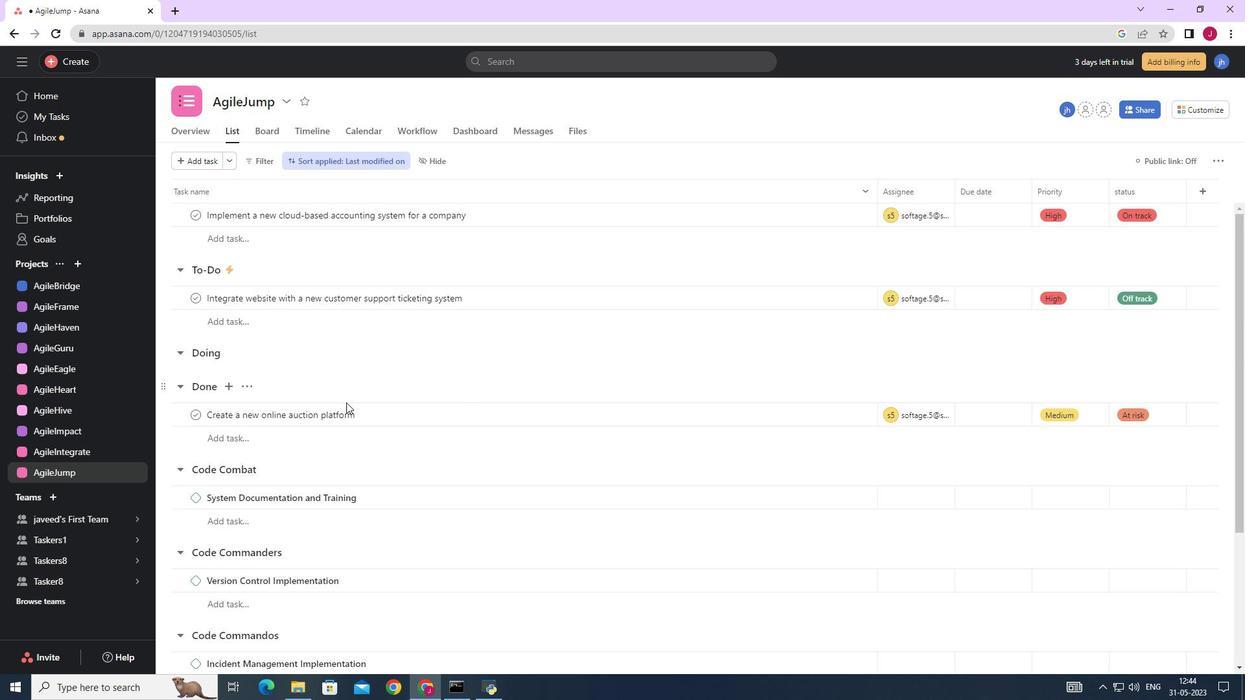 
Action: Mouse scrolled (348, 411) with delta (0, 0)
Screenshot: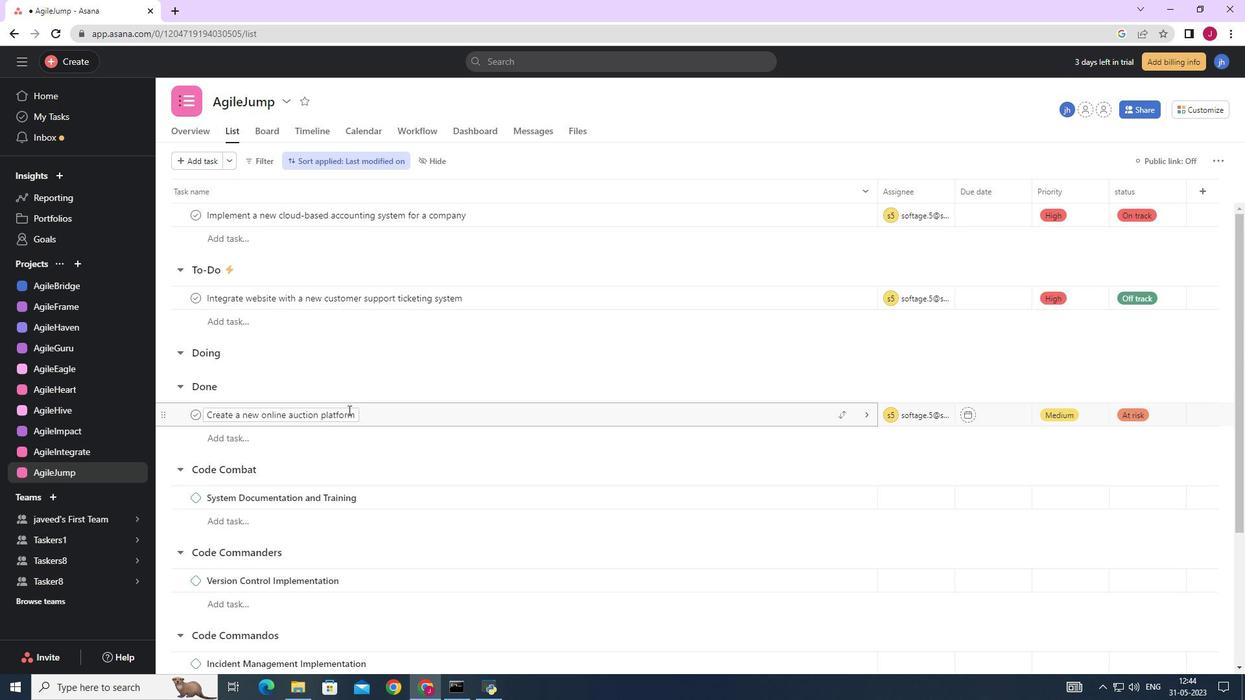 
Action: Mouse moved to (352, 409)
Screenshot: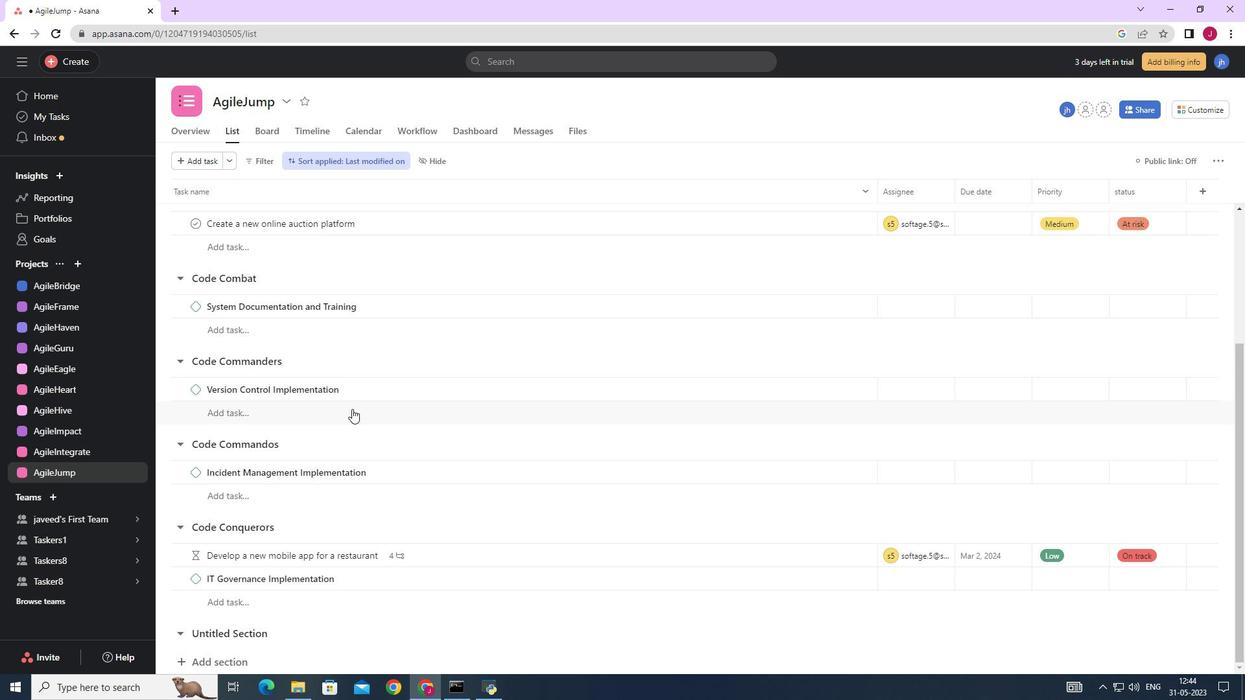 
Action: Mouse scrolled (352, 409) with delta (0, 0)
Screenshot: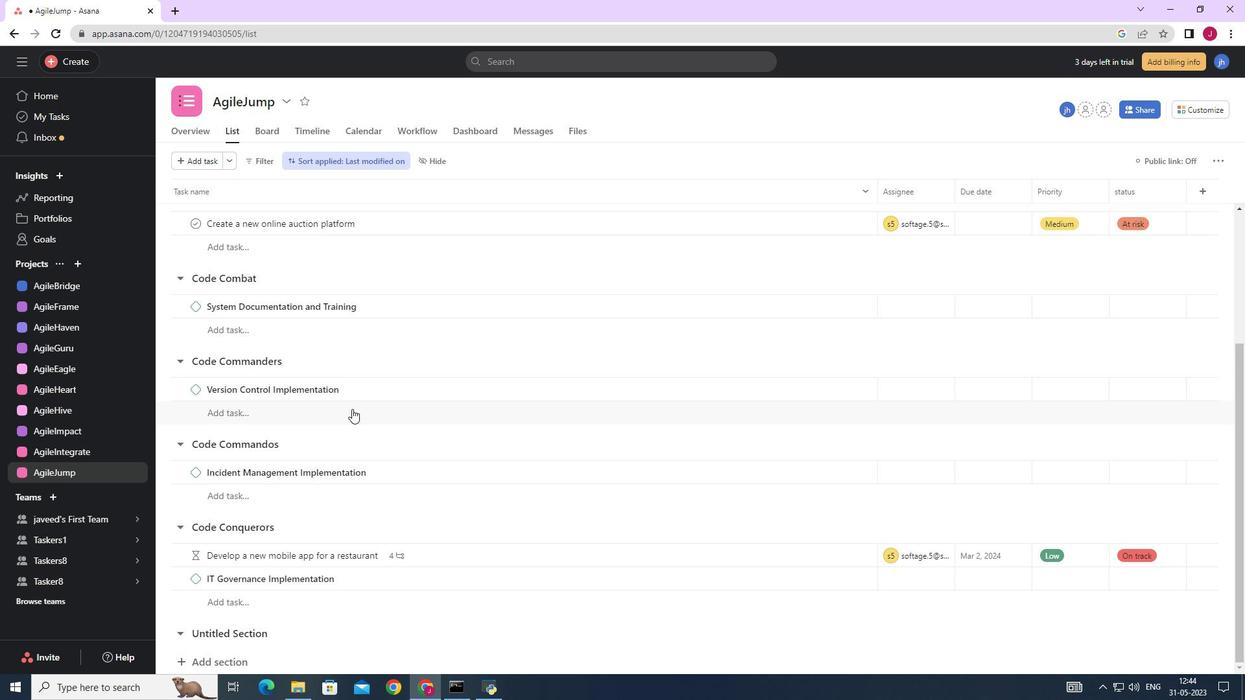 
Action: Mouse scrolled (352, 409) with delta (0, 0)
Screenshot: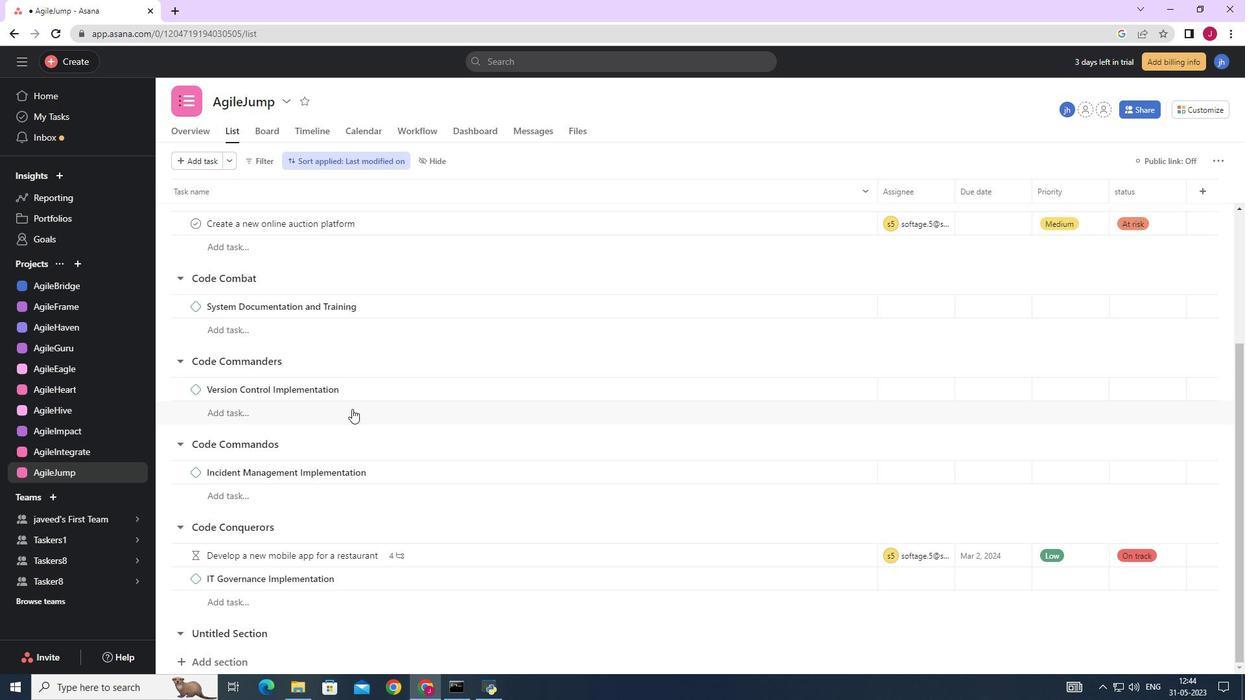 
Action: Mouse scrolled (352, 408) with delta (0, 0)
Screenshot: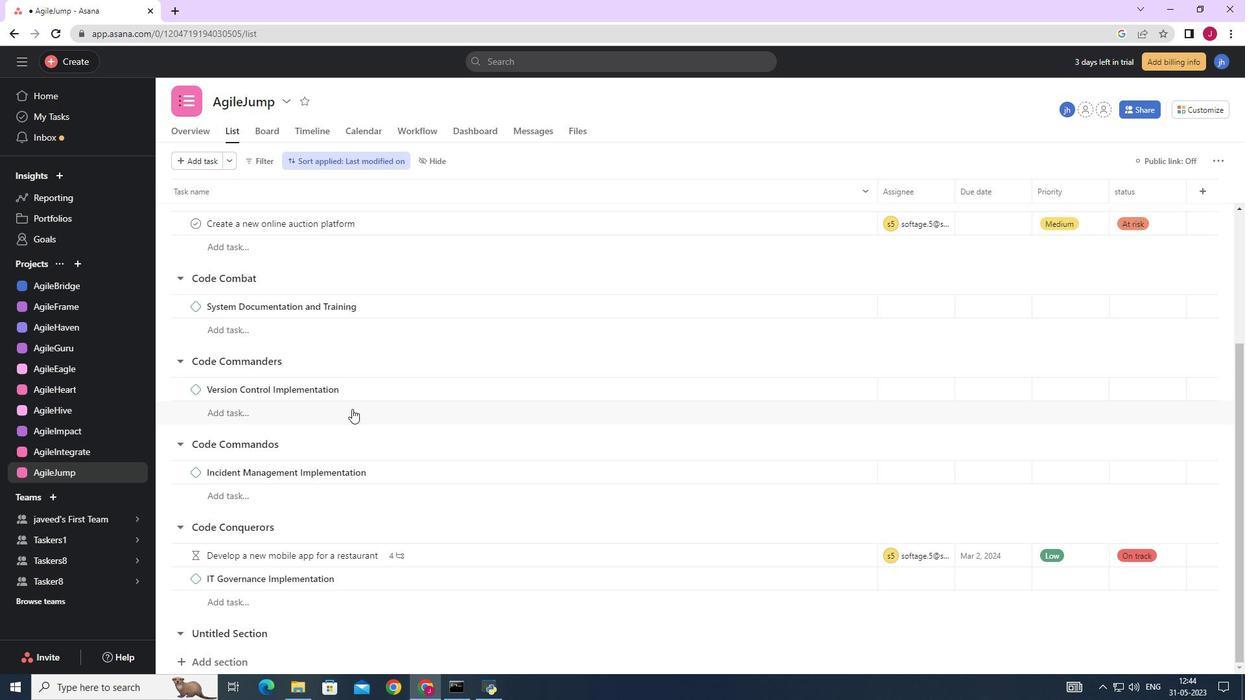 
Action: Mouse scrolled (352, 408) with delta (0, 0)
Screenshot: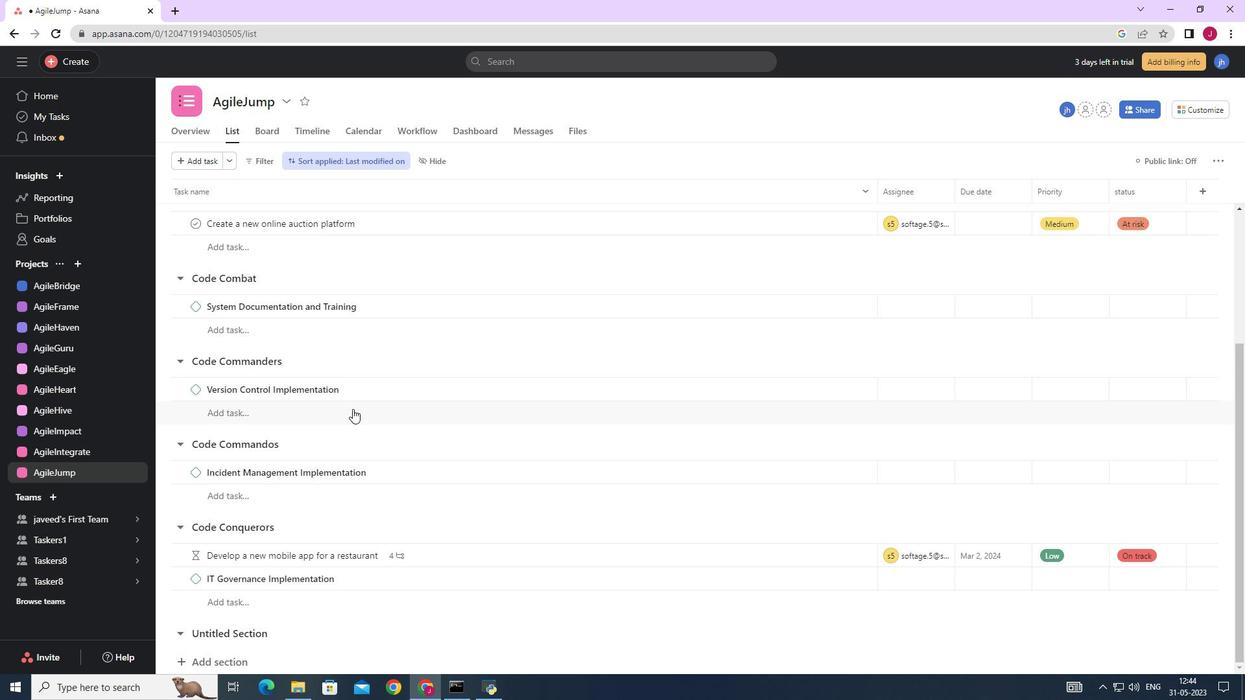
Action: Mouse scrolled (352, 408) with delta (0, 0)
Screenshot: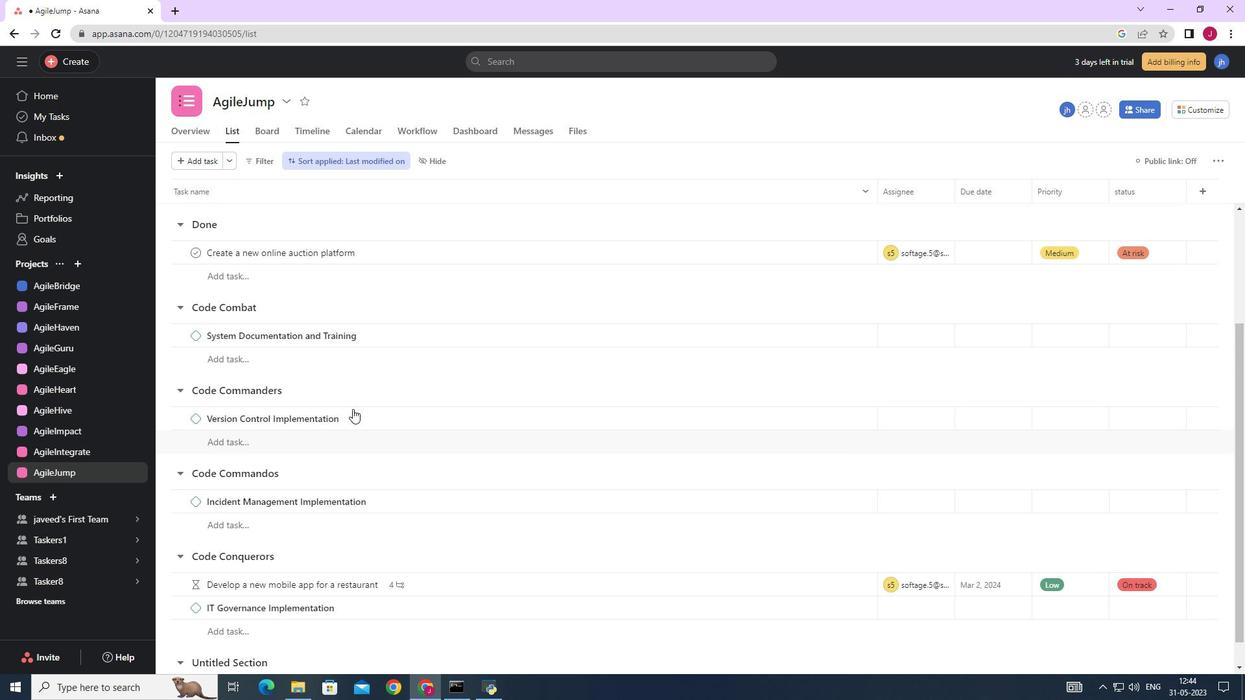 
Action: Mouse scrolled (352, 408) with delta (0, 0)
Screenshot: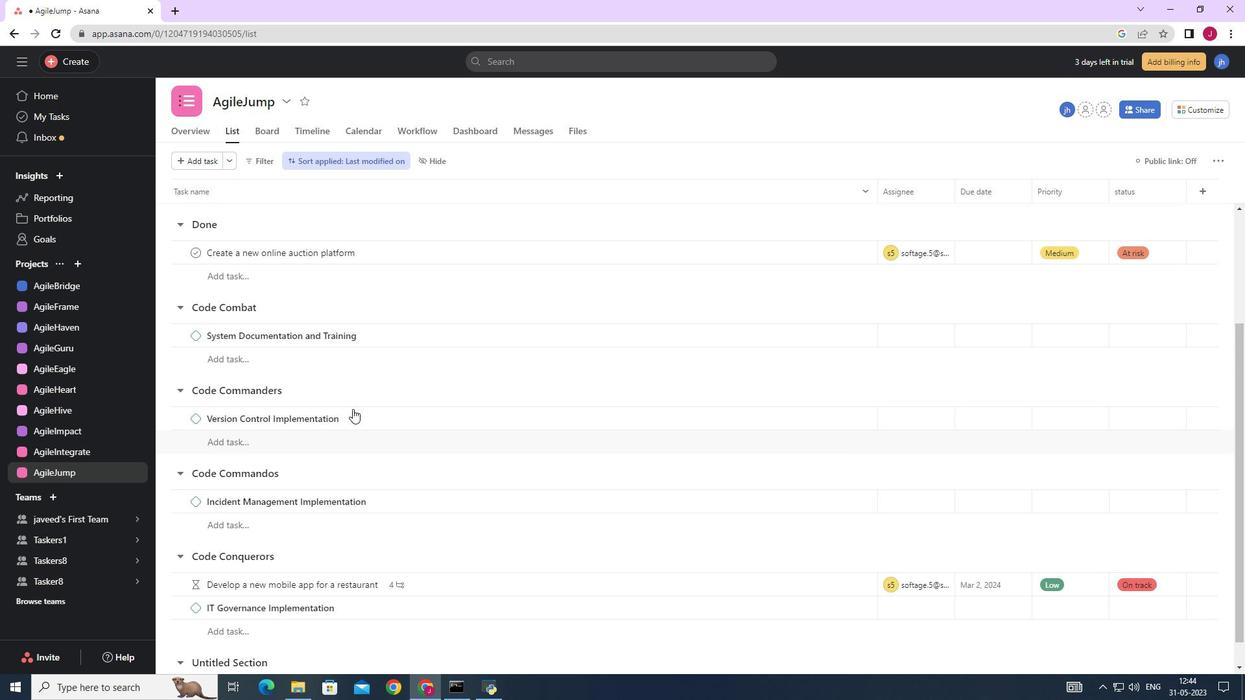 
Action: Mouse scrolled (352, 408) with delta (0, 0)
Screenshot: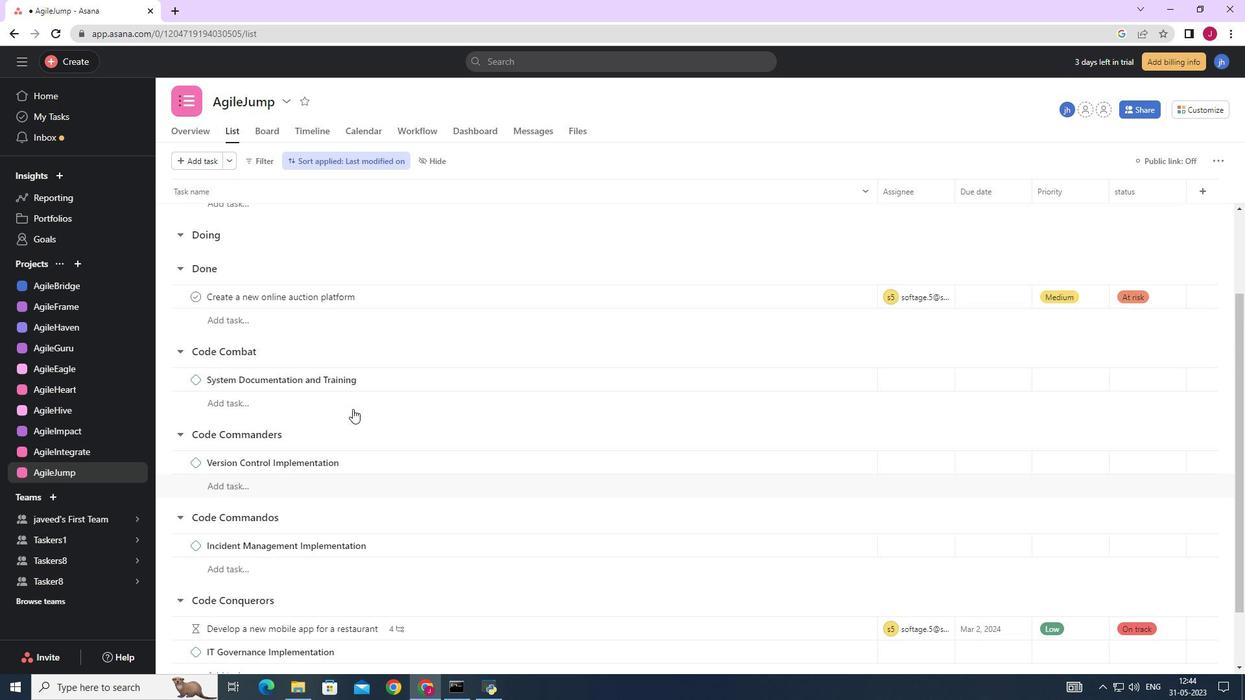 
Action: Mouse moved to (353, 409)
Screenshot: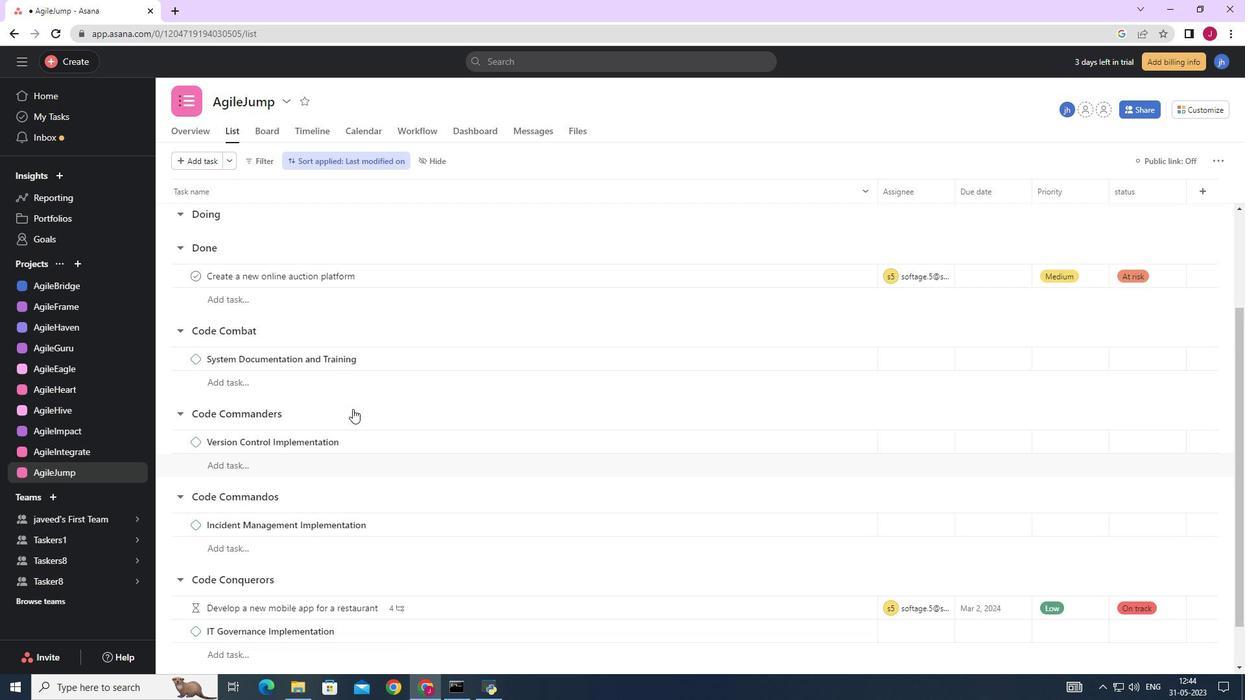 
Action: Mouse scrolled (353, 409) with delta (0, 0)
Screenshot: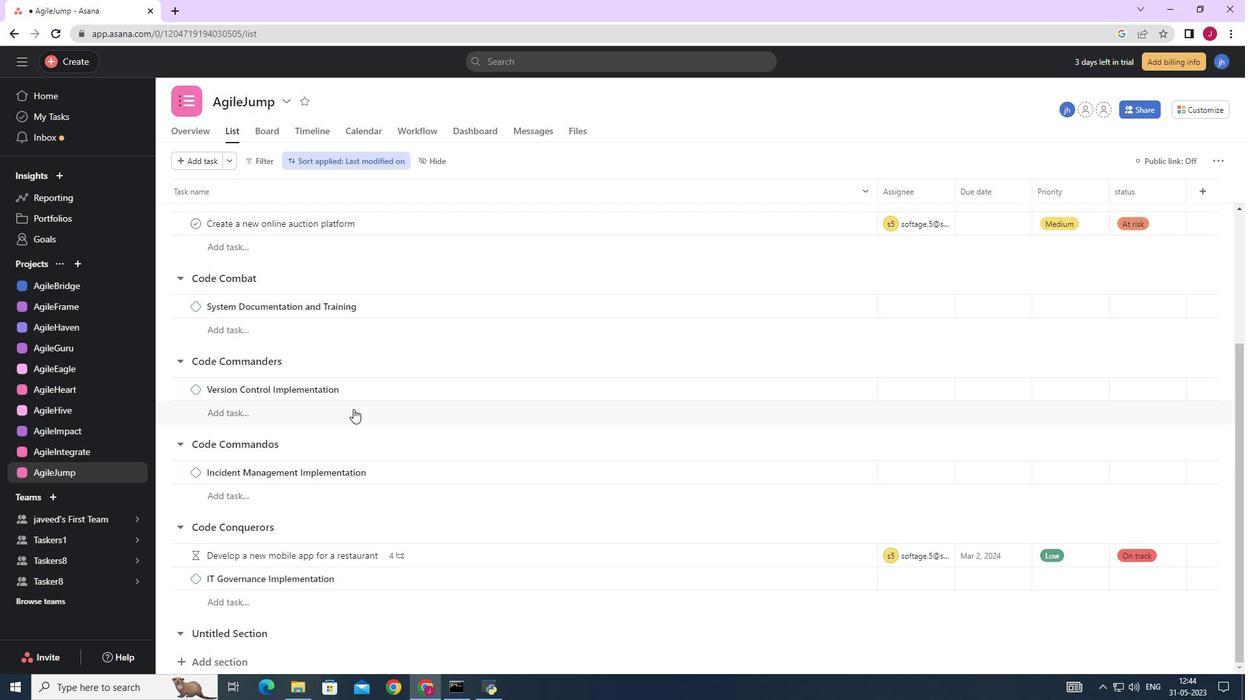 
Action: Mouse scrolled (353, 409) with delta (0, 0)
Screenshot: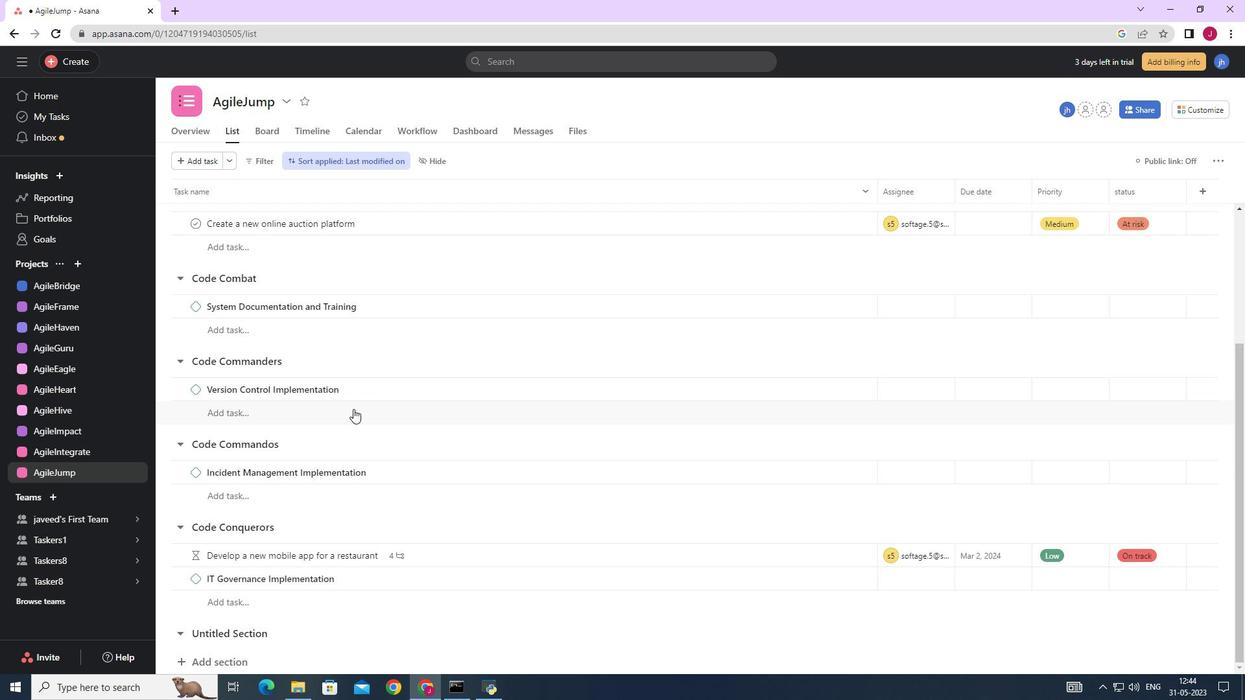 
Action: Mouse scrolled (353, 409) with delta (0, 0)
Screenshot: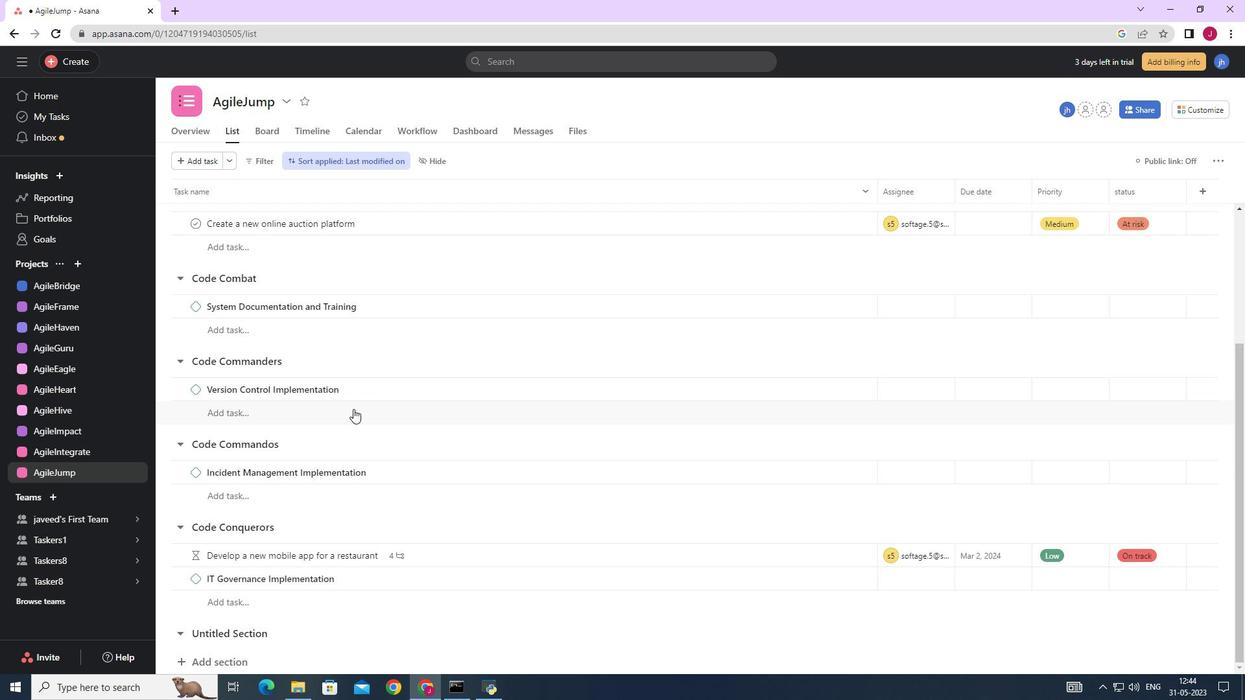 
Action: Mouse moved to (354, 409)
Screenshot: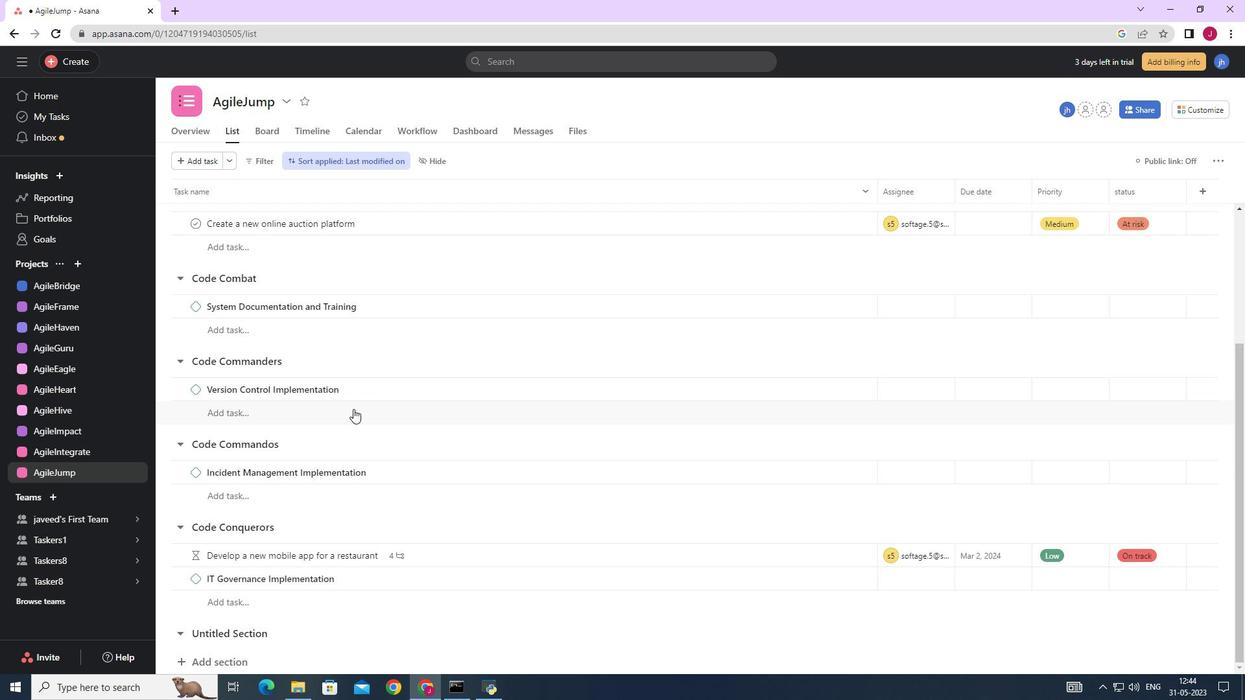 
Action: Mouse scrolled (354, 409) with delta (0, 0)
Screenshot: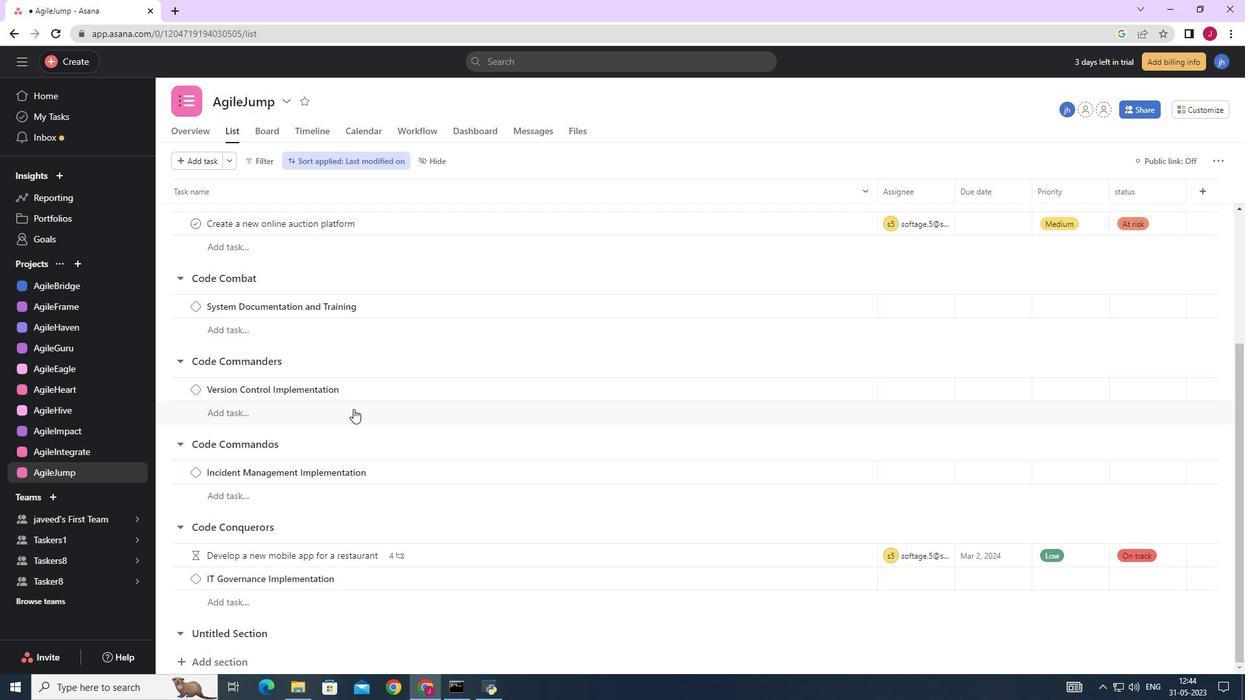 
Action: Mouse moved to (842, 416)
Screenshot: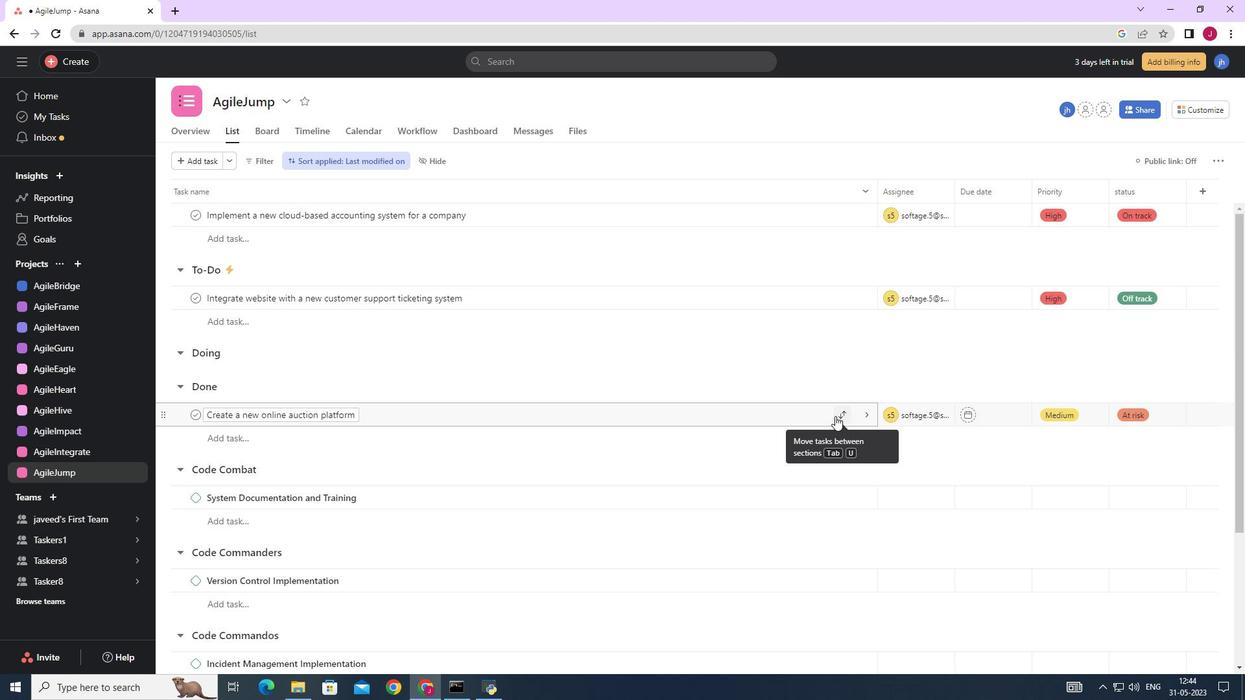 
Action: Mouse pressed left at (842, 416)
Screenshot: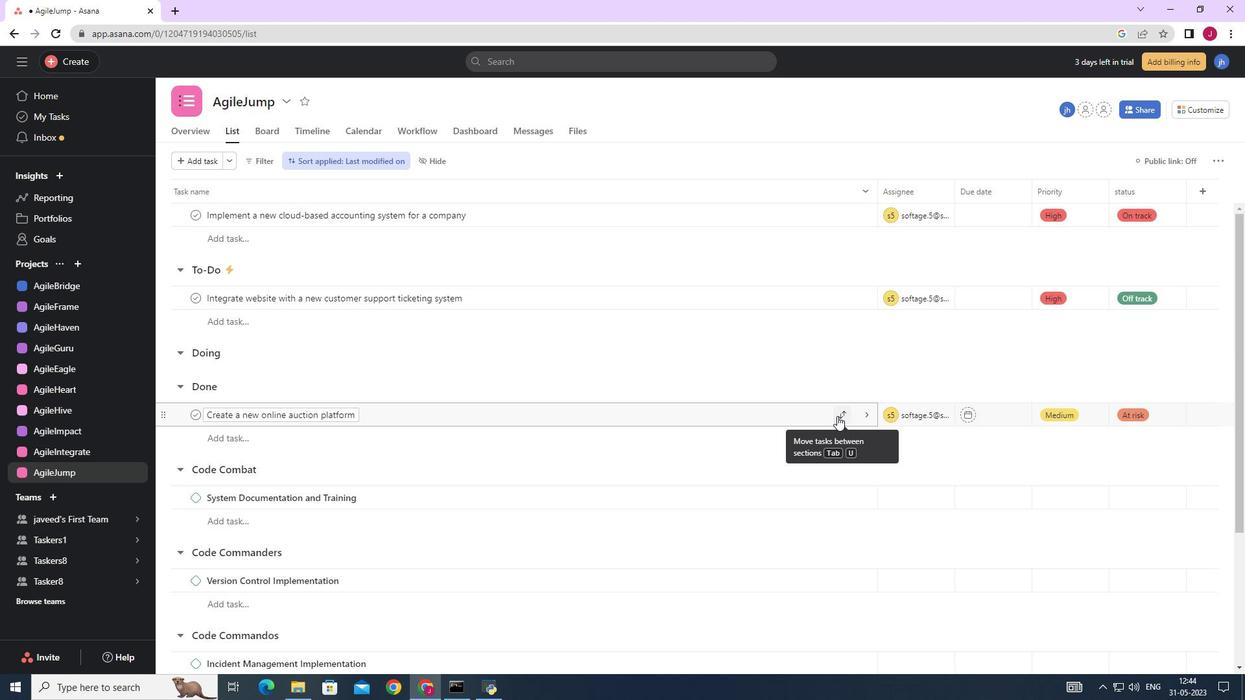 
Action: Mouse moved to (771, 533)
Screenshot: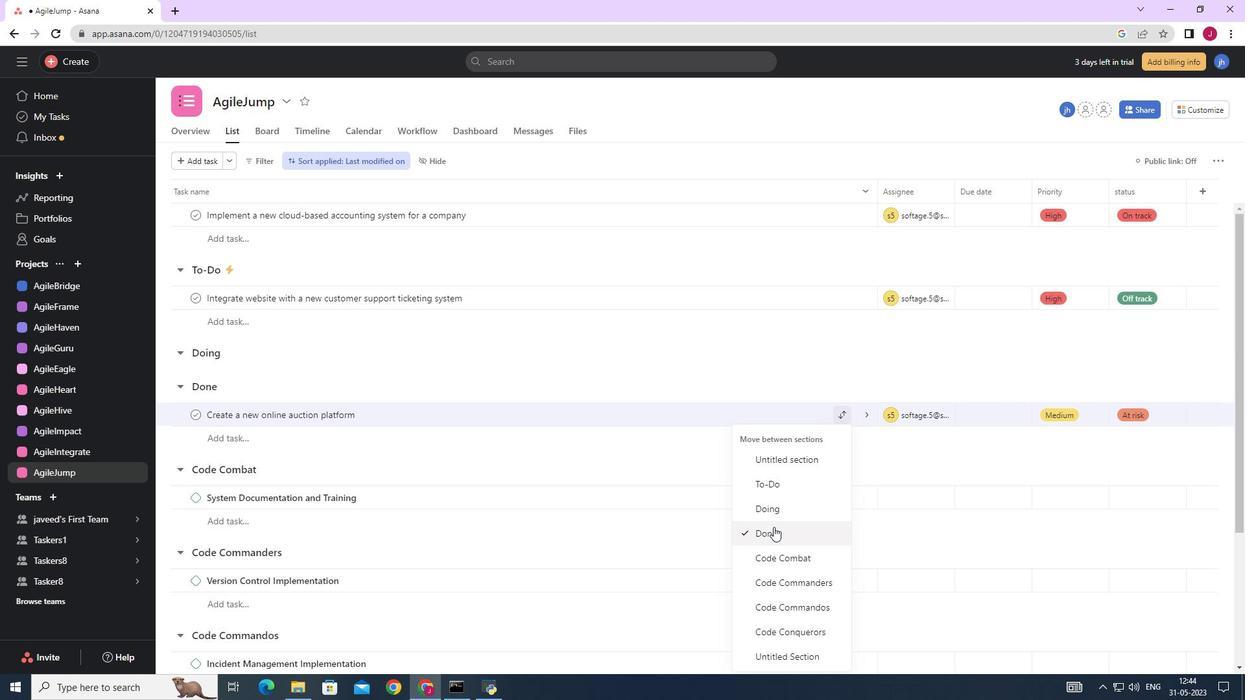 
Action: Mouse pressed left at (771, 533)
Screenshot: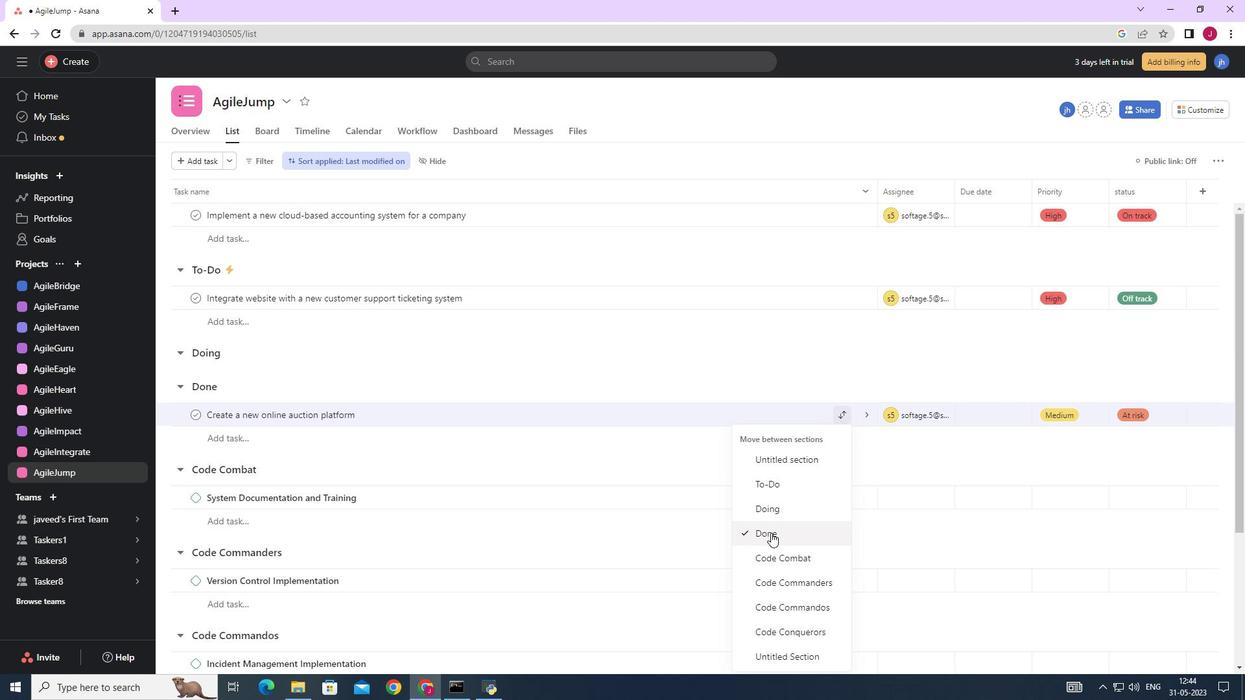 
Action: Mouse moved to (268, 160)
Screenshot: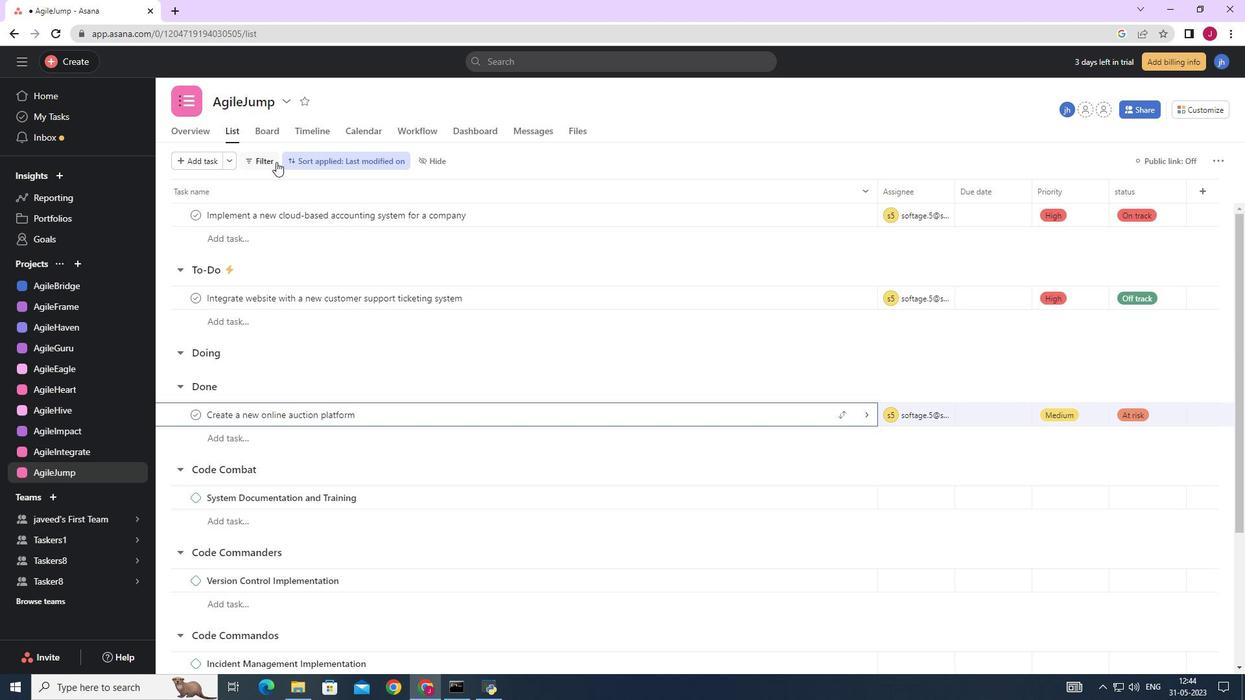 
Action: Mouse pressed left at (268, 160)
Screenshot: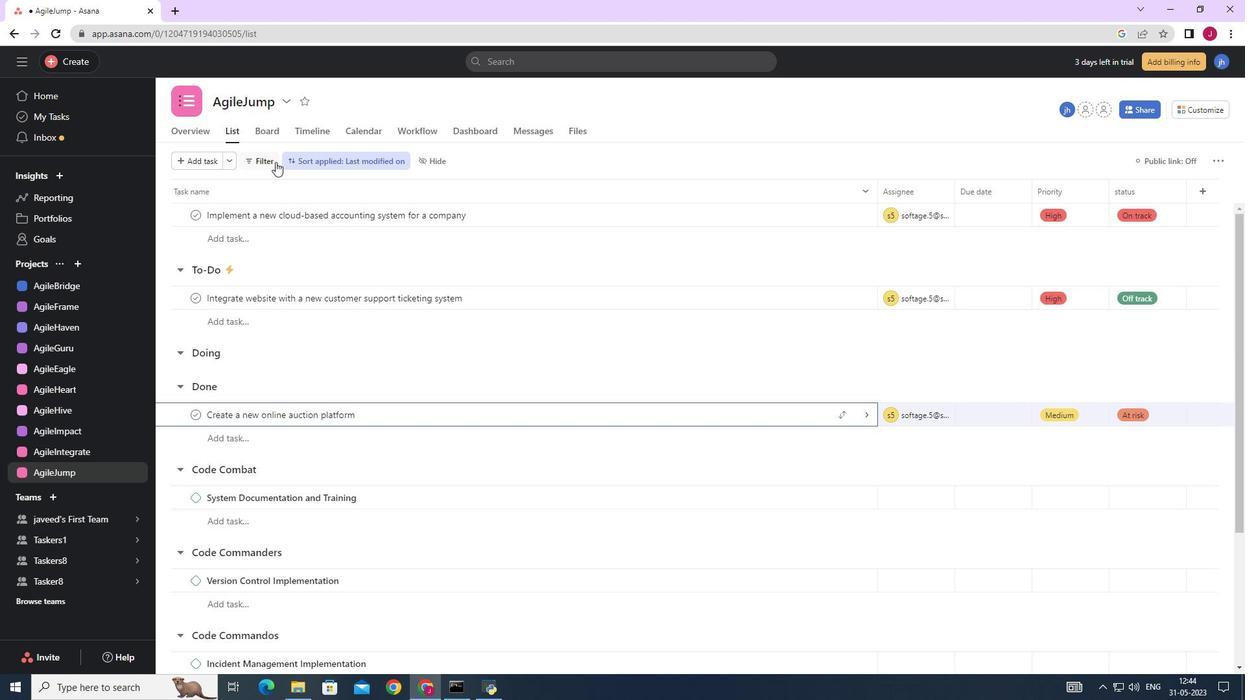 
Action: Mouse moved to (292, 262)
Screenshot: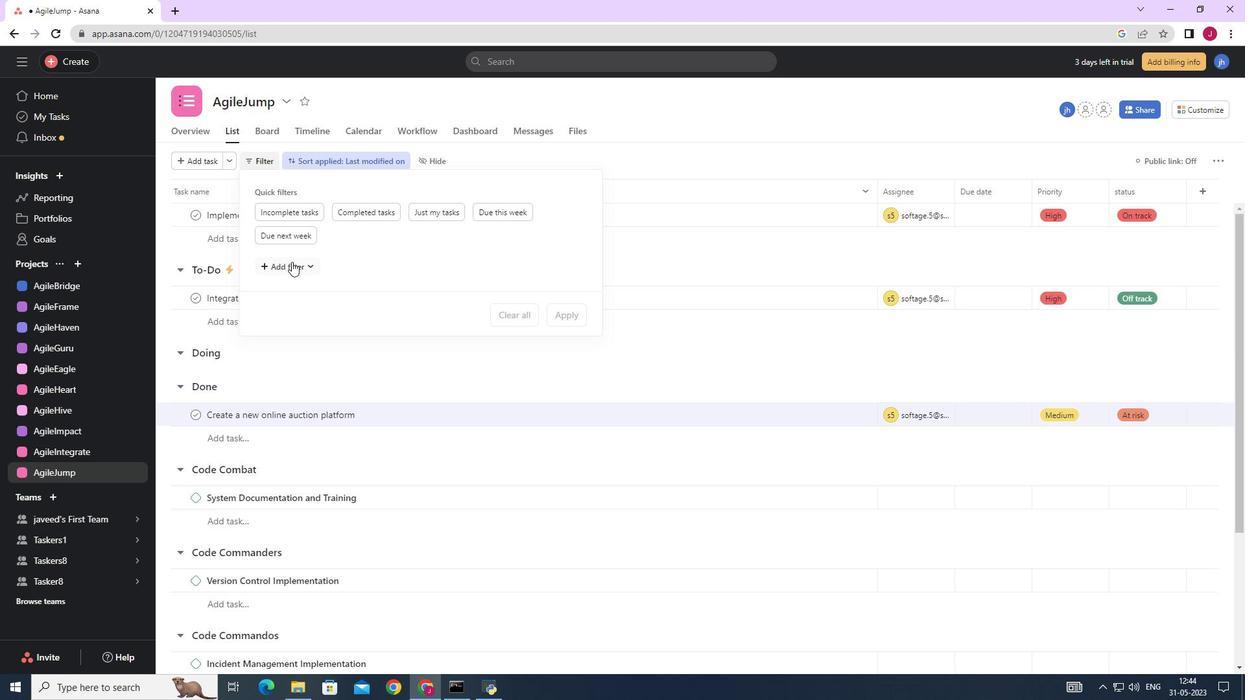 
Action: Mouse pressed left at (292, 262)
Screenshot: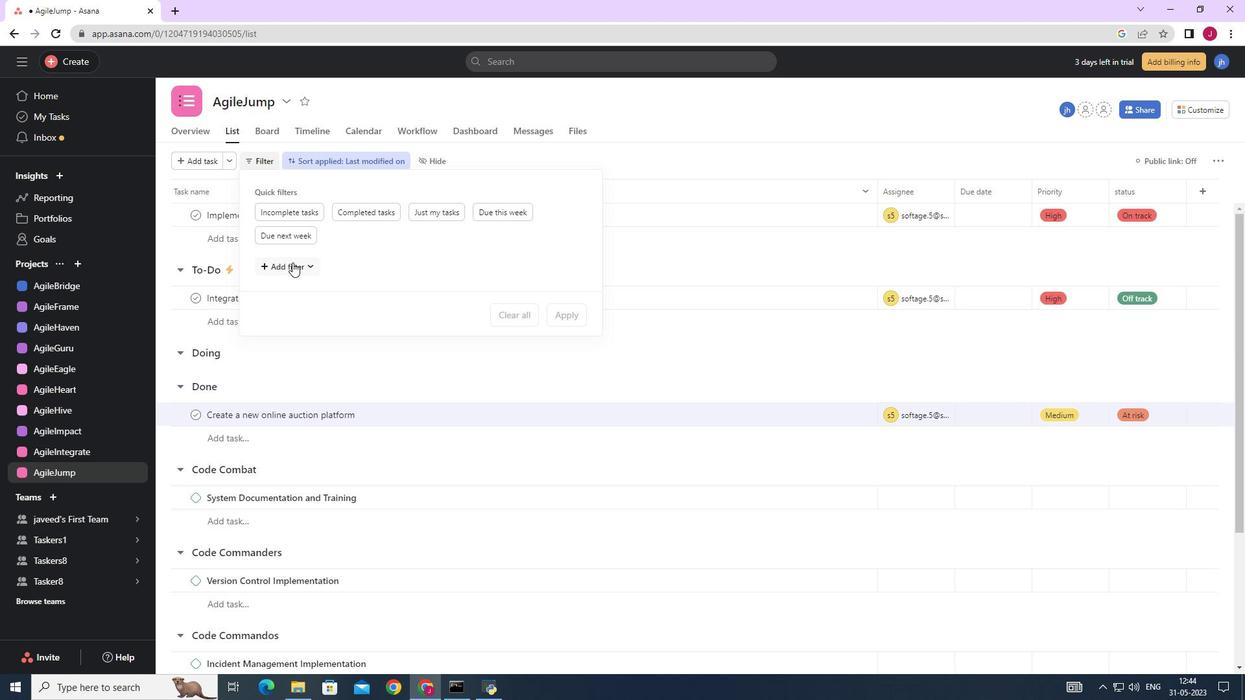 
Action: Mouse moved to (291, 475)
Screenshot: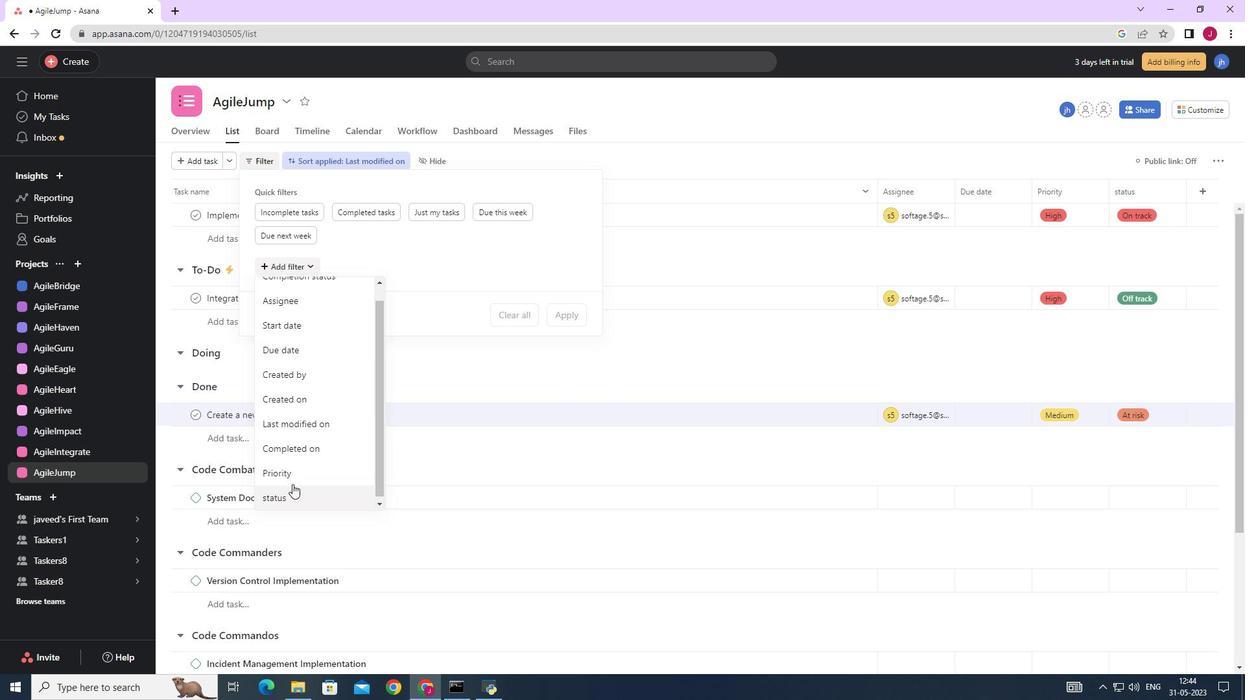 
Action: Mouse pressed left at (291, 475)
Screenshot: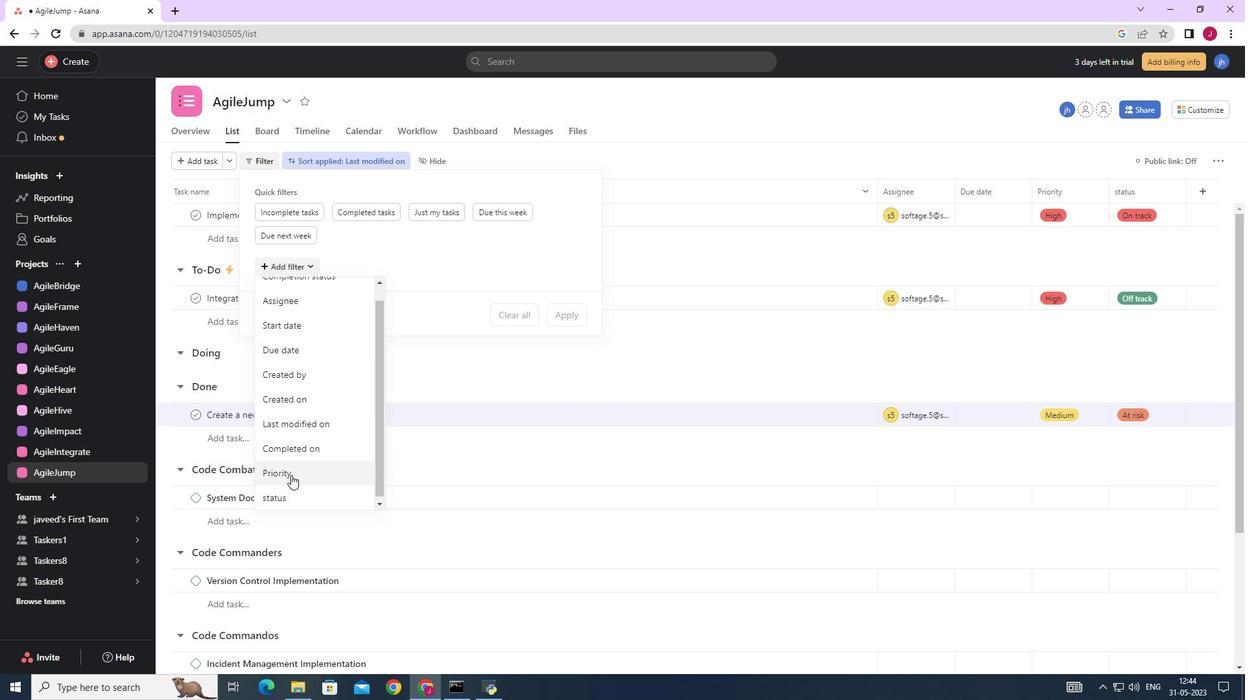 
Action: Mouse moved to (571, 361)
Screenshot: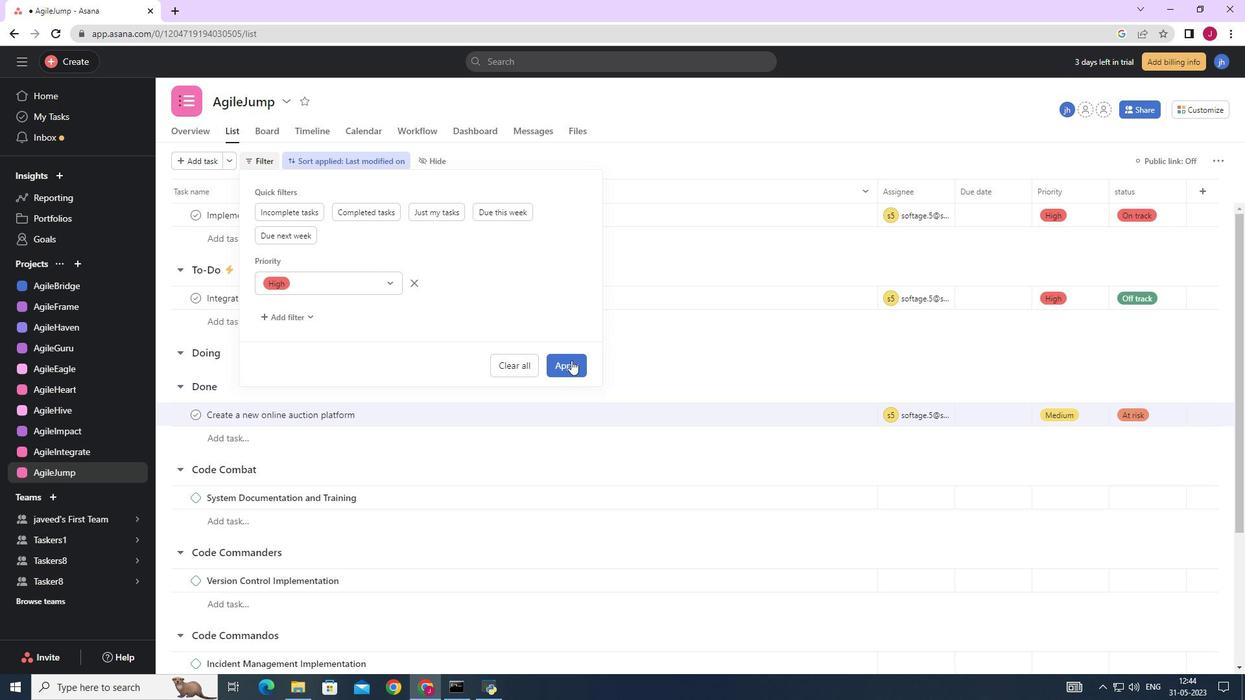 
Action: Mouse pressed left at (571, 361)
Screenshot: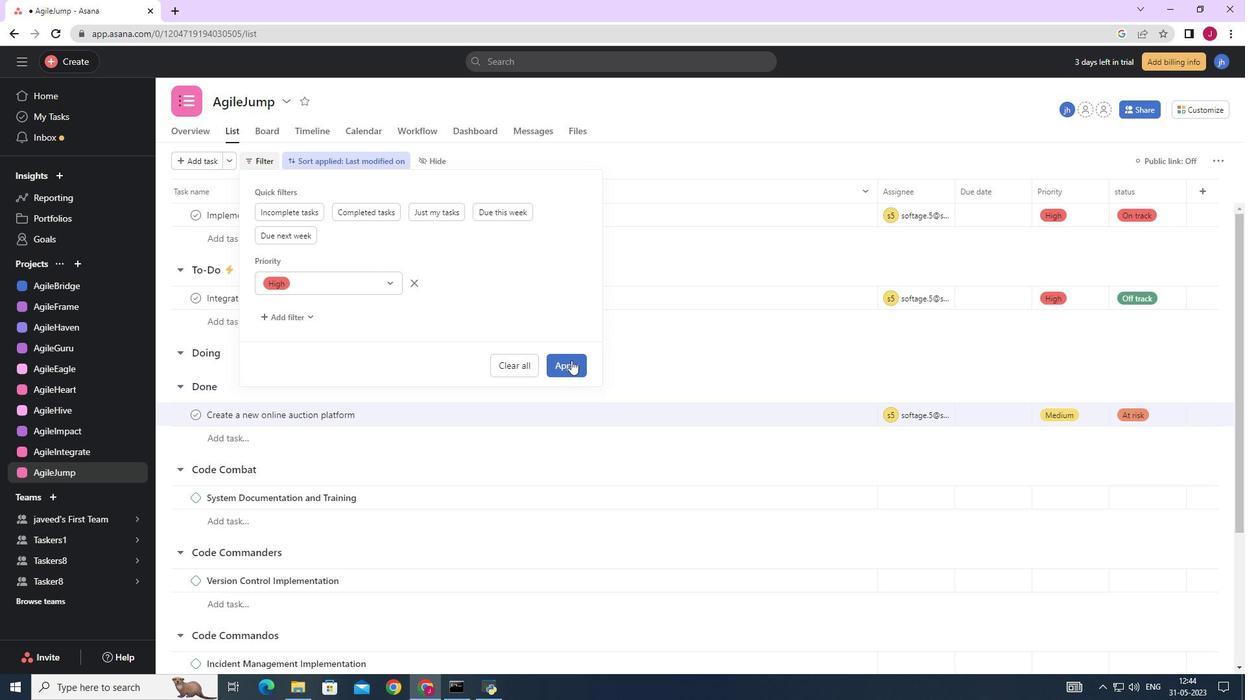 
Action: Mouse moved to (566, 352)
Screenshot: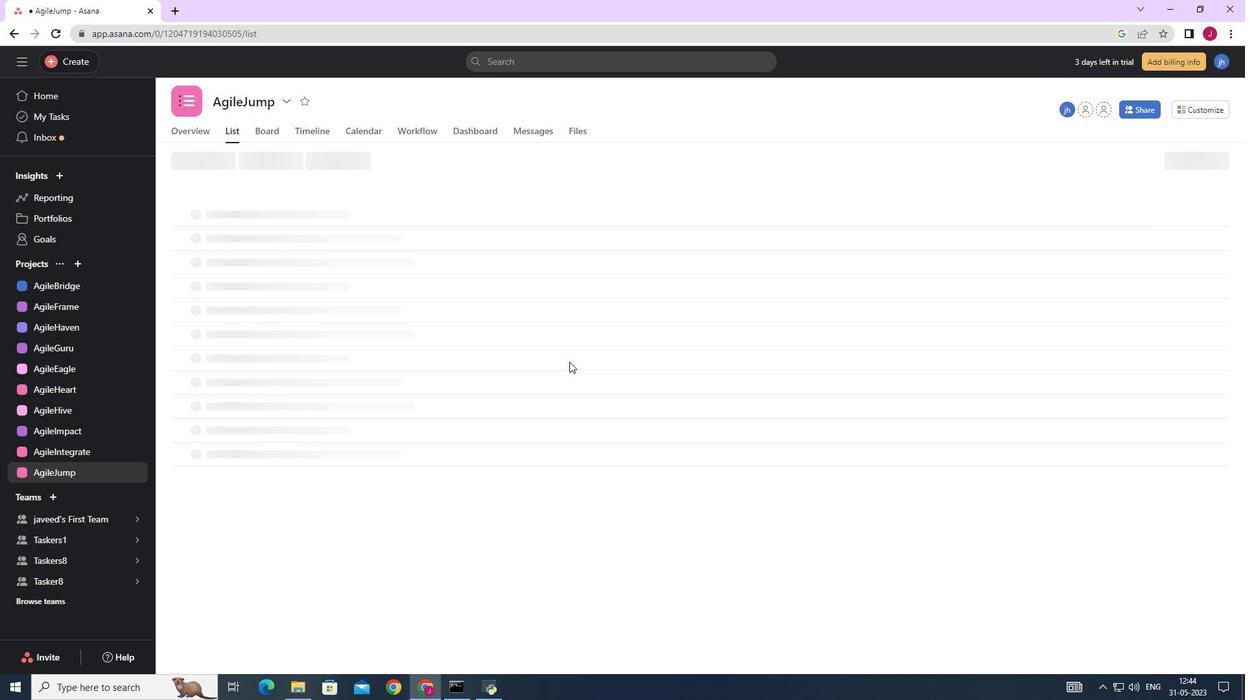 
